Task: Slide 30 - Write Two Sentences Describing The Book.
Action: Mouse moved to (36, 86)
Screenshot: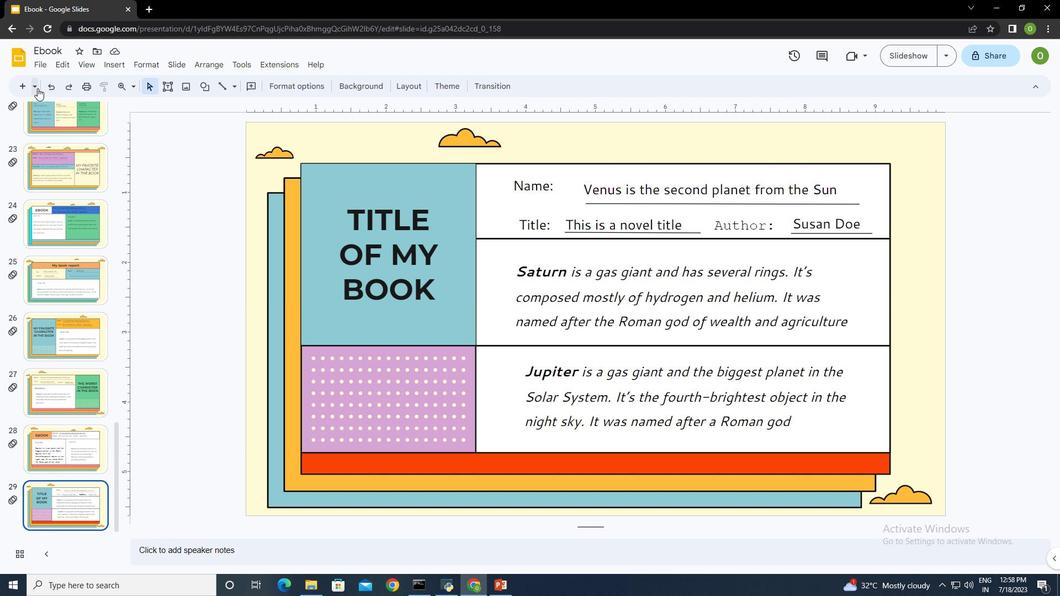 
Action: Mouse pressed left at (36, 86)
Screenshot: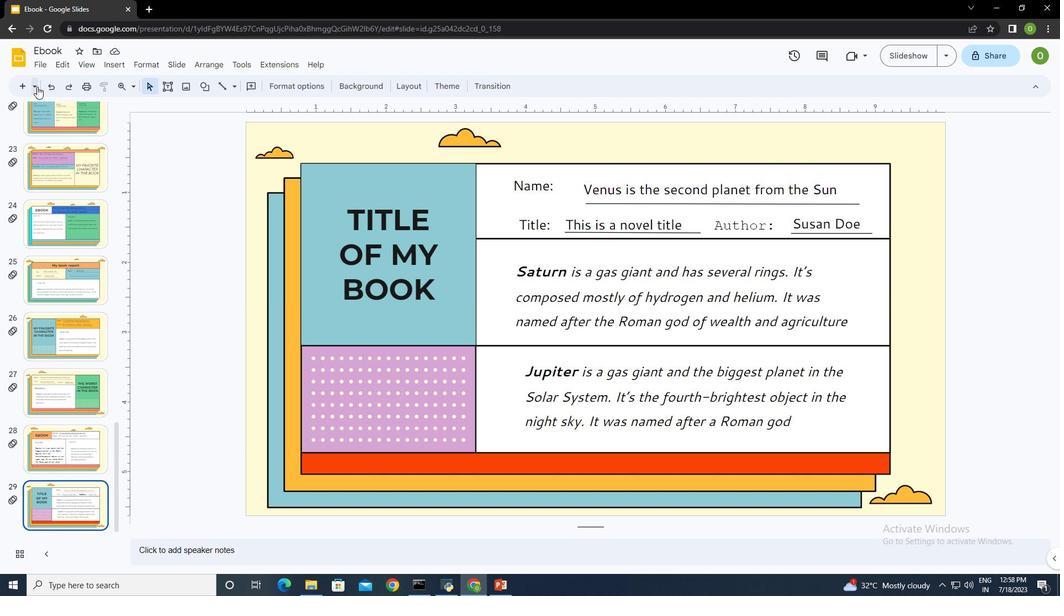
Action: Mouse moved to (176, 389)
Screenshot: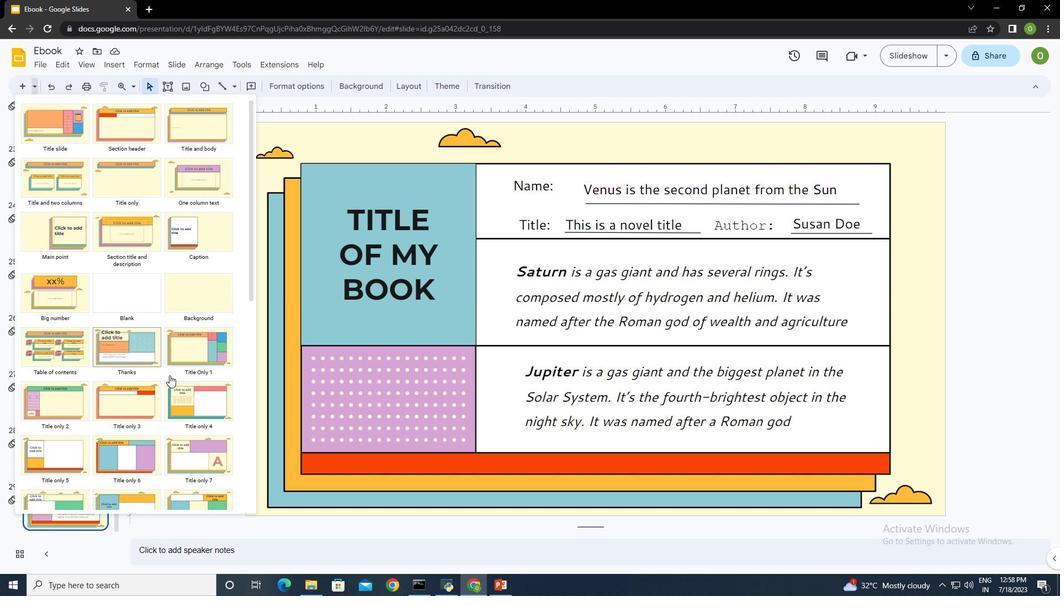 
Action: Mouse scrolled (176, 388) with delta (0, 0)
Screenshot: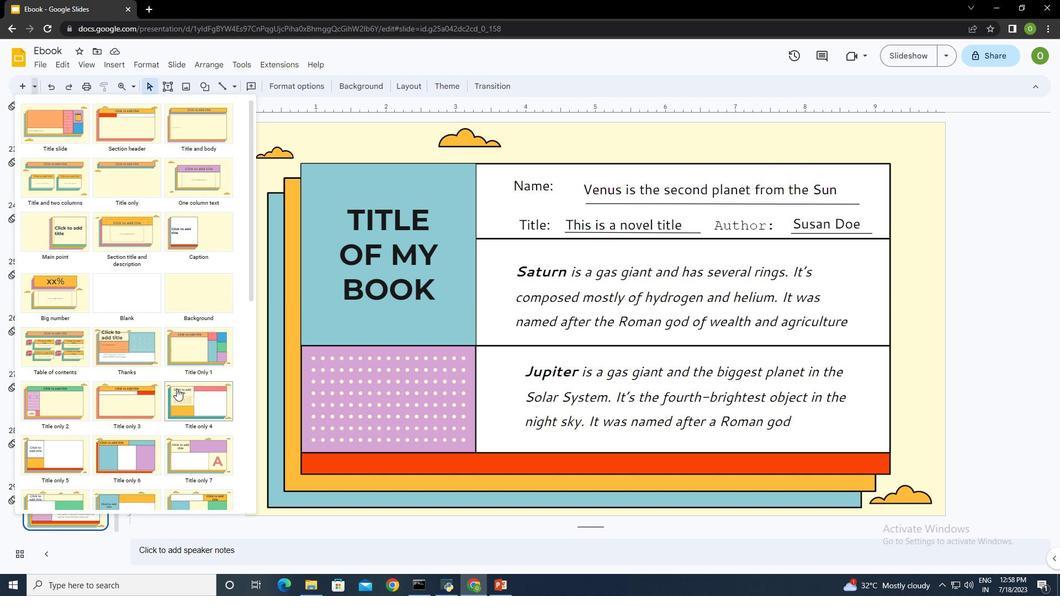 
Action: Mouse scrolled (176, 388) with delta (0, 0)
Screenshot: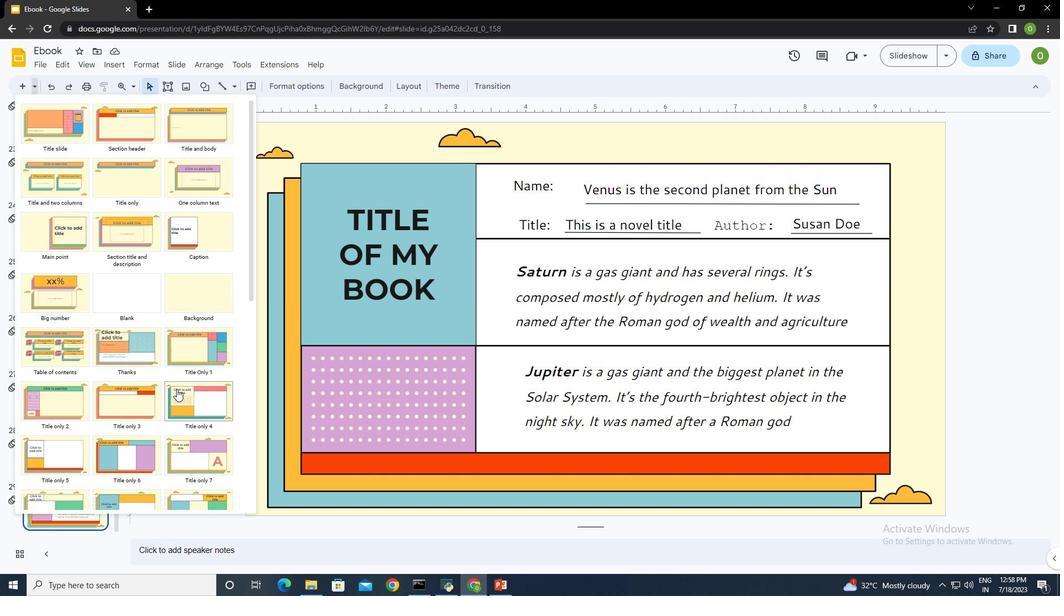
Action: Mouse scrolled (176, 388) with delta (0, 0)
Screenshot: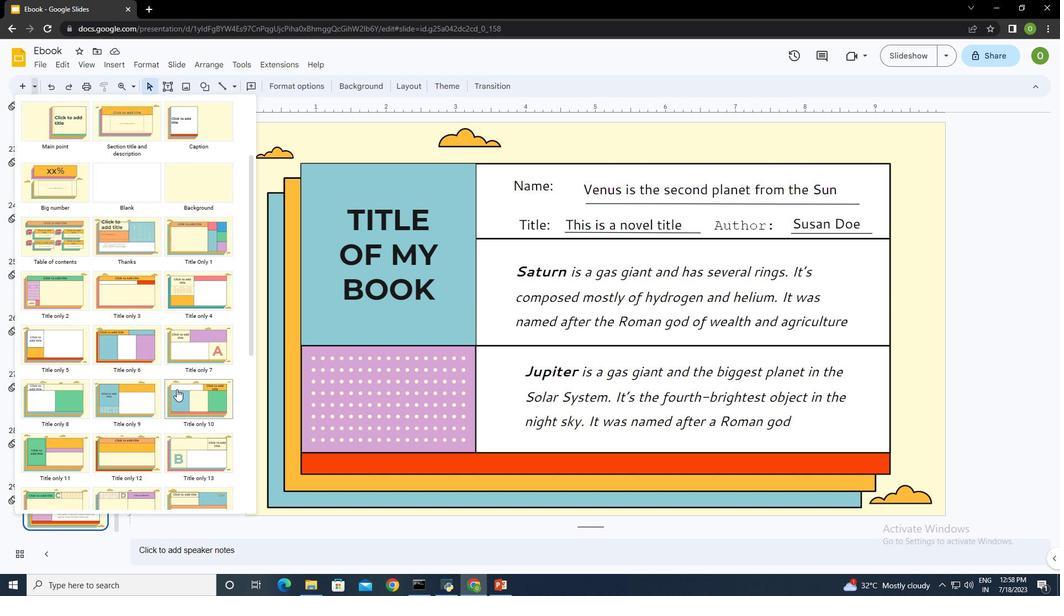 
Action: Mouse scrolled (176, 388) with delta (0, 0)
Screenshot: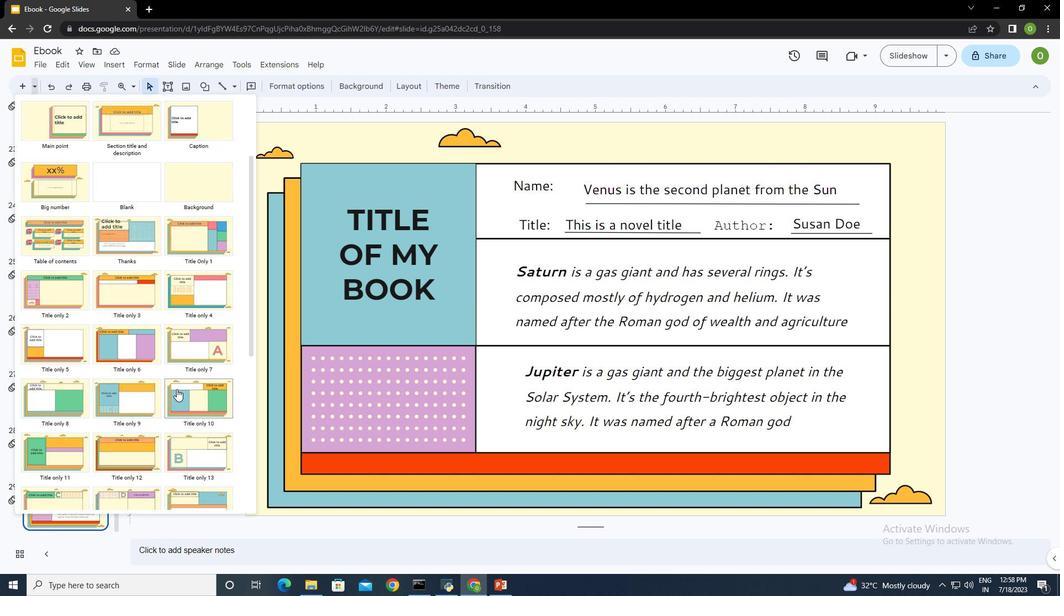 
Action: Mouse scrolled (176, 388) with delta (0, 0)
Screenshot: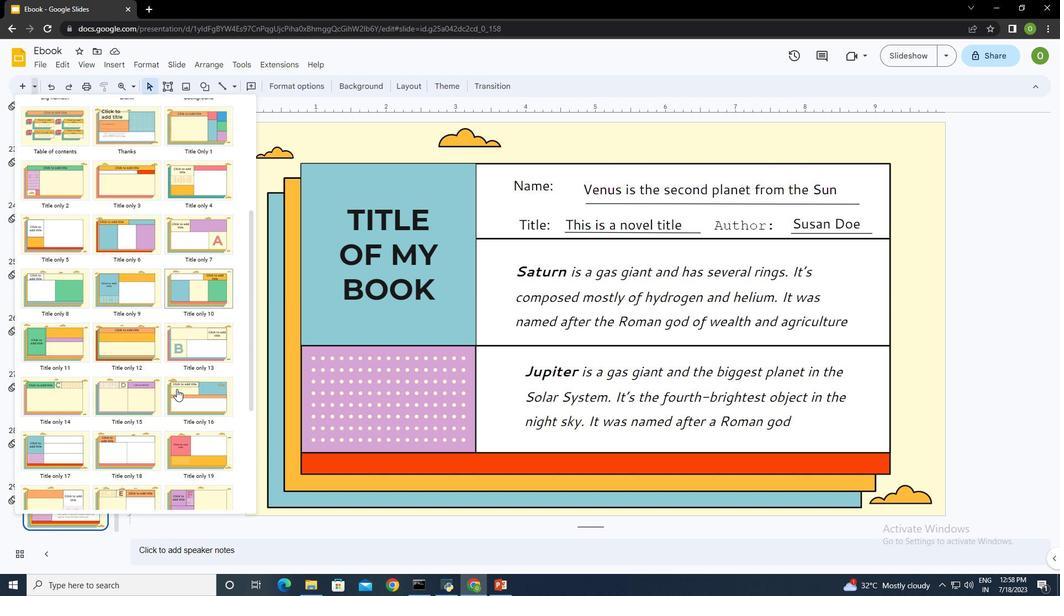 
Action: Mouse moved to (195, 387)
Screenshot: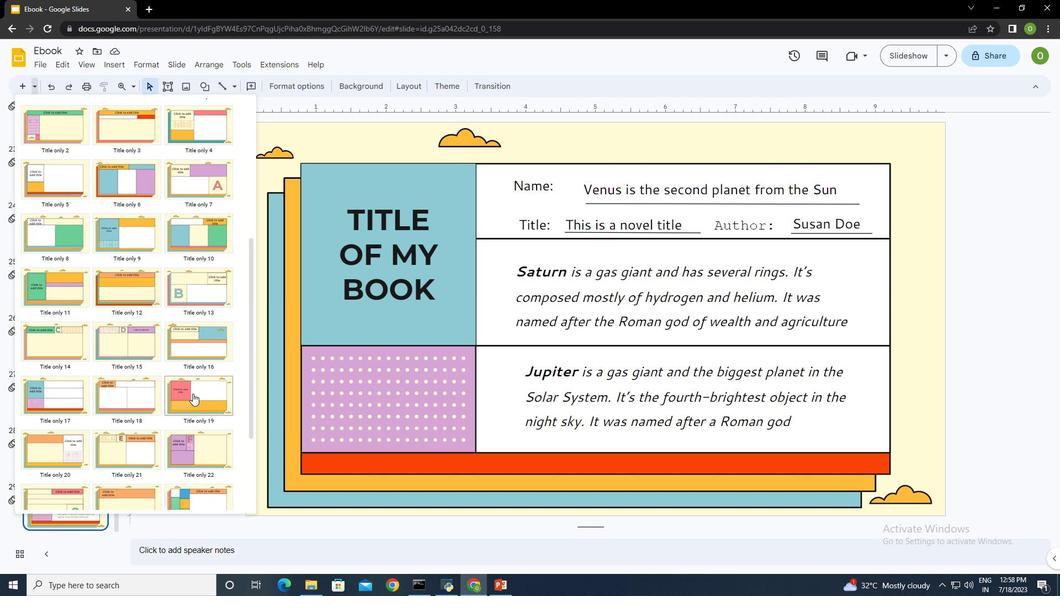 
Action: Mouse pressed left at (195, 387)
Screenshot: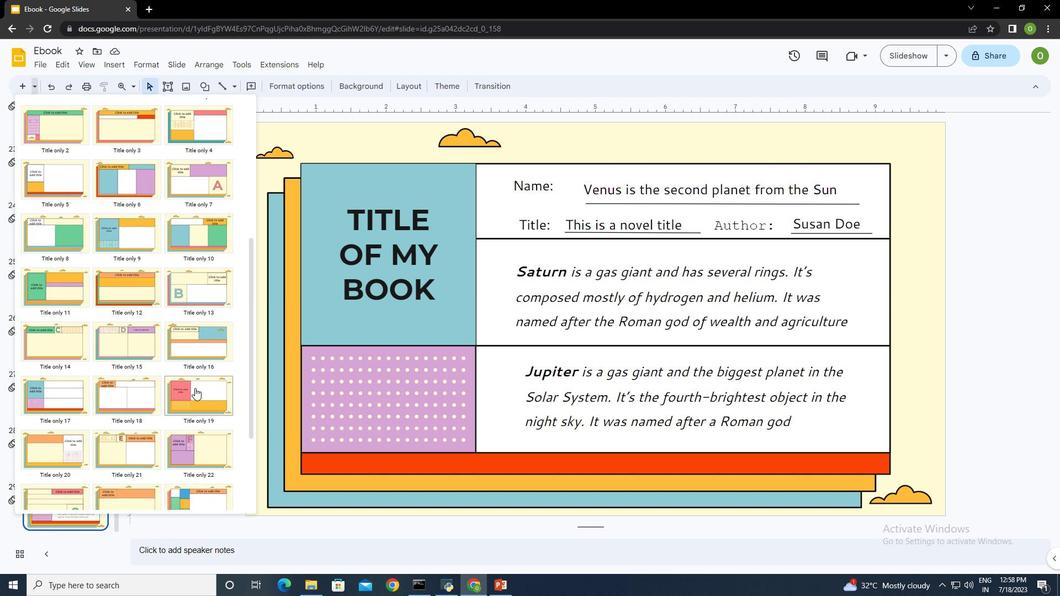 
Action: Mouse moved to (398, 258)
Screenshot: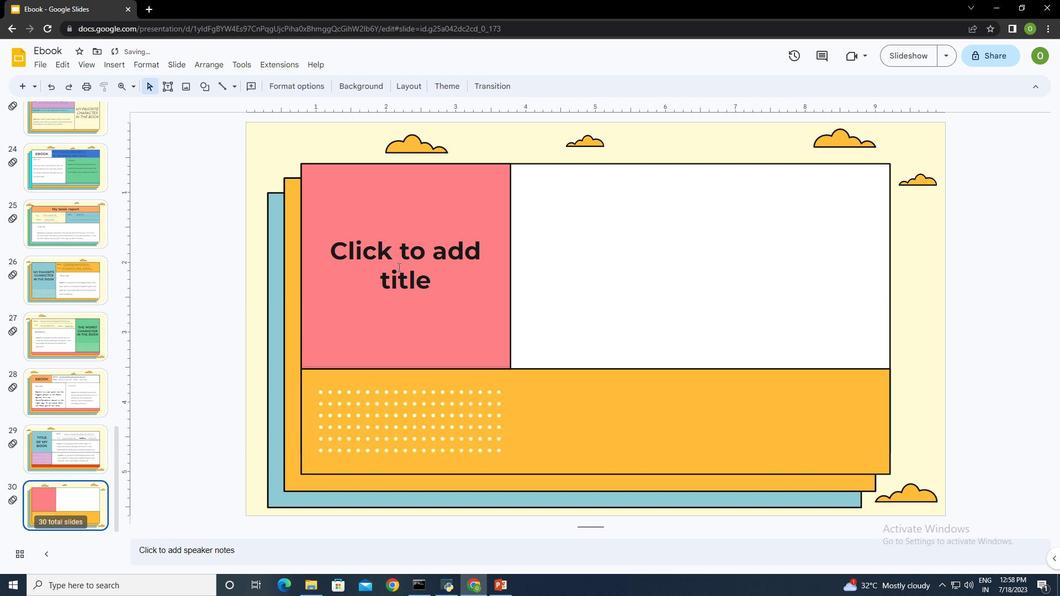 
Action: Mouse pressed left at (398, 258)
Screenshot: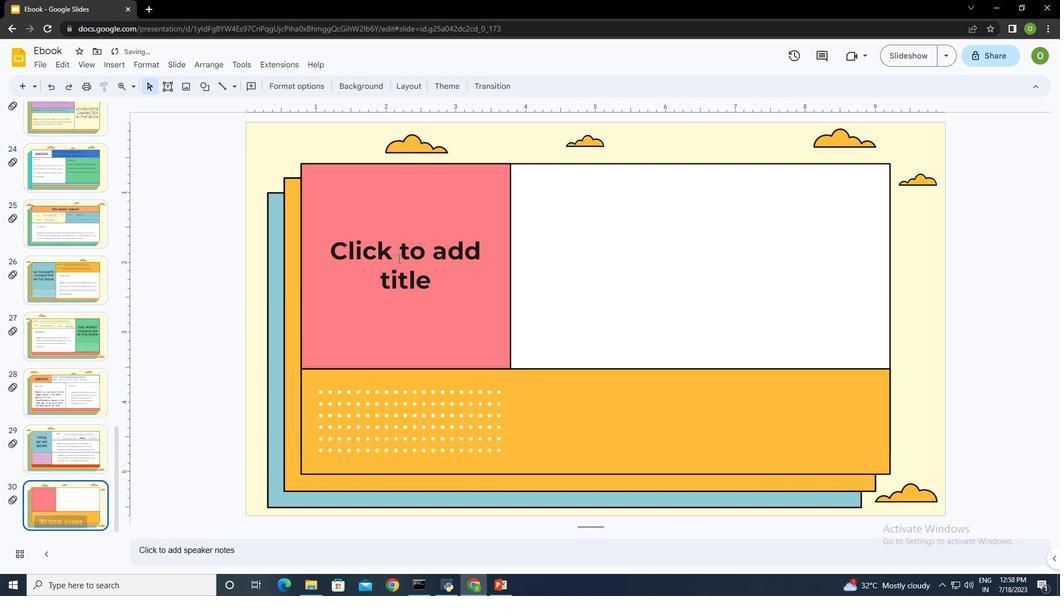 
Action: Mouse moved to (398, 258)
Screenshot: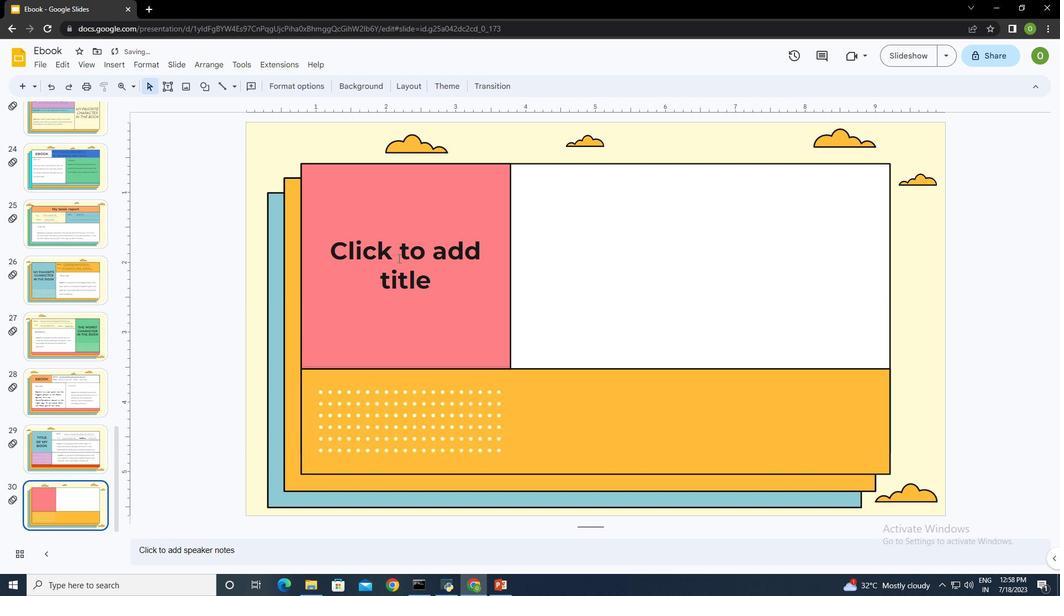 
Action: Key pressed <Key.caps_lock>WRITE<Key.space>TWO<Key.space>SENTENCES<Key.space>DESCRIBING<Key.space>THE<Key.space>BOOK
Screenshot: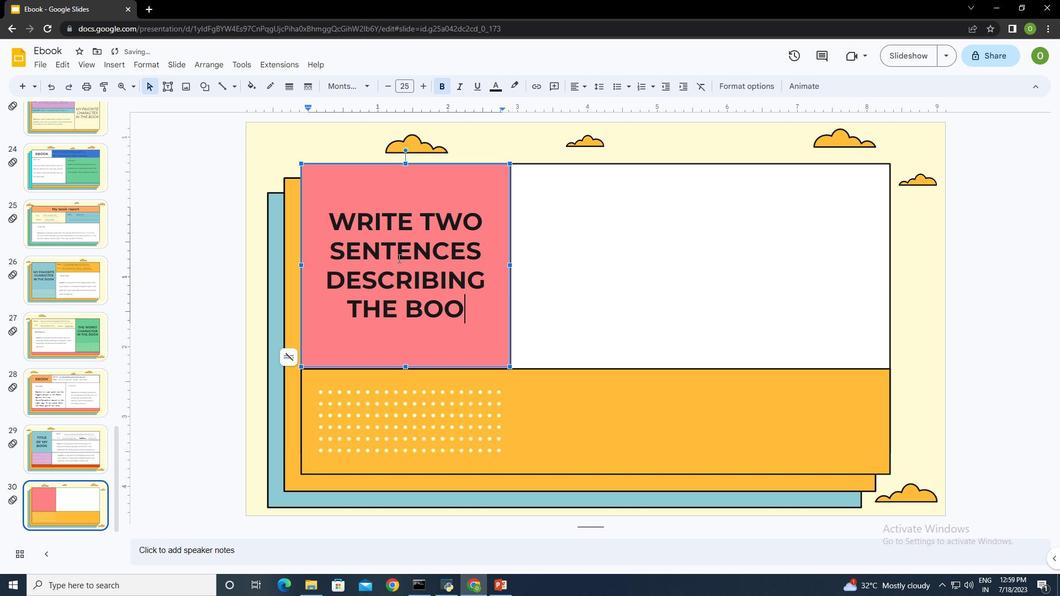 
Action: Mouse moved to (436, 340)
Screenshot: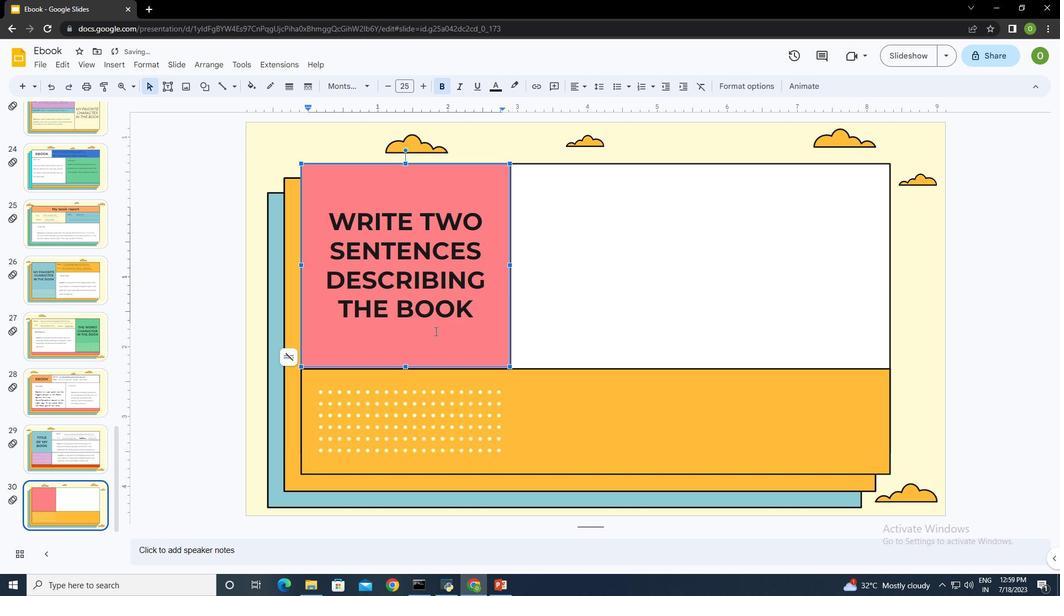 
Action: Mouse pressed left at (436, 340)
Screenshot: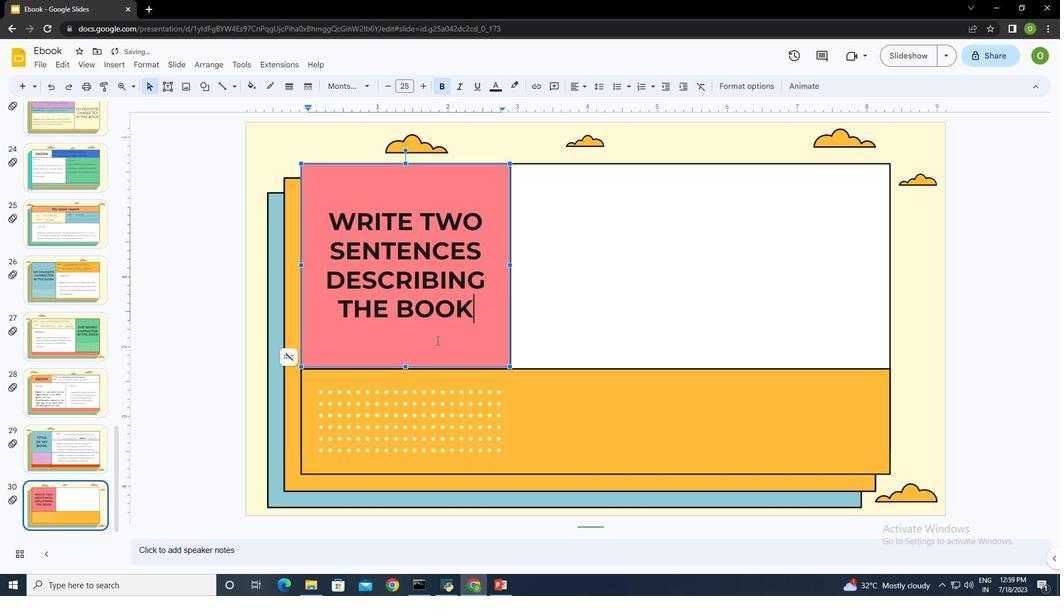
Action: Mouse moved to (386, 197)
Screenshot: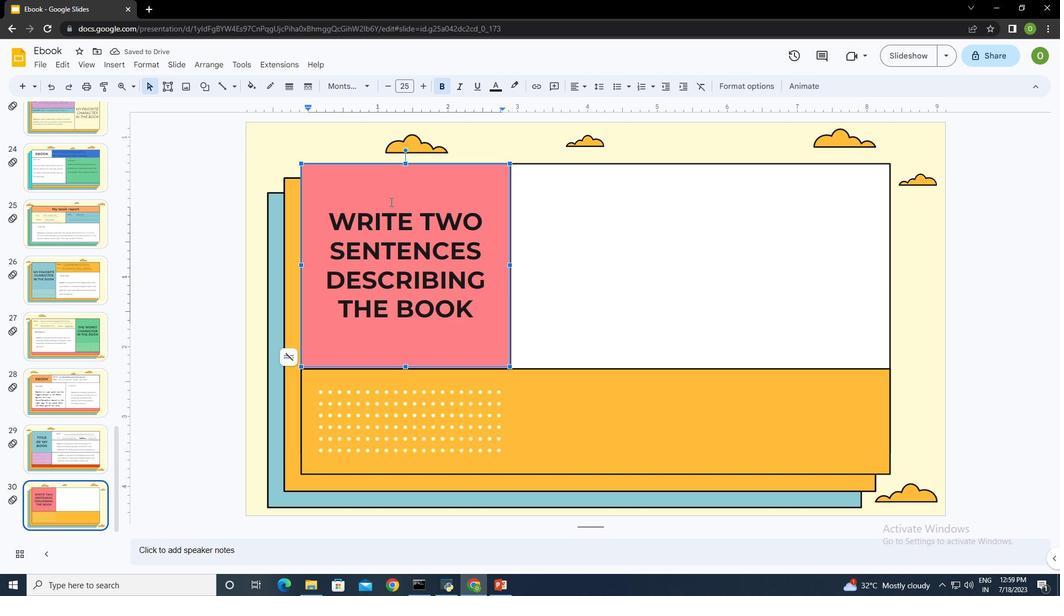 
Action: Mouse pressed left at (386, 197)
Screenshot: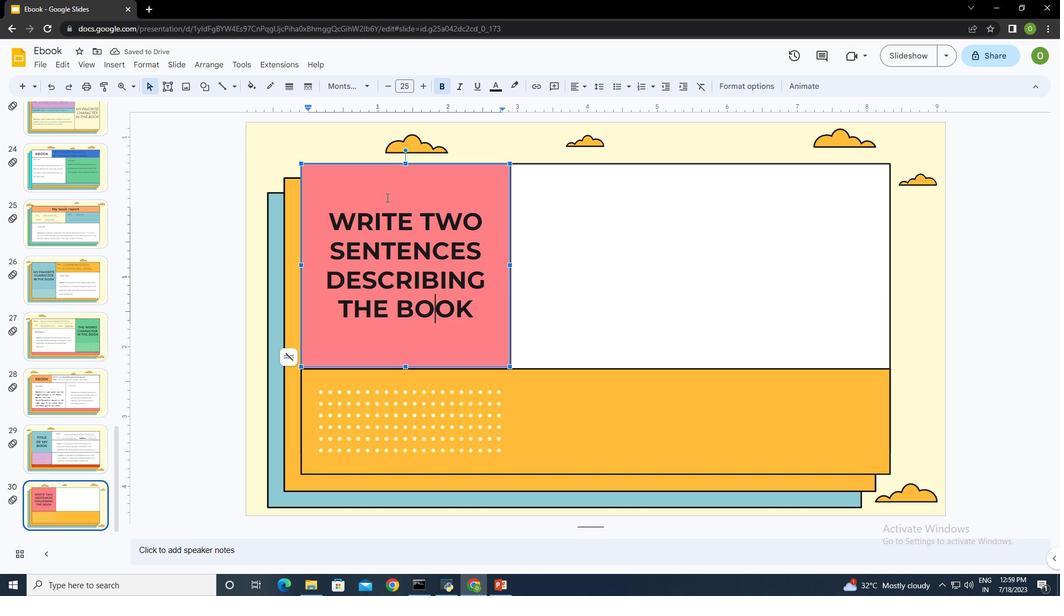 
Action: Mouse moved to (250, 85)
Screenshot: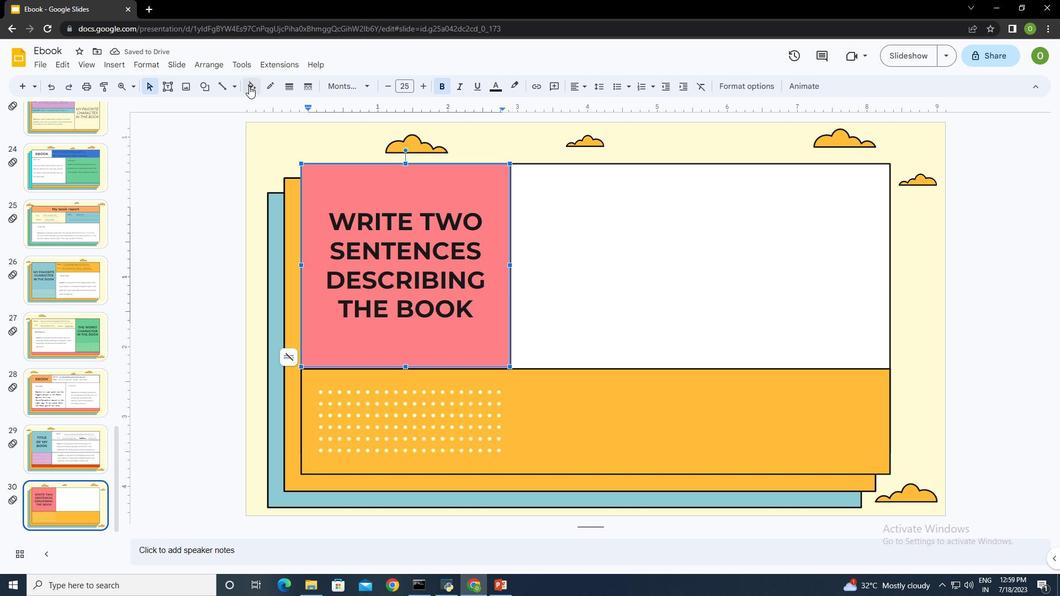 
Action: Mouse pressed left at (250, 85)
Screenshot: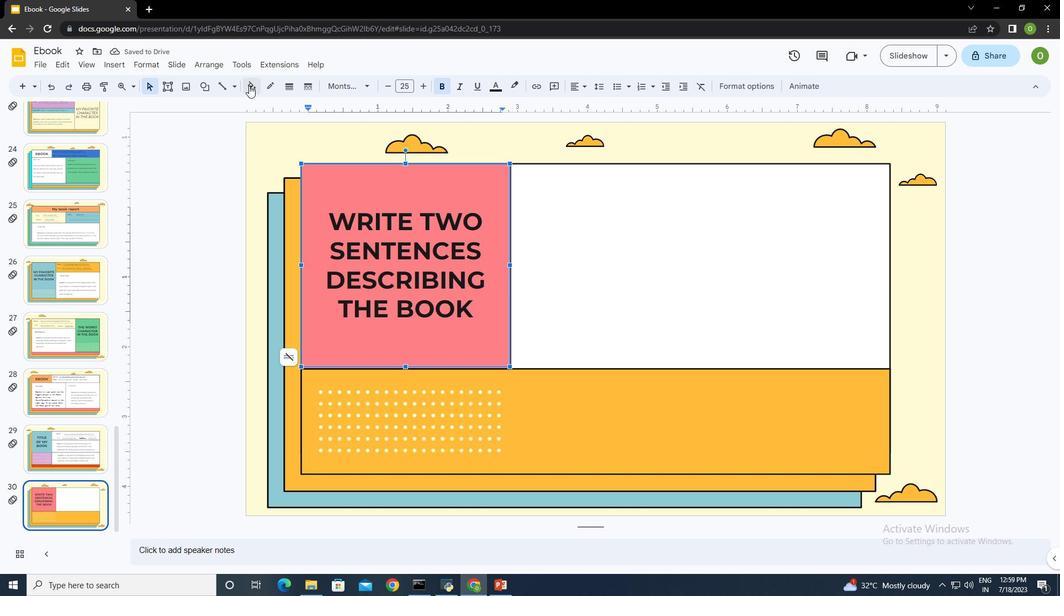 
Action: Mouse moved to (267, 142)
Screenshot: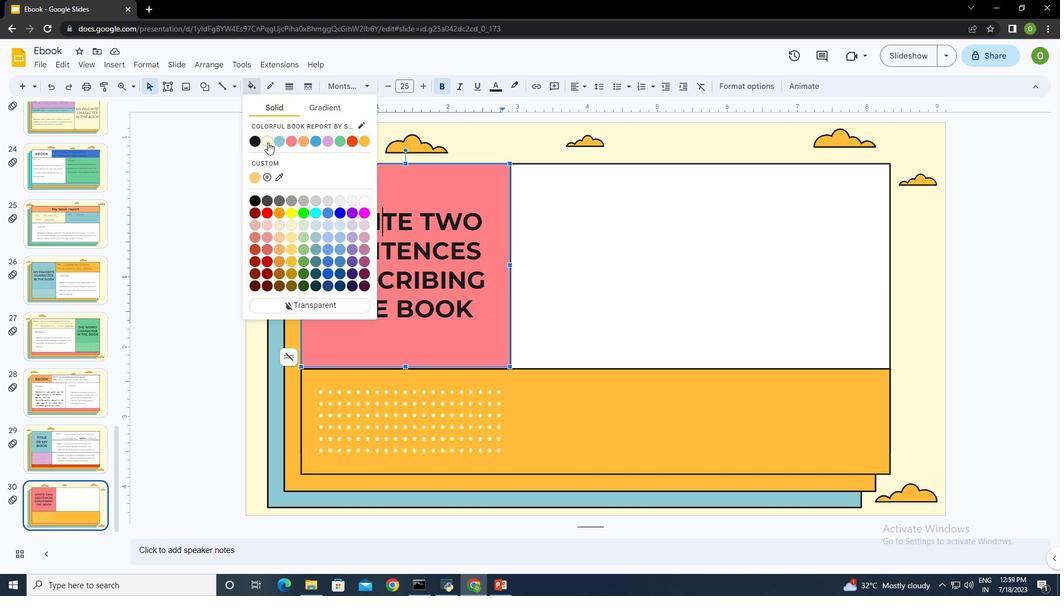 
Action: Mouse pressed left at (267, 142)
Screenshot: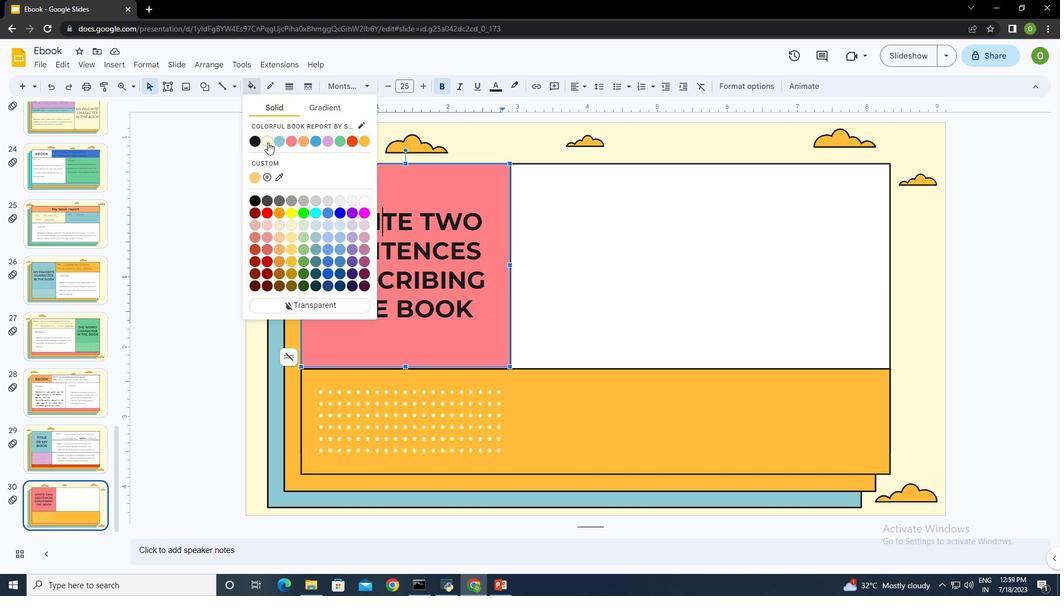 
Action: Mouse moved to (623, 305)
Screenshot: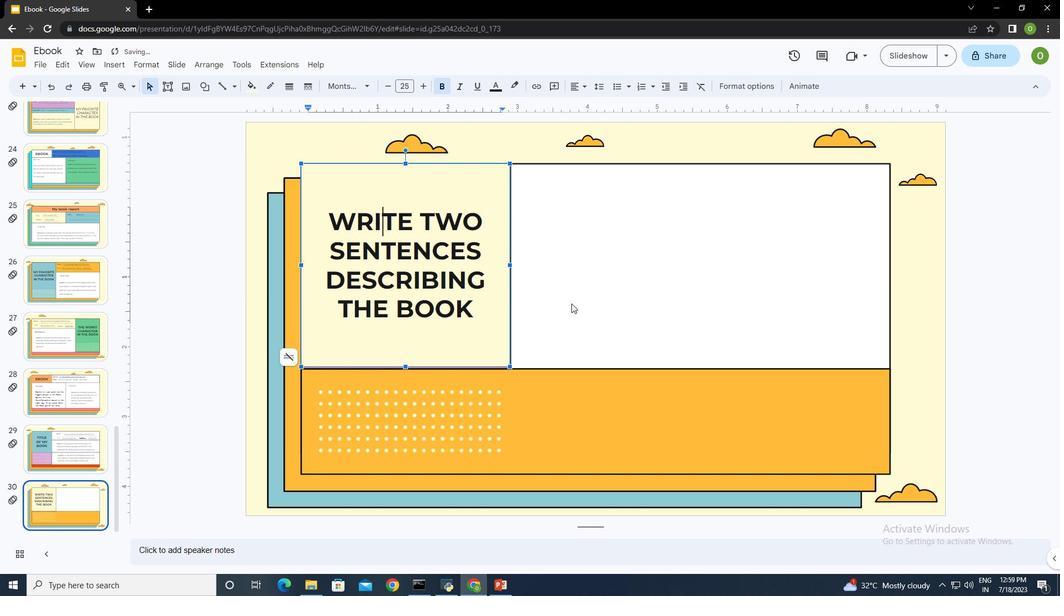 
Action: Mouse pressed left at (623, 305)
Screenshot: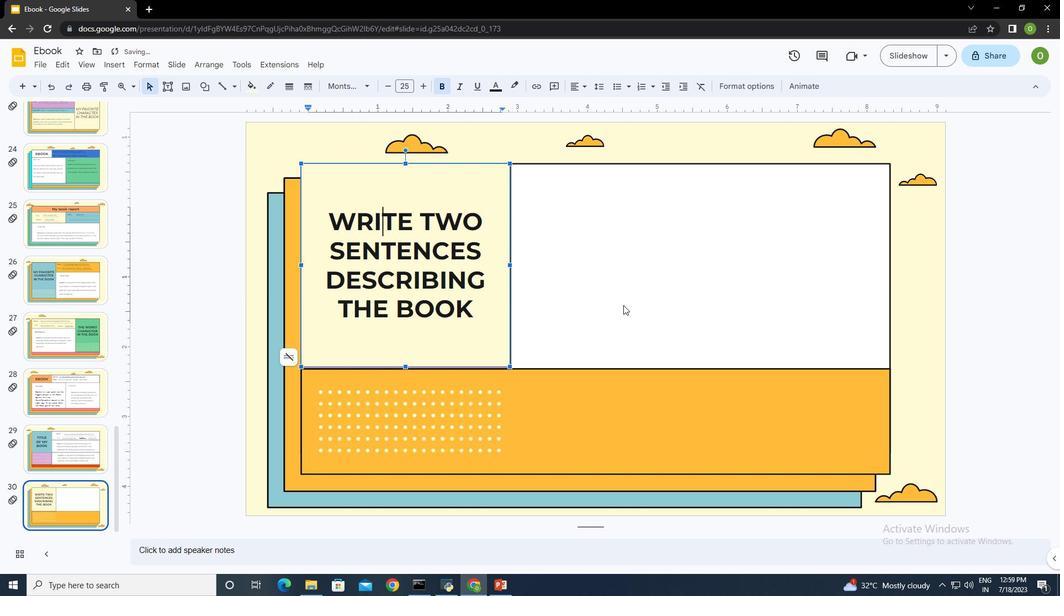 
Action: Mouse moved to (172, 85)
Screenshot: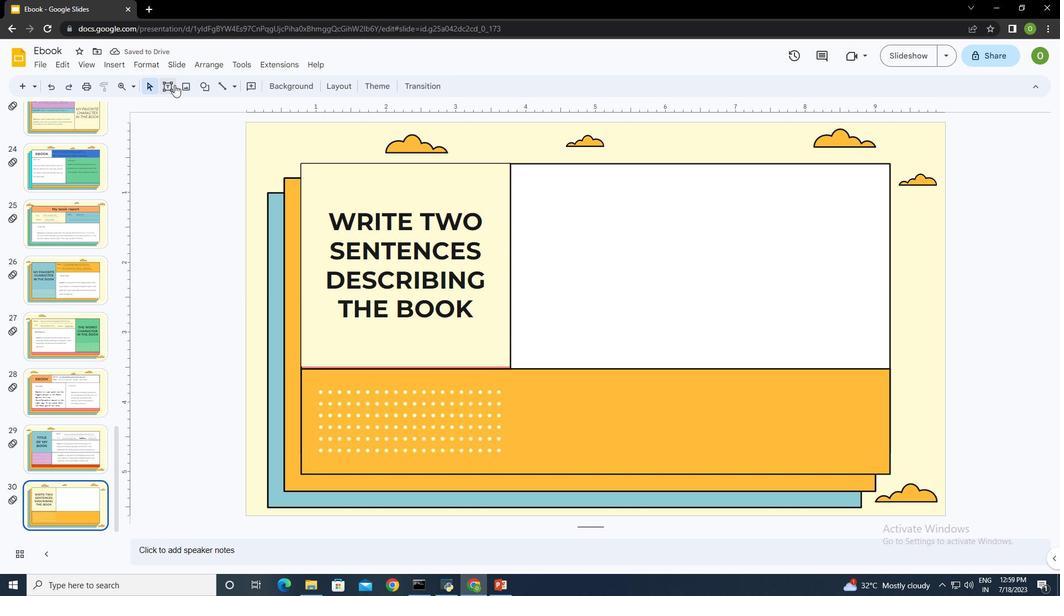 
Action: Mouse pressed left at (172, 85)
Screenshot: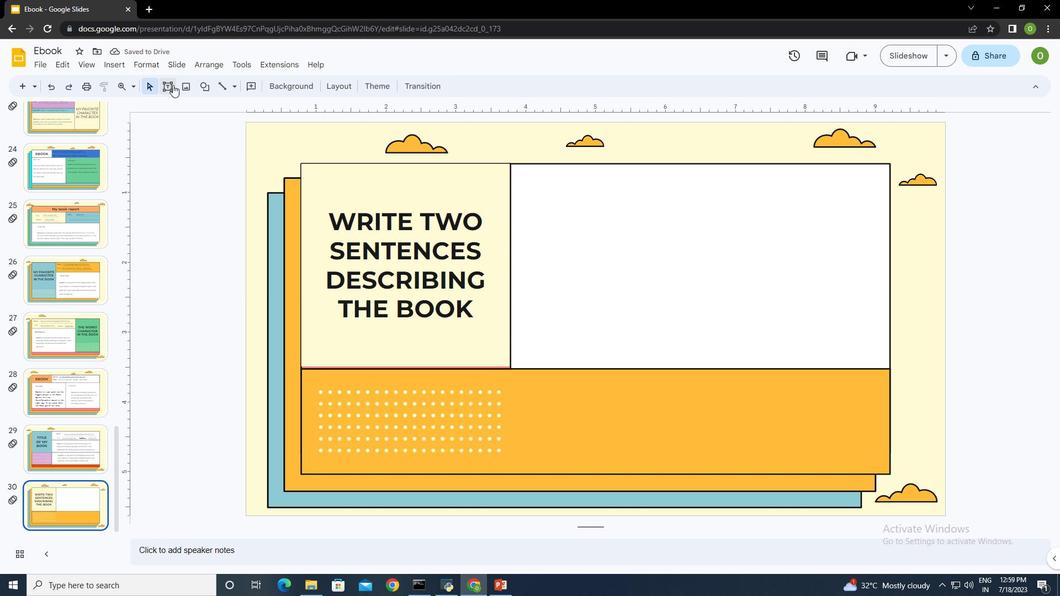 
Action: Mouse moved to (534, 181)
Screenshot: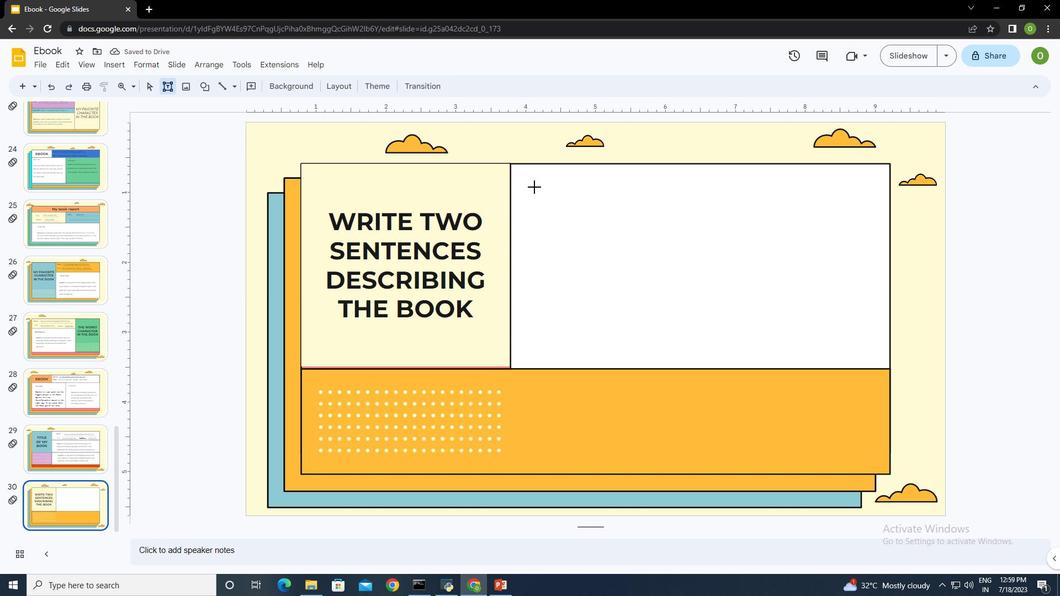 
Action: Mouse pressed left at (534, 181)
Screenshot: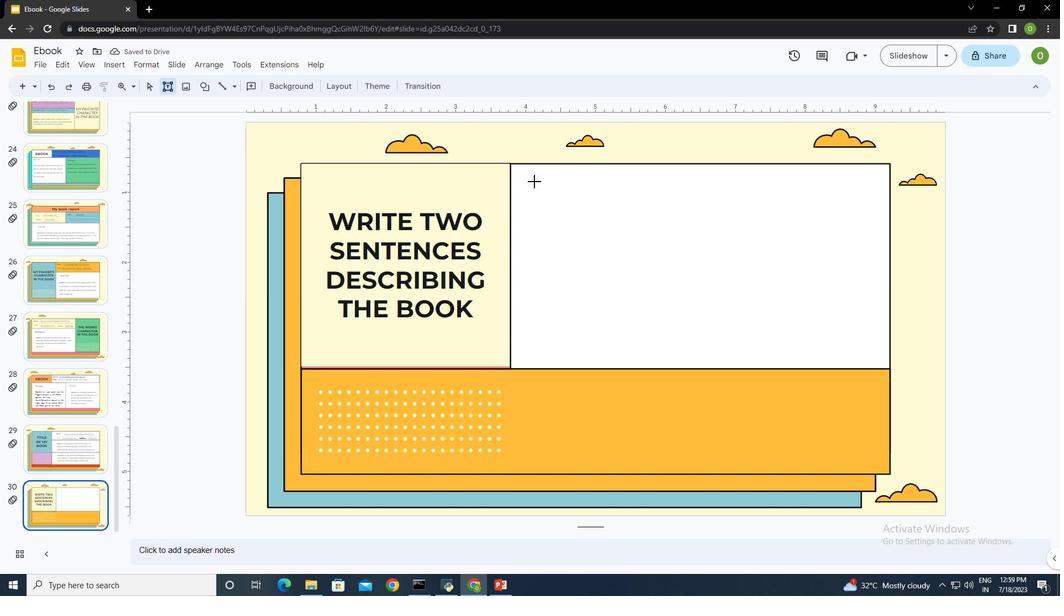 
Action: Mouse moved to (661, 208)
Screenshot: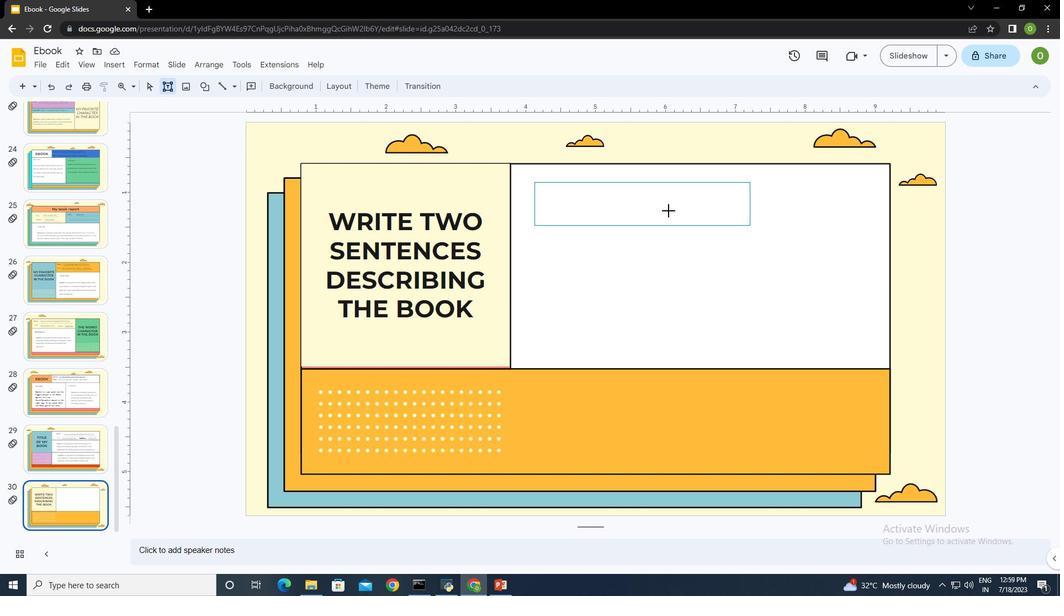 
Action: Key pressed <Key.shift><Key.shift><Key.shift><Key.shift><Key.shift>wRIT<Key.backspace><Key.backspace><Key.backspace><Key.backspace><Key.backspace><Key.backspace><Key.backspace><Key.backspace><Key.backspace><Key.backspace><Key.backspace><Key.backspace><Key.backspace><Key.backspace><Key.backspace><Key.backspace><Key.caps_lock><Key.shift>Write<Key.space>then<Key.backspace>m<Key.space>down<Key.space>here<Key.shift_r>:
Screenshot: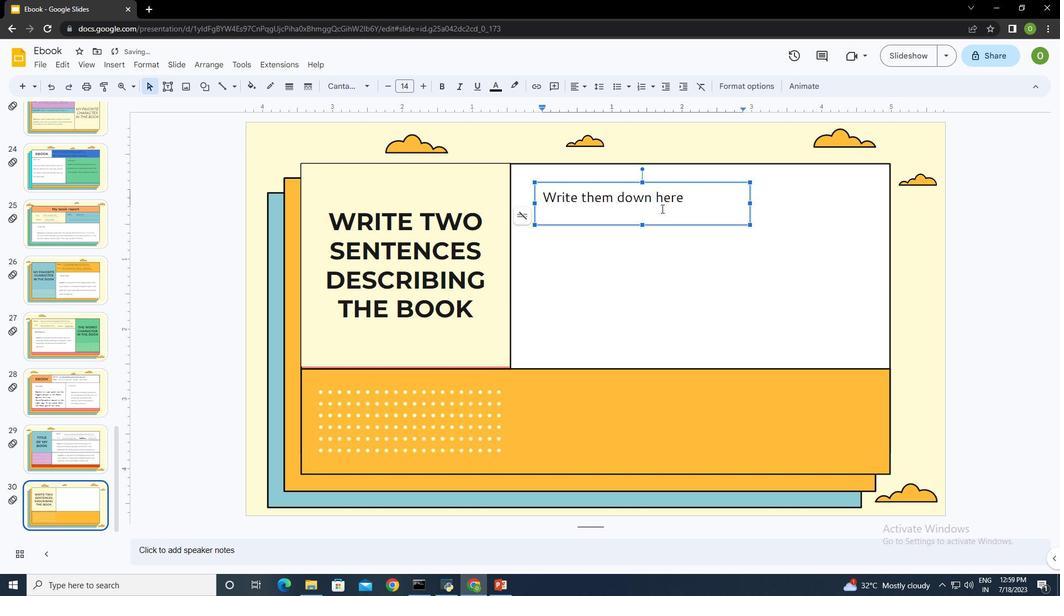 
Action: Mouse moved to (695, 197)
Screenshot: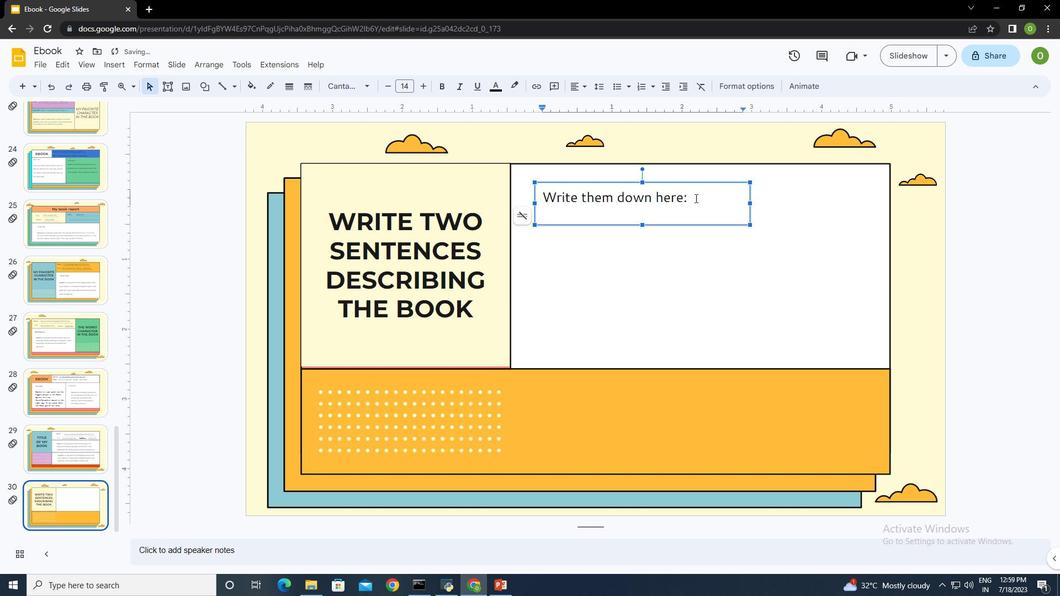 
Action: Mouse pressed left at (695, 197)
Screenshot: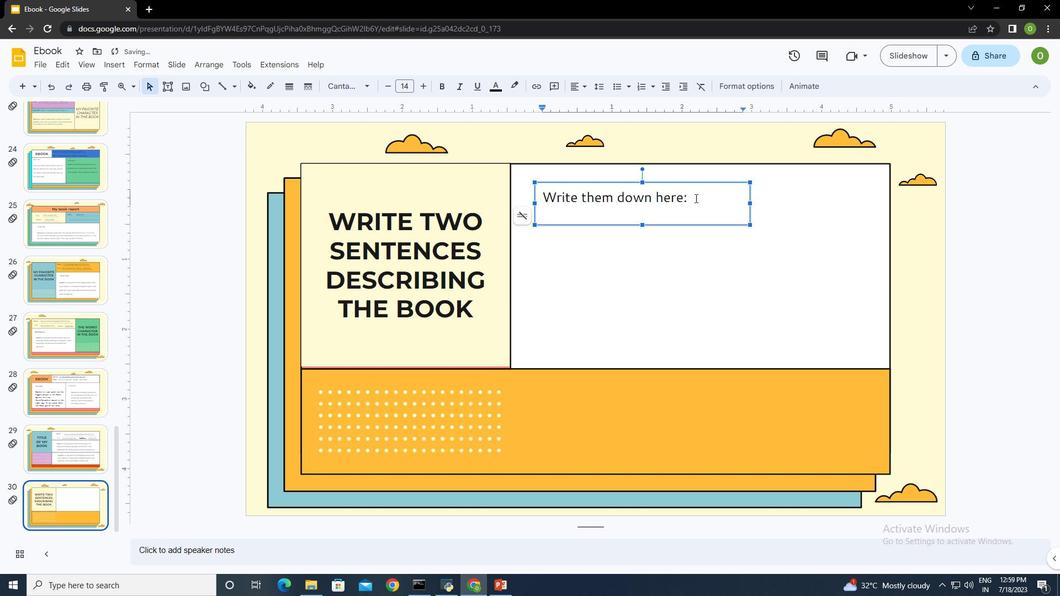 
Action: Mouse moved to (427, 85)
Screenshot: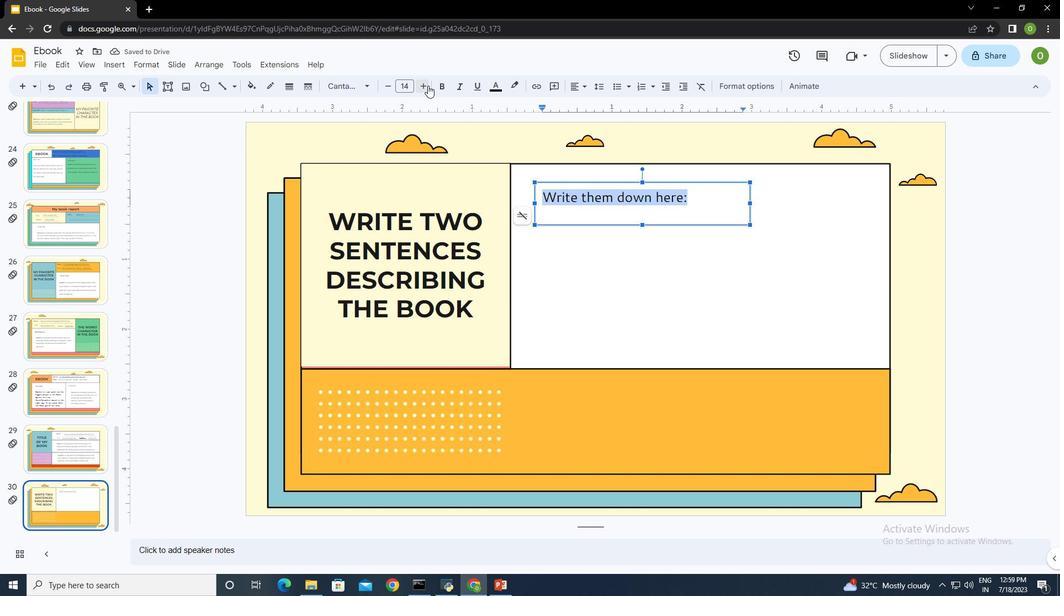 
Action: Mouse pressed left at (427, 85)
Screenshot: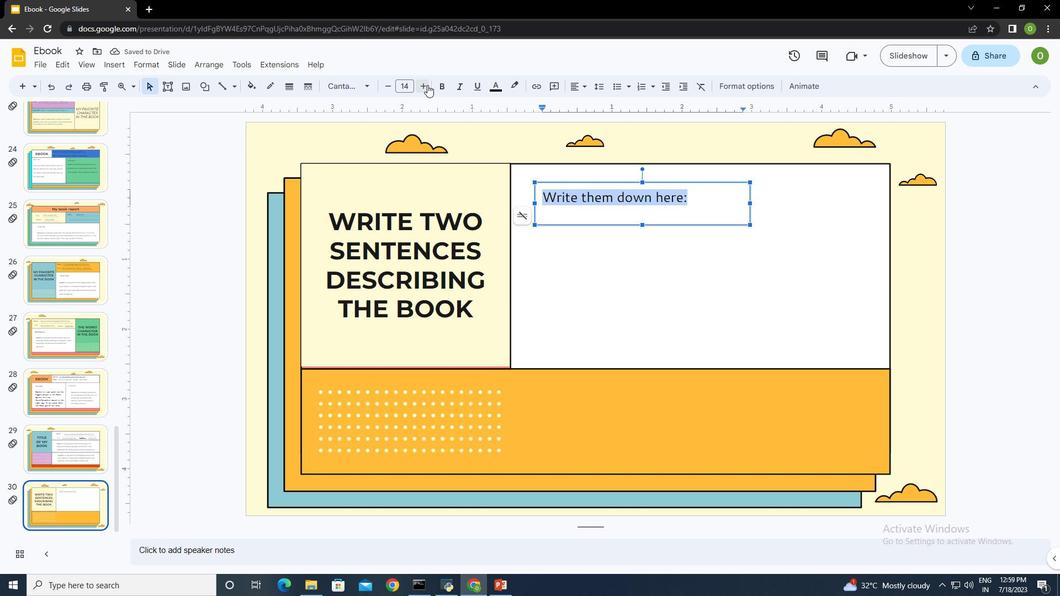
Action: Mouse moved to (460, 87)
Screenshot: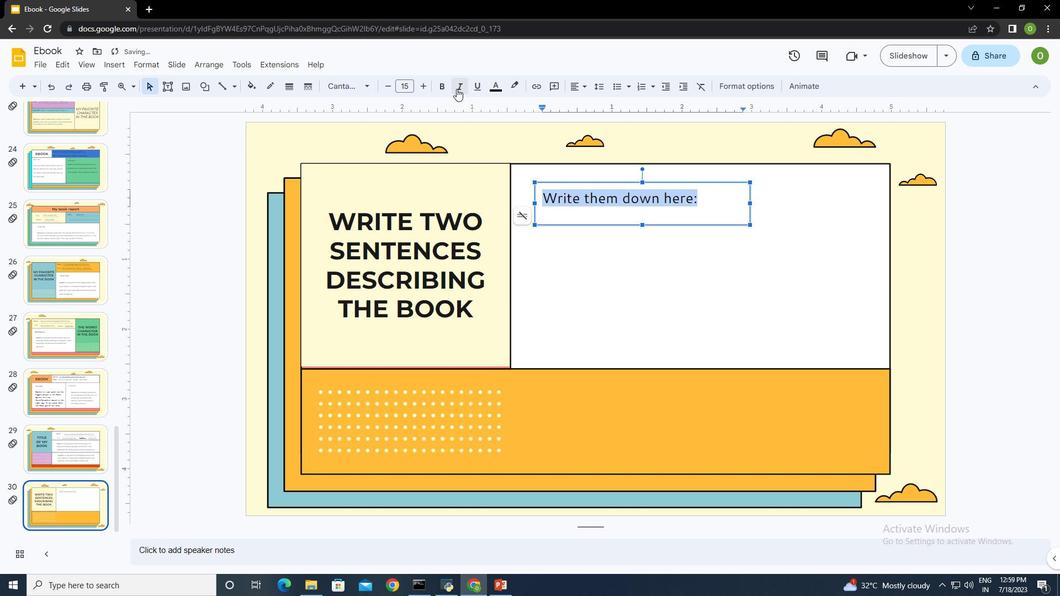 
Action: Mouse pressed left at (460, 87)
Screenshot: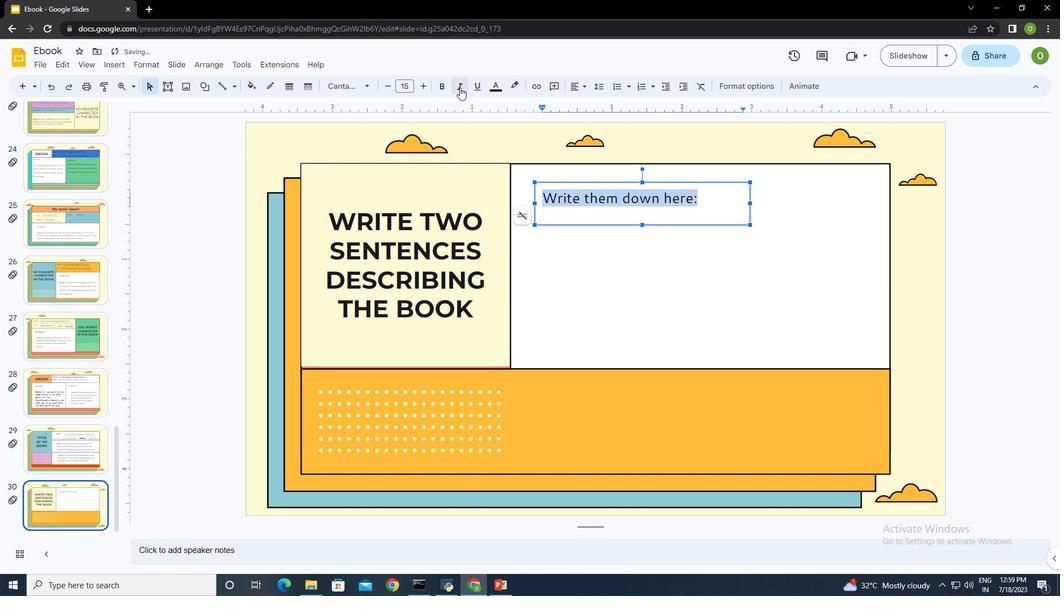 
Action: Mouse moved to (644, 246)
Screenshot: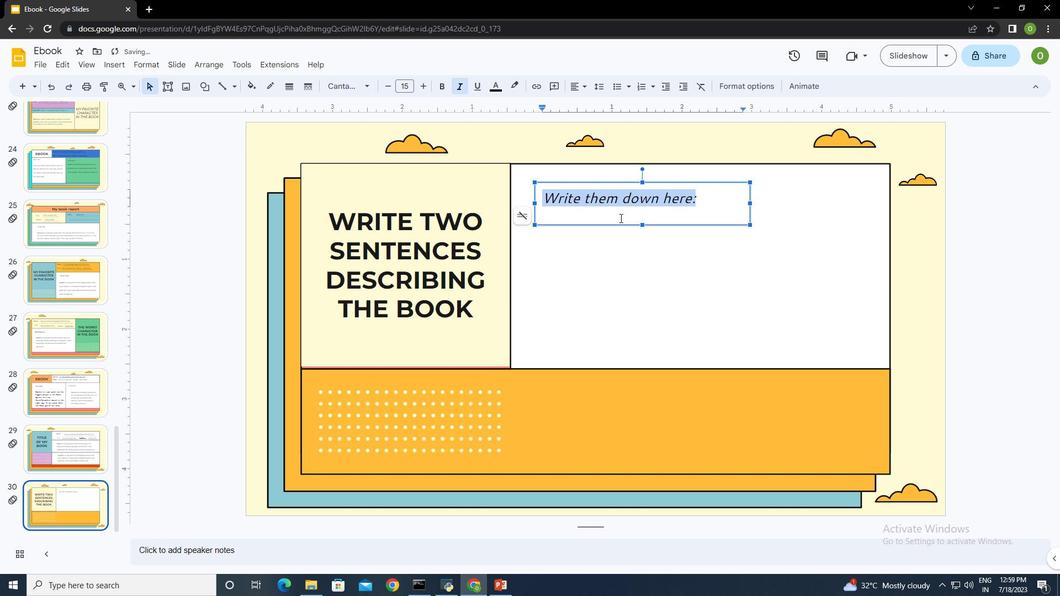 
Action: Mouse pressed left at (644, 246)
Screenshot: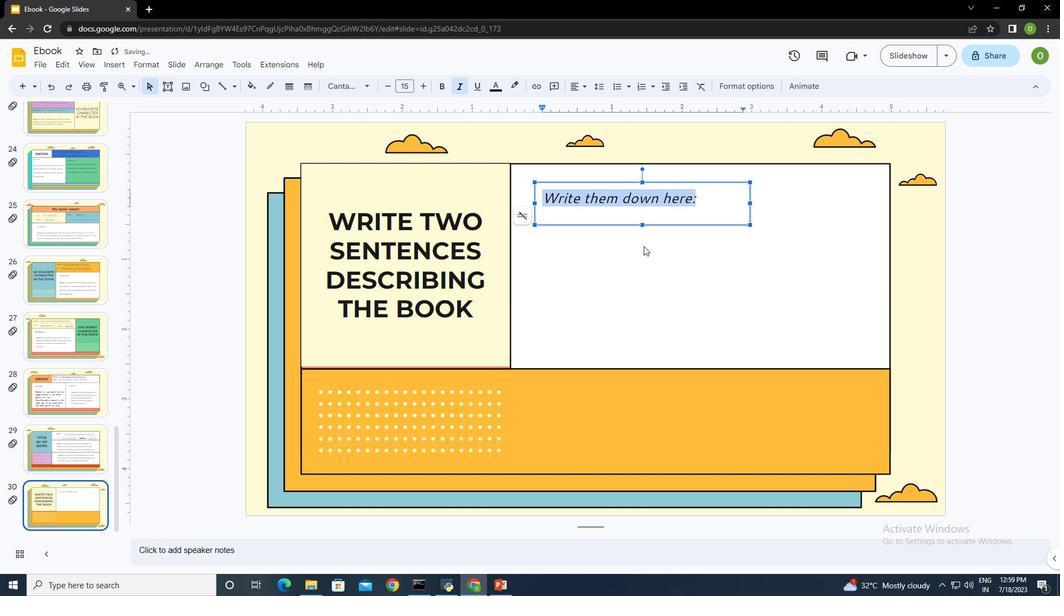 
Action: Mouse moved to (162, 82)
Screenshot: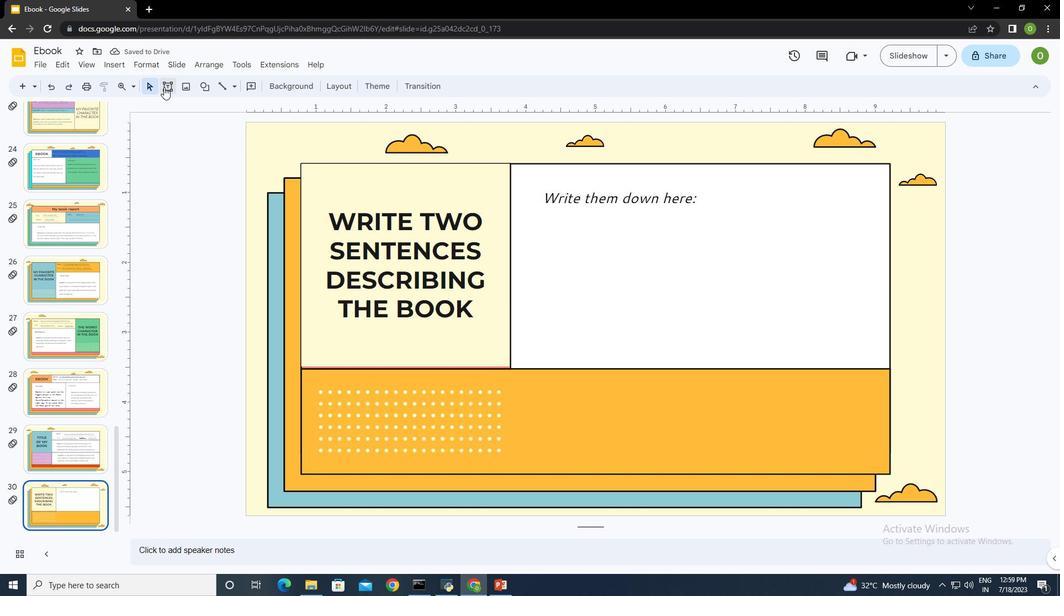 
Action: Mouse pressed left at (162, 82)
Screenshot: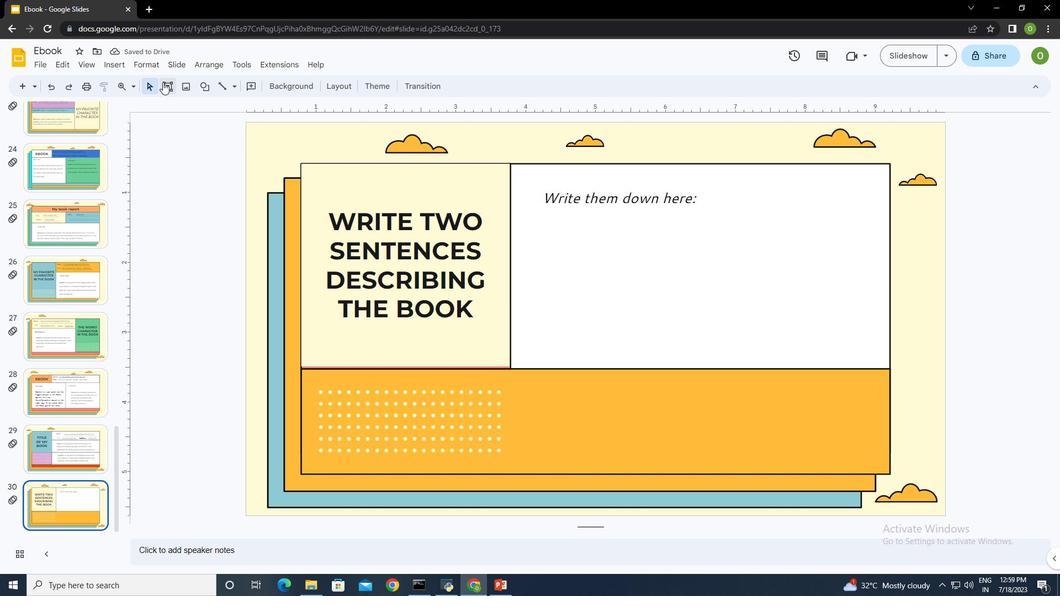 
Action: Mouse moved to (525, 231)
Screenshot: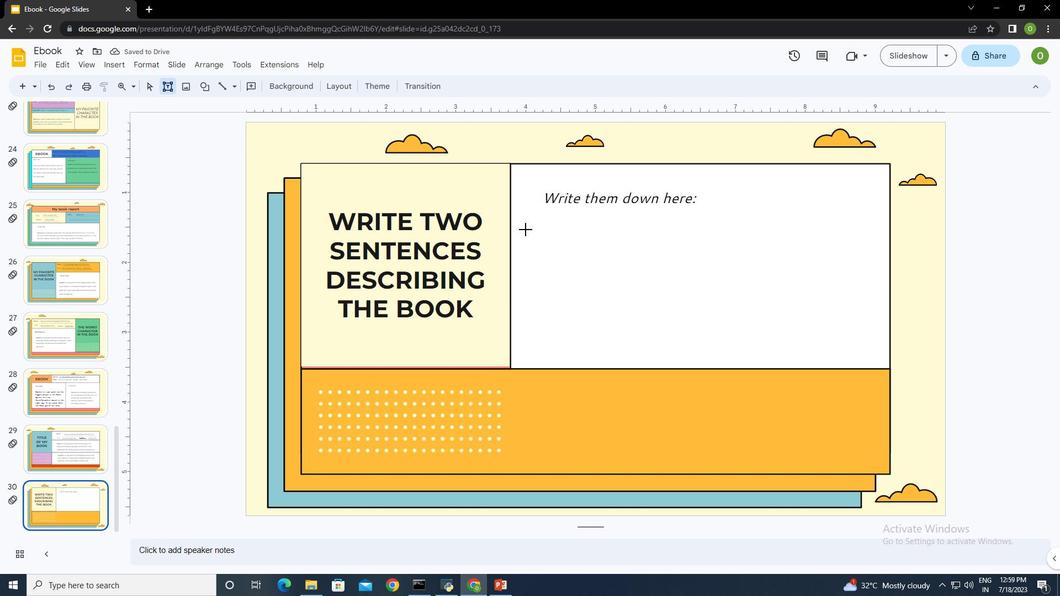 
Action: Mouse pressed left at (525, 231)
Screenshot: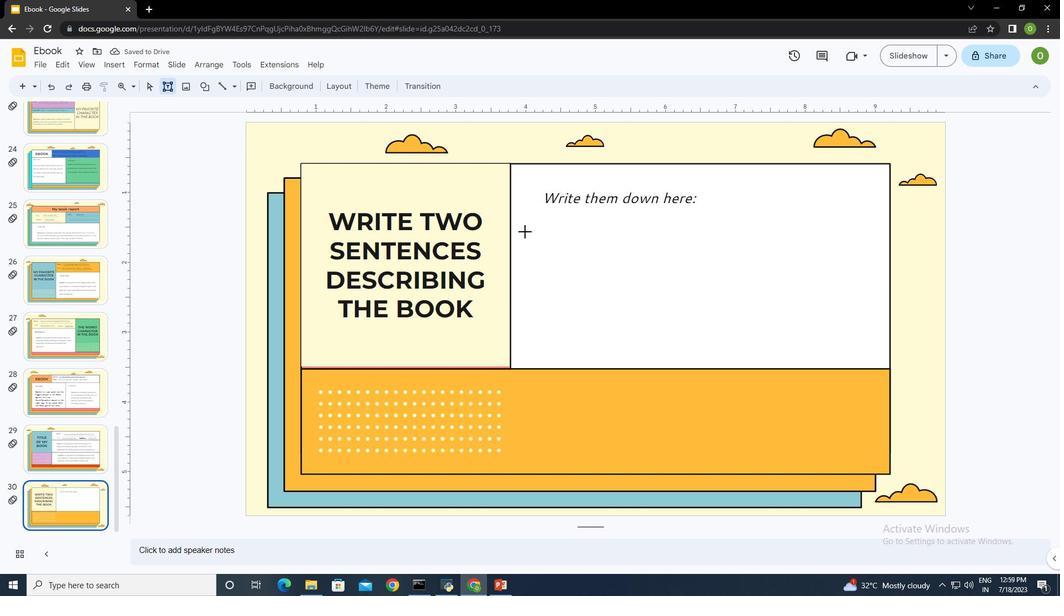 
Action: Mouse moved to (706, 295)
Screenshot: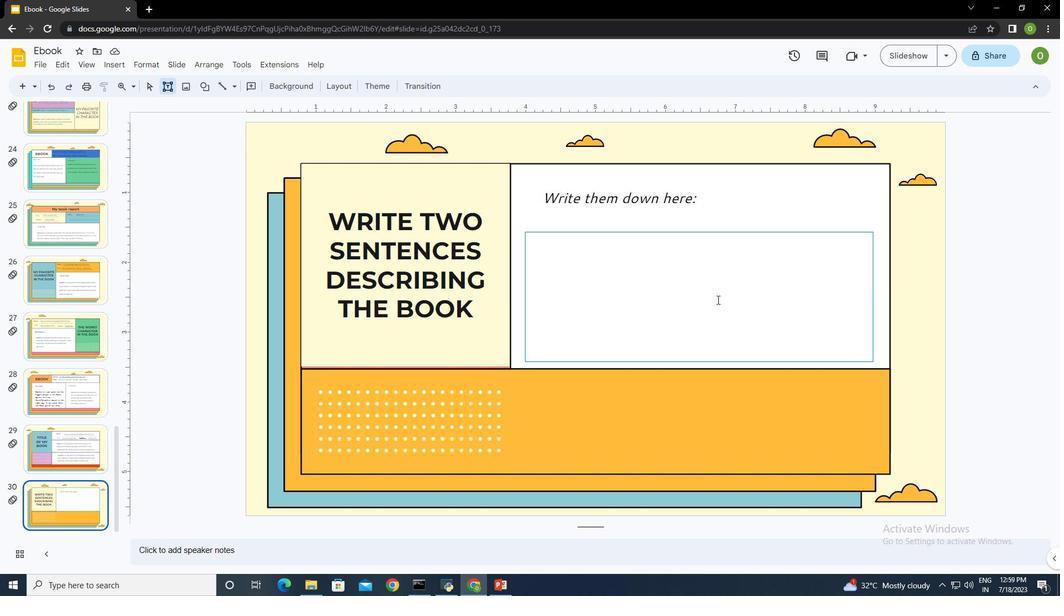 
Action: Key pressed <Key.shift><Key.shift><Key.shift><Key.shift><Key.shift><Key.shift><Key.shift><Key.shift><Key.shift>Saturn<Key.space>is<Key.space>a<Key.space>gas<Key.space>giant<Key.space>and<Key.space>has<Key.space>several<Key.space>rings.<Key.space><Key.shift>It's<Key.space>composed<Key.space>mostly<Key.space>of<Key.space>hydrogen<Key.space>and<Key.space>helium<Key.space><Key.backspace>.<Key.space><Key.shift>It<Key.space>was<Key.space>na<Key.backspace>named<Key.space><Key.backspace><Key.backspace><Key.backspace><Key.backspace><Key.backspace><Key.backspace><Key.backspace><Key.backspace>named<Key.space>after<Key.space>the<Key.space><Key.shift>Romm<Key.backspace>an<Key.space><Key.shift>god<Key.space>of<Key.space>wealth<Key.space>and<Key.space>agriculture
Screenshot: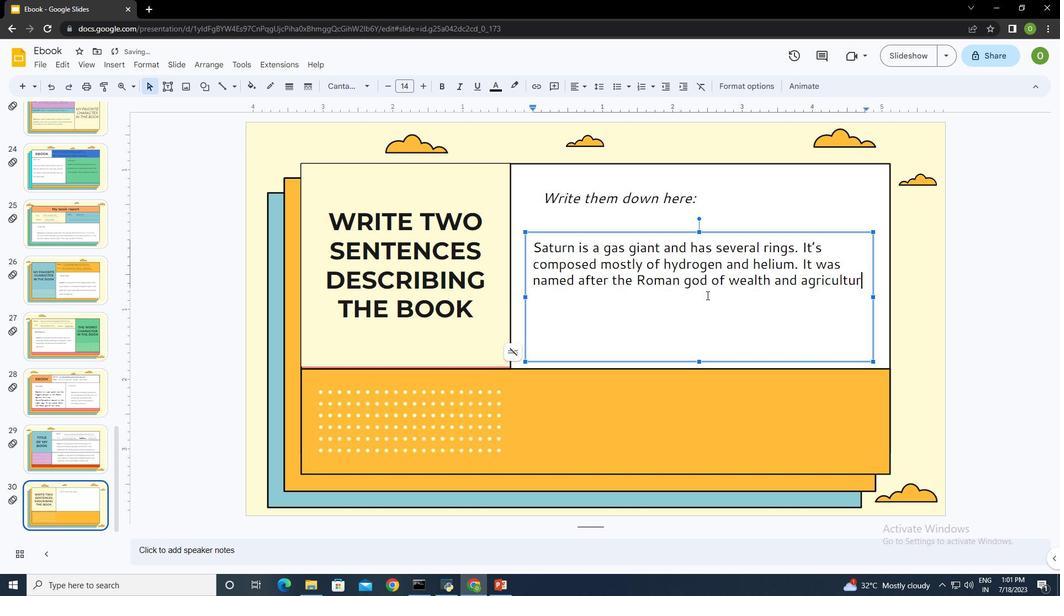 
Action: Mouse moved to (615, 303)
Screenshot: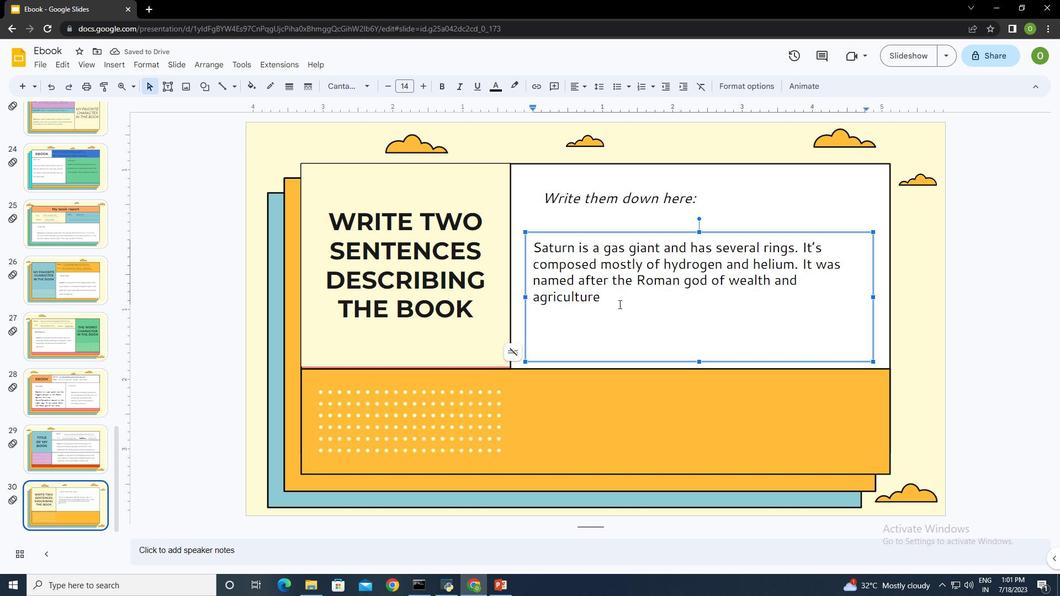 
Action: Mouse pressed left at (615, 303)
Screenshot: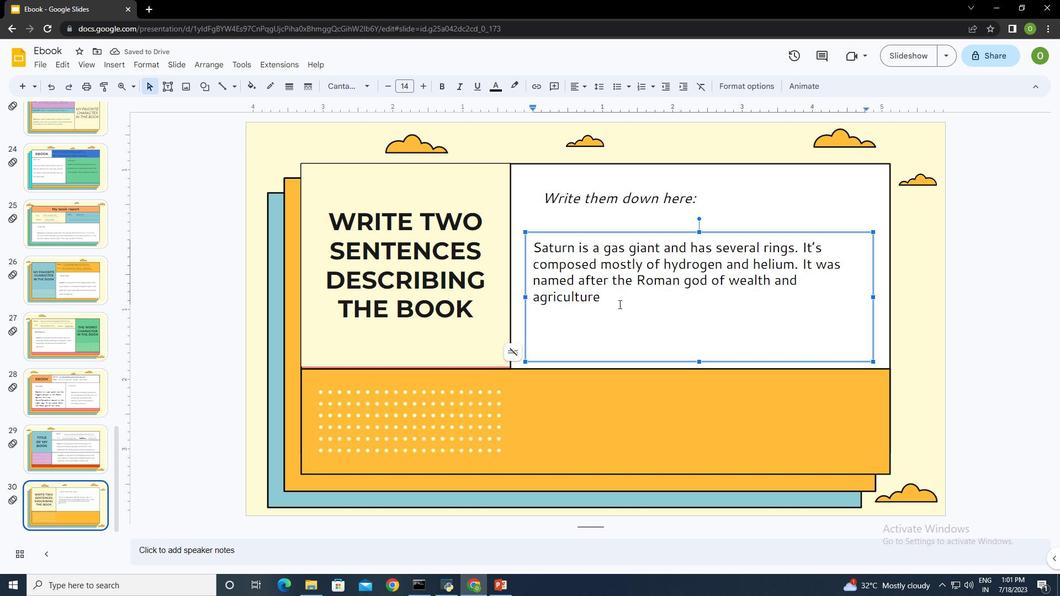 
Action: Mouse moved to (462, 85)
Screenshot: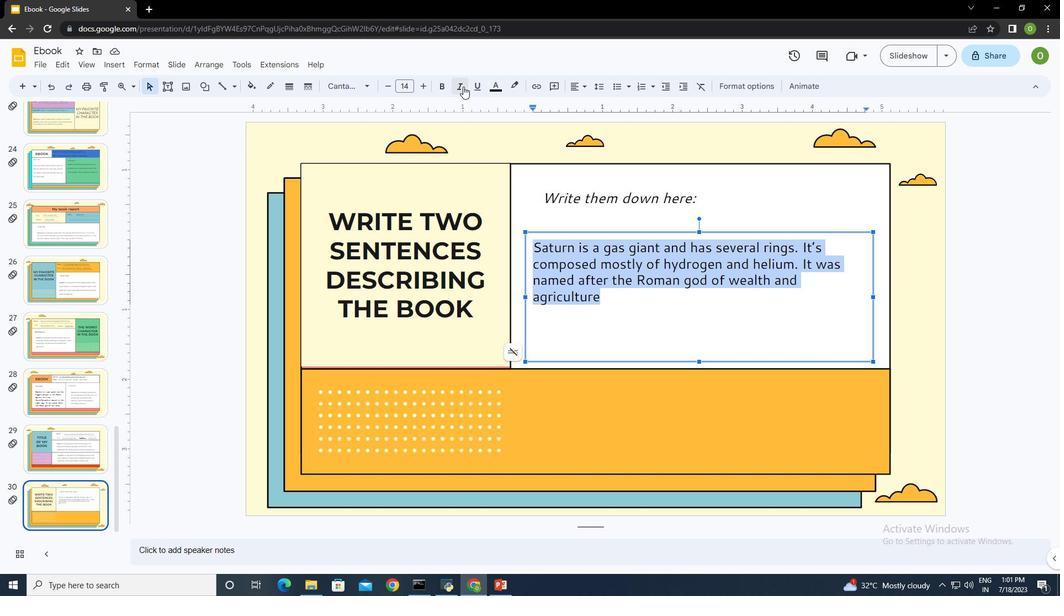 
Action: Mouse pressed left at (462, 85)
Screenshot: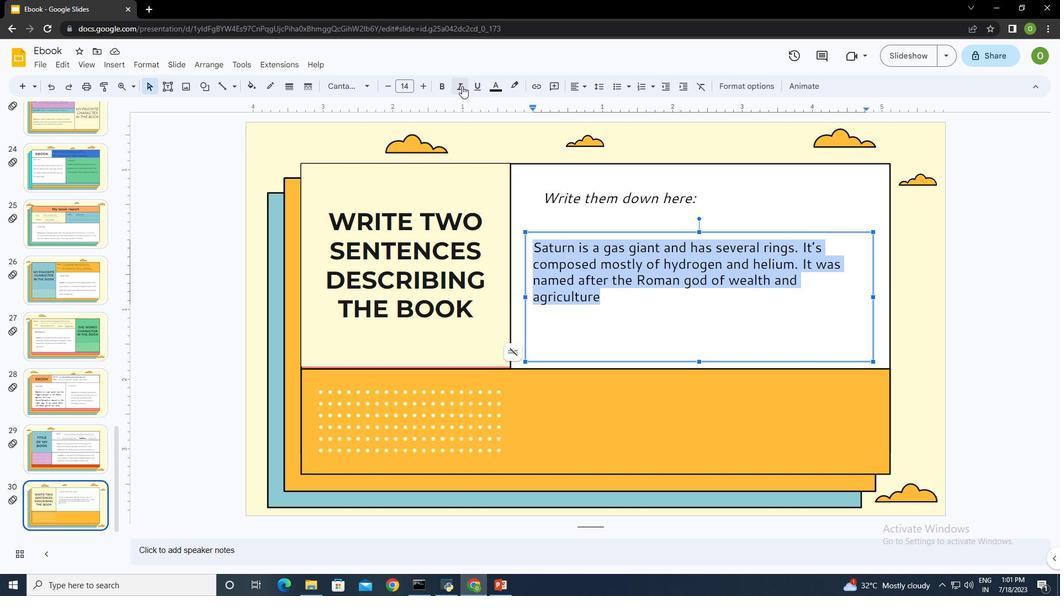 
Action: Mouse moved to (599, 86)
Screenshot: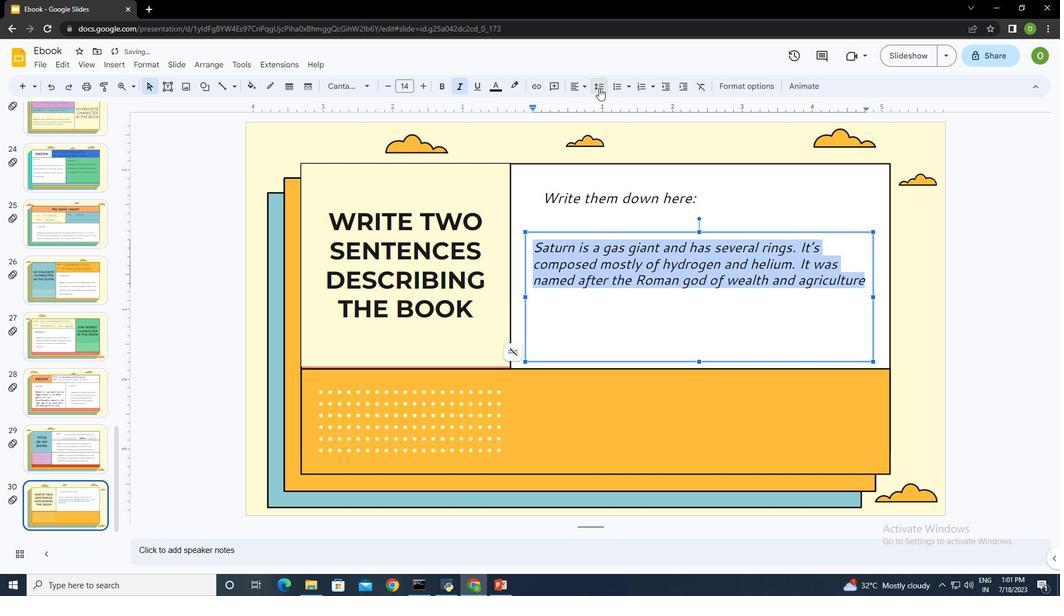 
Action: Mouse pressed left at (599, 86)
Screenshot: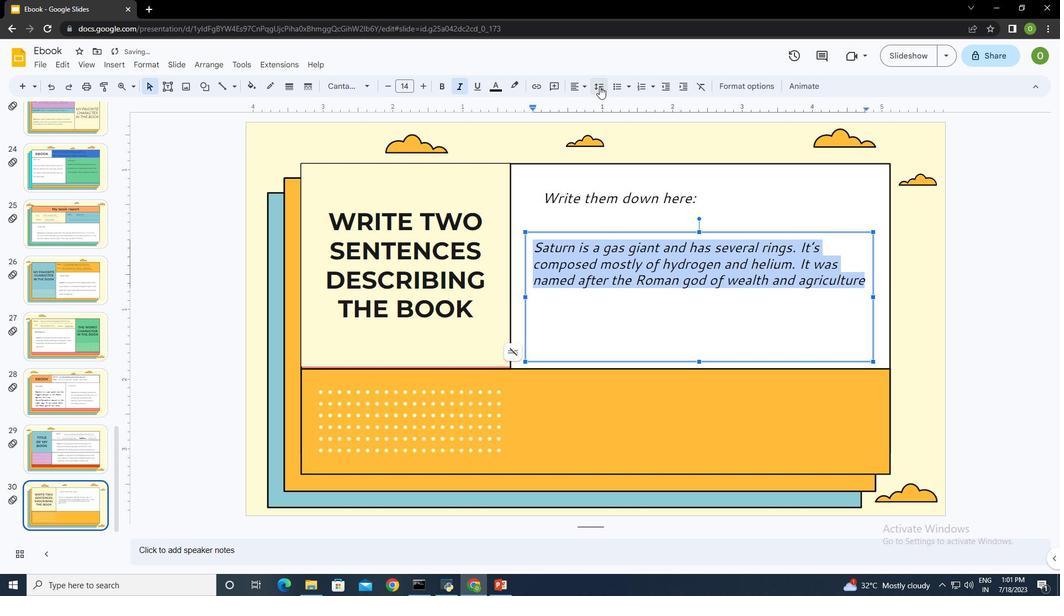 
Action: Mouse moved to (620, 143)
Screenshot: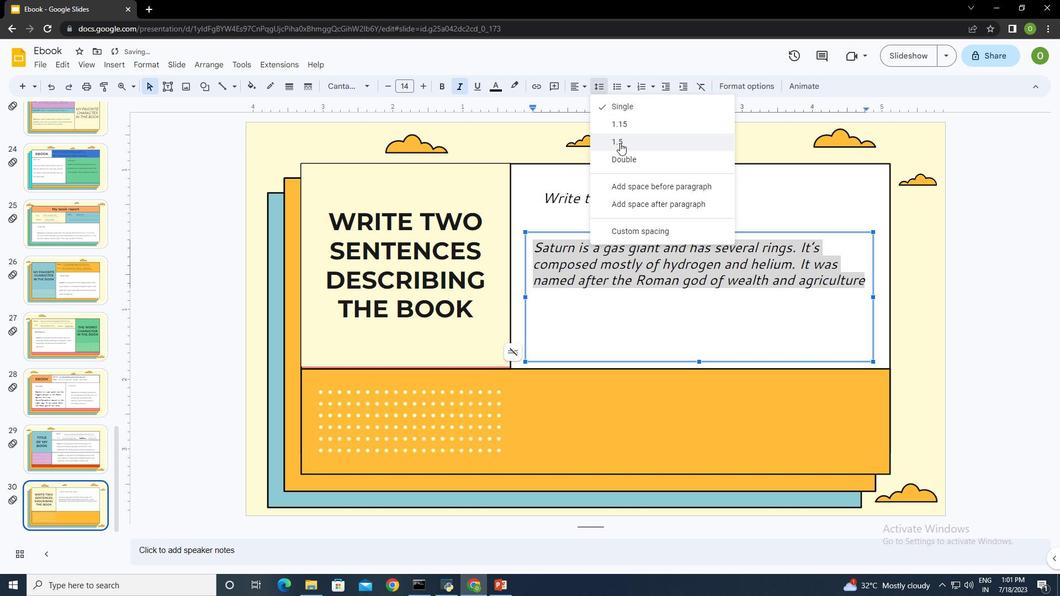 
Action: Mouse pressed left at (620, 143)
Screenshot: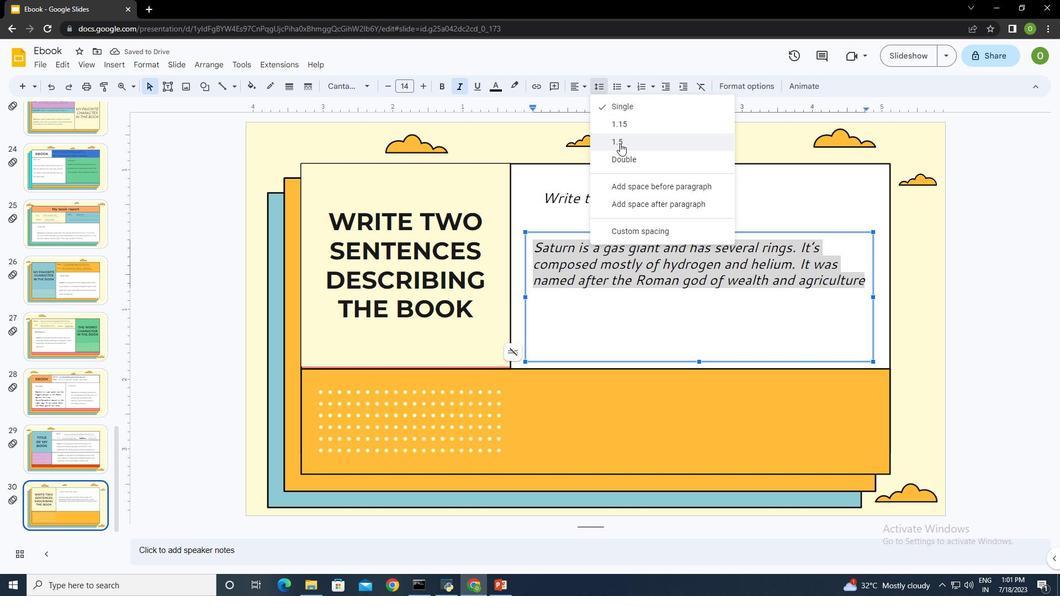 
Action: Mouse moved to (624, 293)
Screenshot: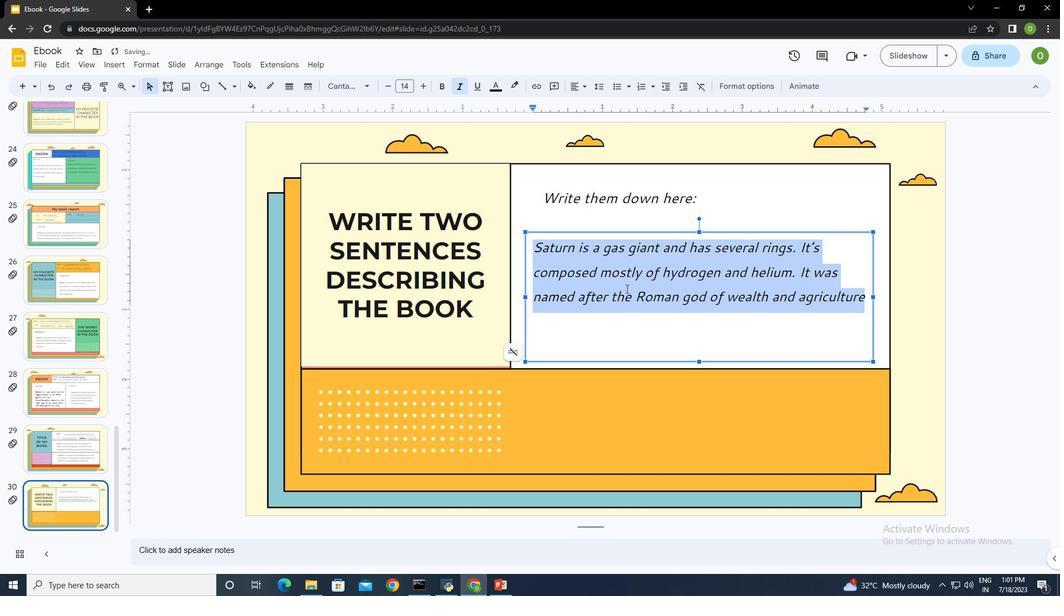 
Action: Mouse pressed left at (624, 293)
Screenshot: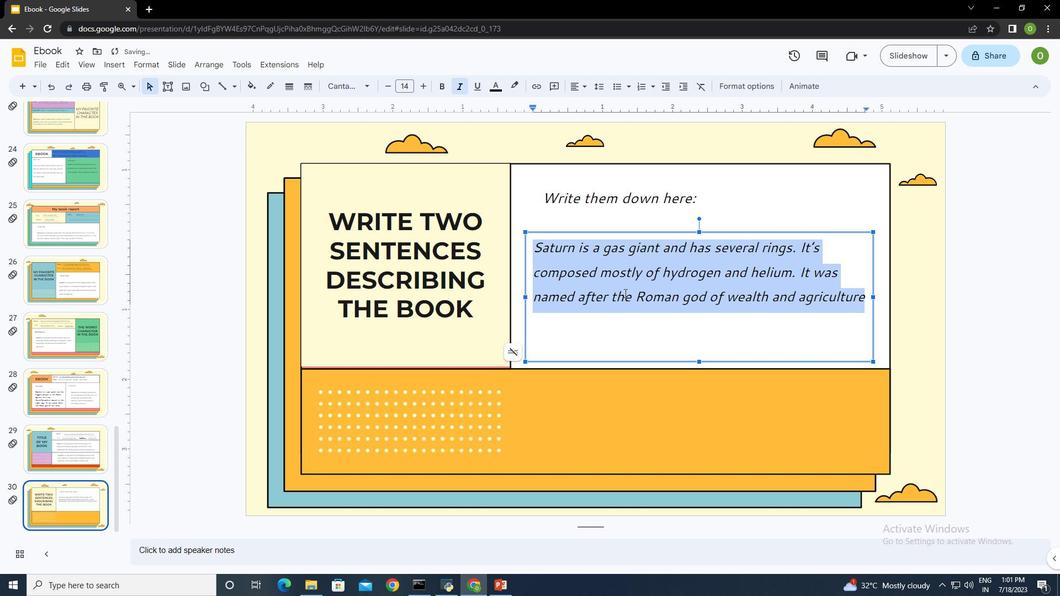 
Action: Mouse moved to (576, 248)
Screenshot: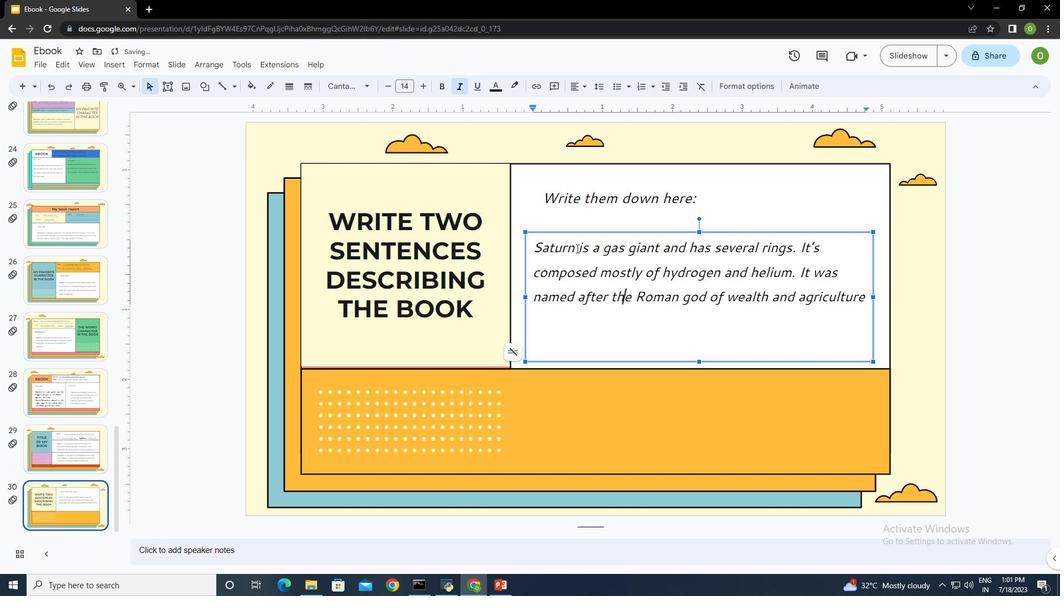 
Action: Mouse pressed left at (576, 248)
Screenshot: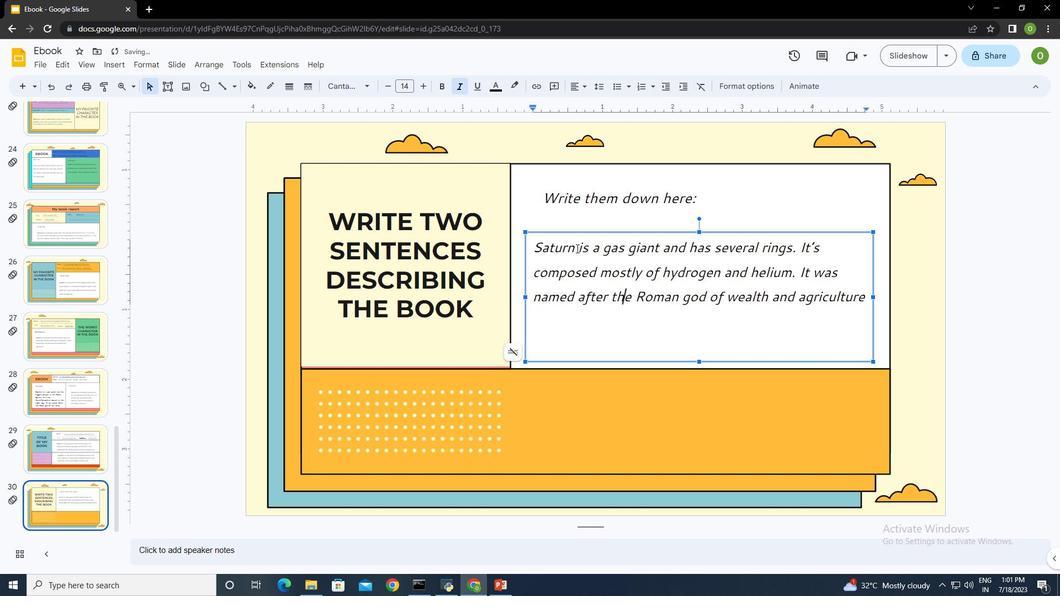 
Action: Mouse moved to (439, 87)
Screenshot: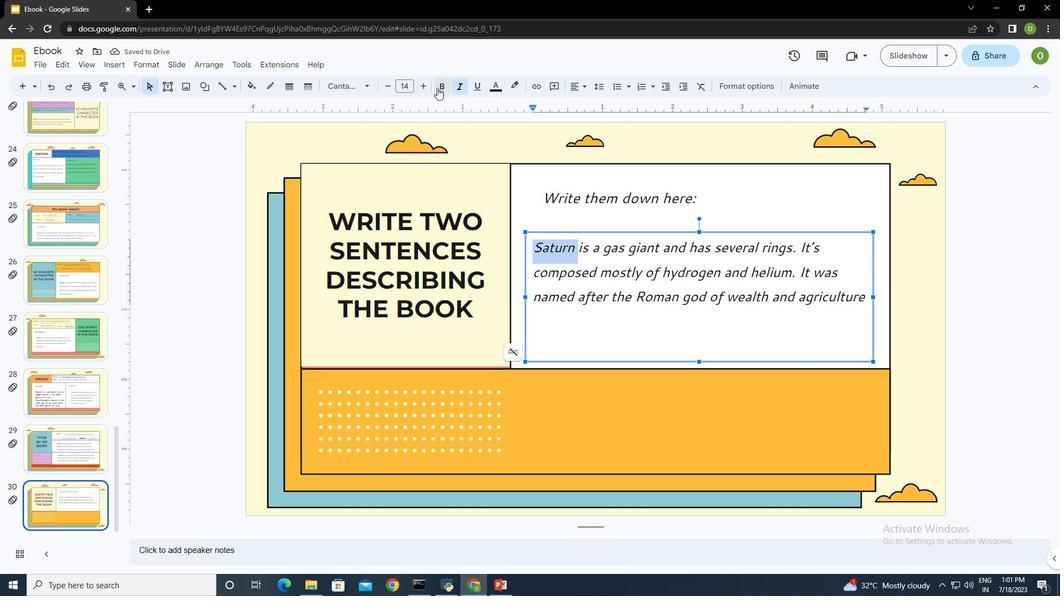 
Action: Mouse pressed left at (439, 87)
Screenshot: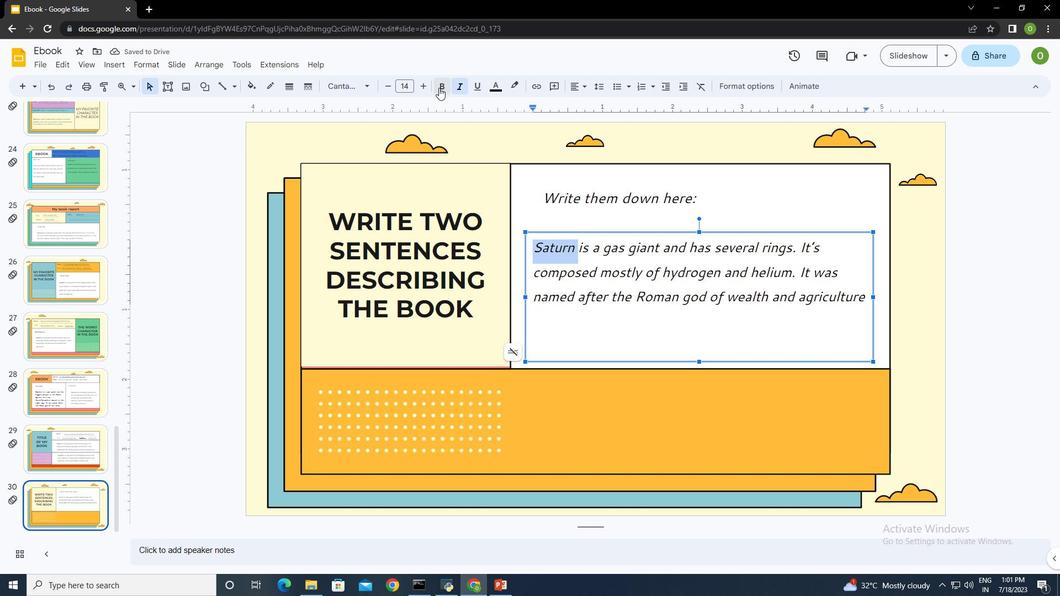 
Action: Mouse moved to (604, 316)
Screenshot: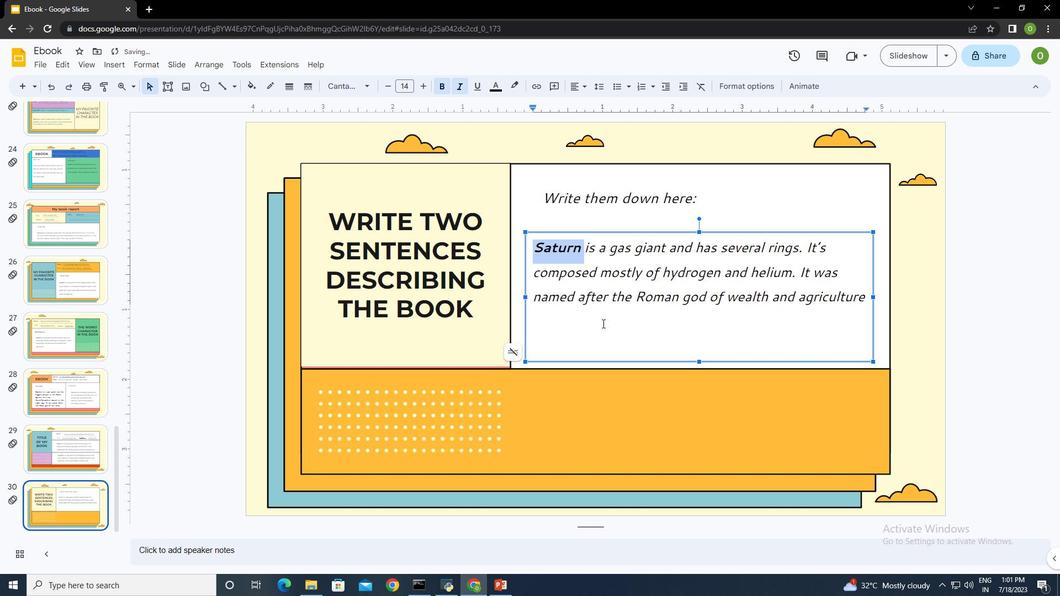 
Action: Mouse pressed left at (604, 316)
Screenshot: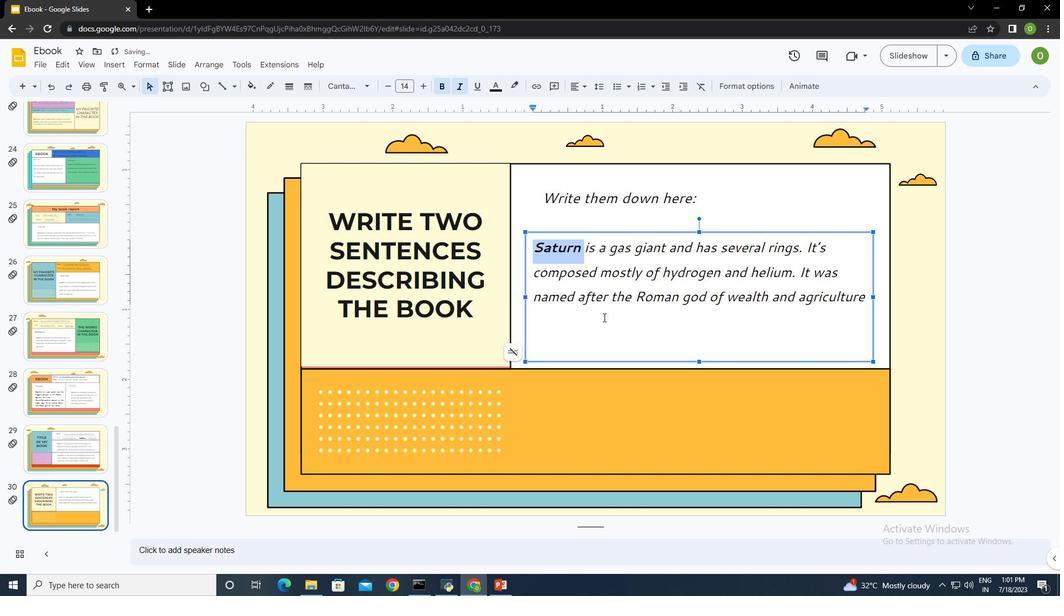 
Action: Mouse moved to (599, 411)
Screenshot: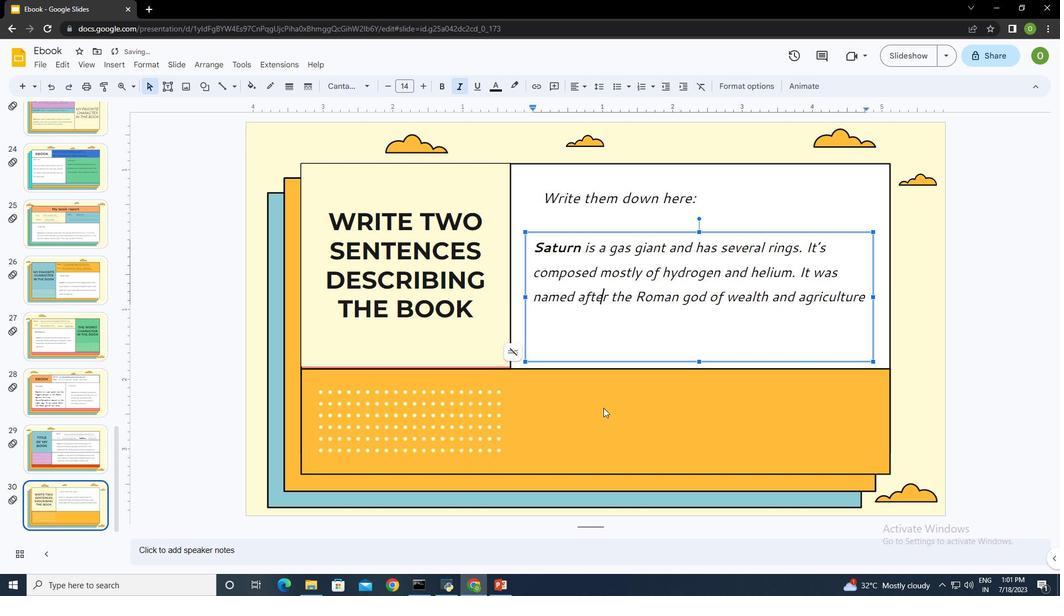 
Action: Mouse pressed left at (599, 411)
Screenshot: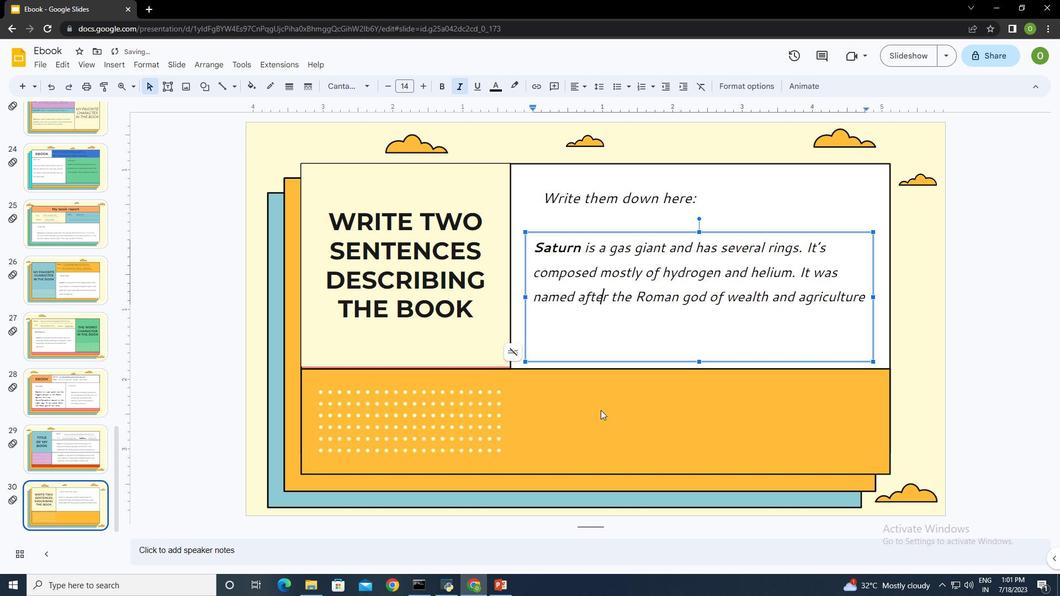 
Action: Mouse moved to (169, 85)
Screenshot: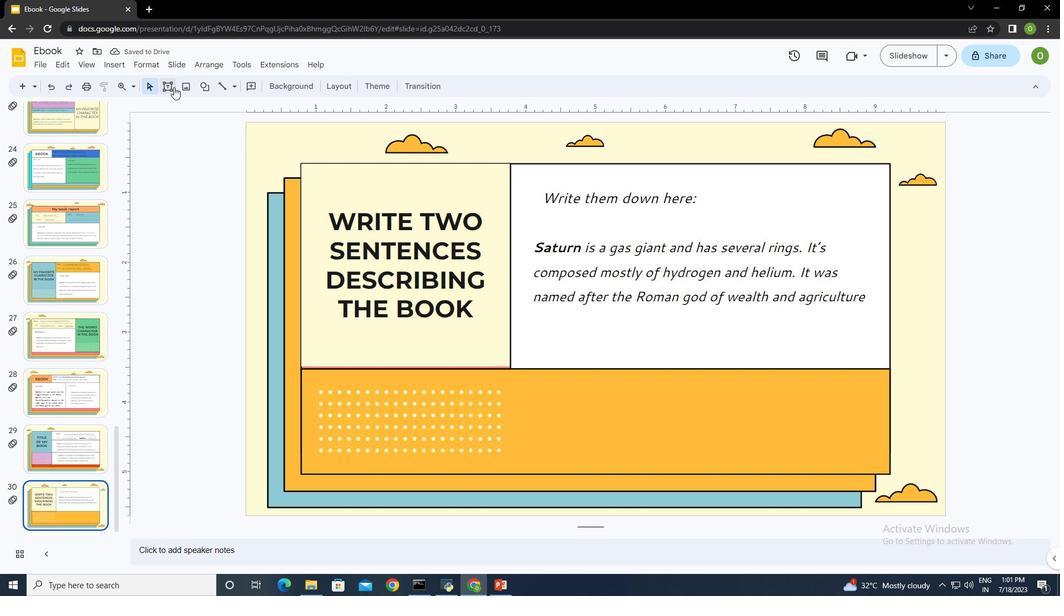 
Action: Mouse pressed left at (169, 85)
Screenshot: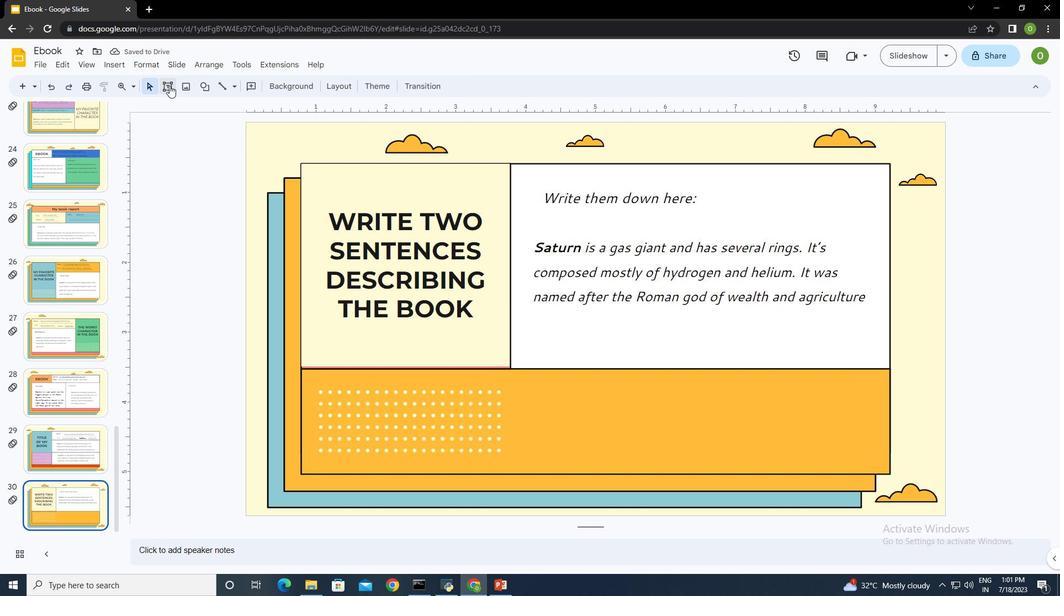 
Action: Mouse moved to (528, 382)
Screenshot: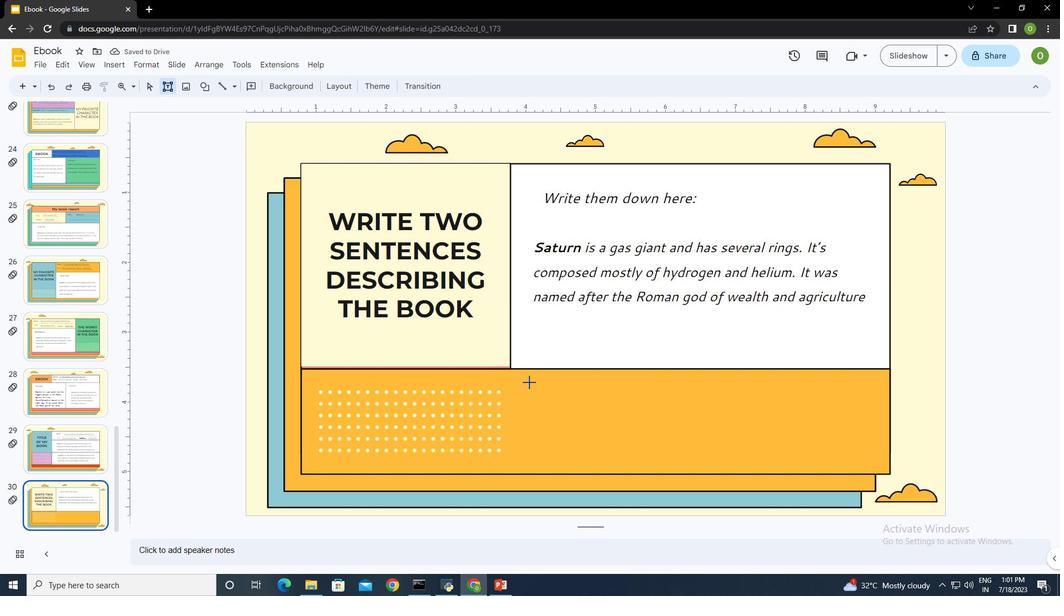 
Action: Mouse pressed left at (528, 382)
Screenshot: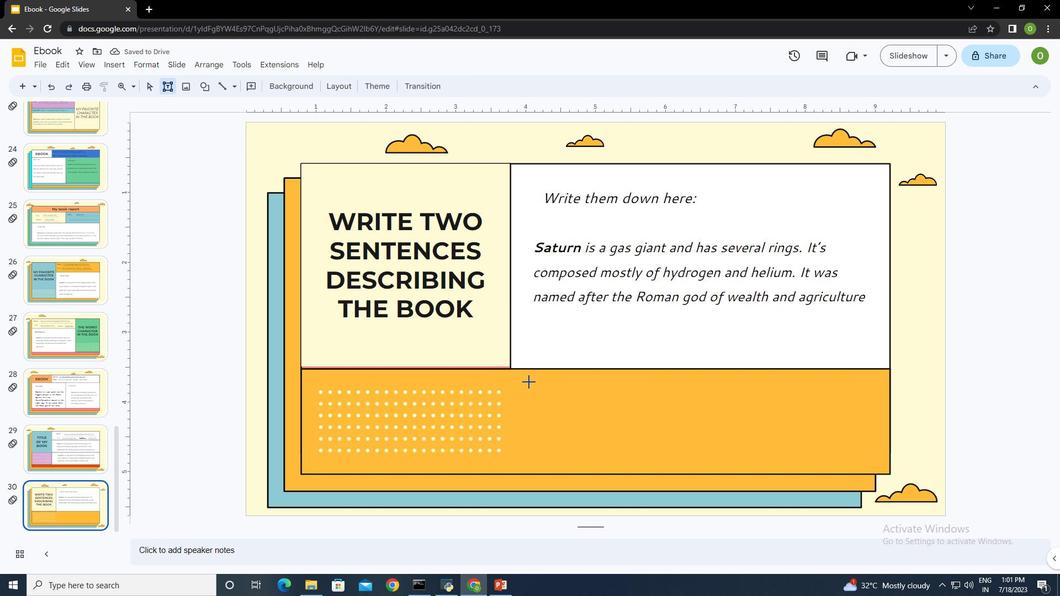 
Action: Mouse moved to (622, 409)
Screenshot: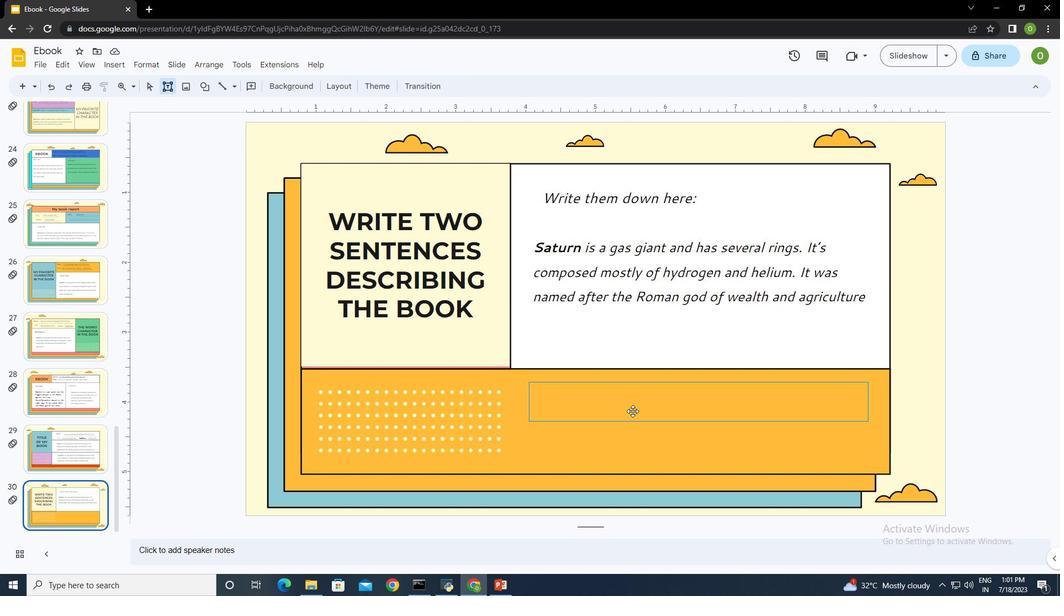
Action: Key pressed <Key.shift>Name<Key.shift_r>:<Key.space><Key.space><Key.space><Key.shift>It's<Key.space>the<Key.space>closest<Key.space>planet<Key.space>to<Key.space>the<Key.space><Key.shift>Sun
Screenshot: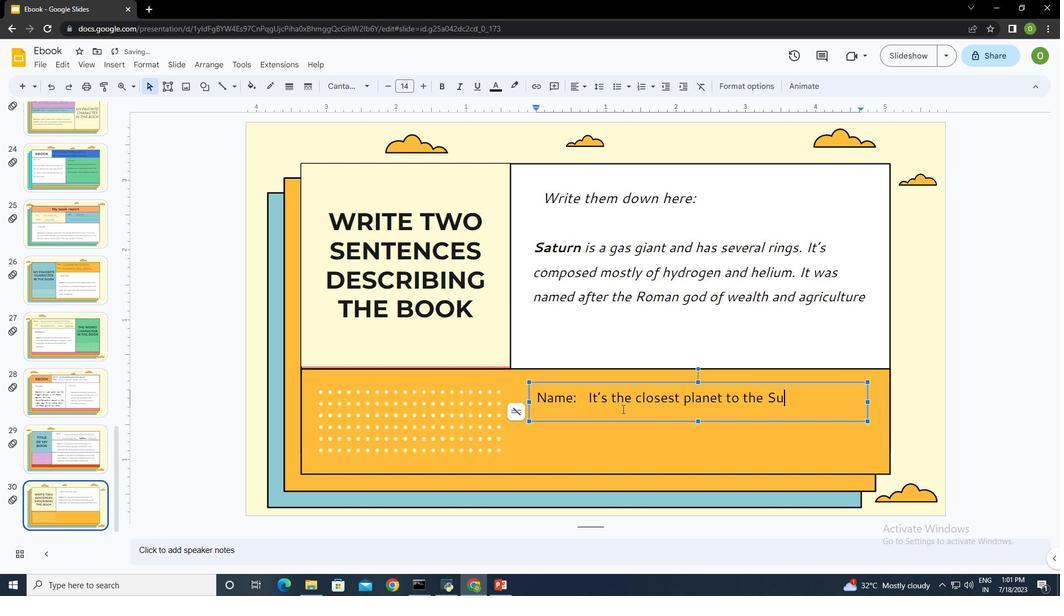 
Action: Mouse moved to (602, 468)
Screenshot: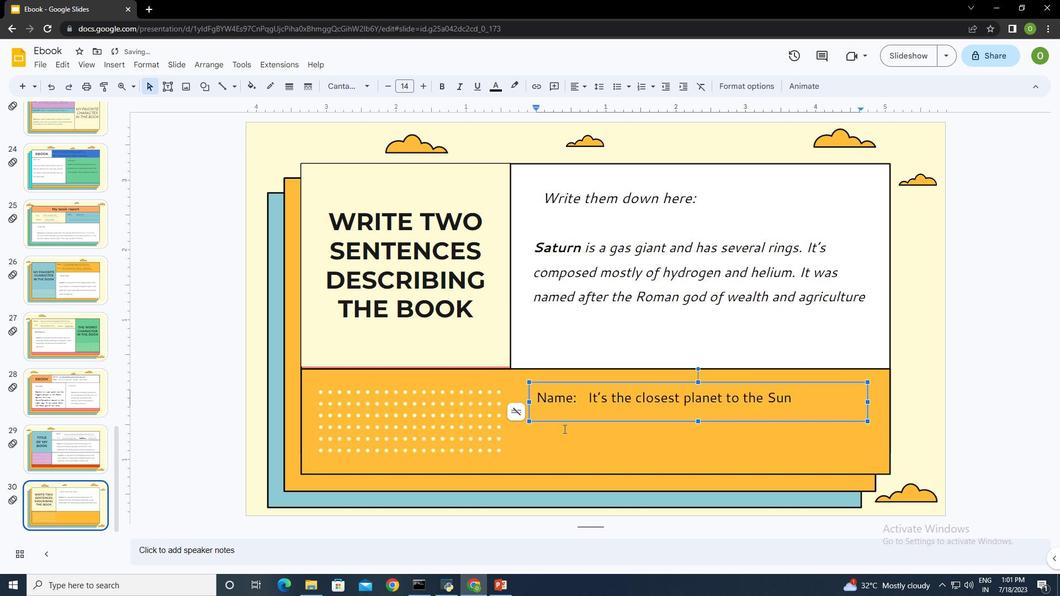 
Action: Mouse pressed left at (602, 468)
Screenshot: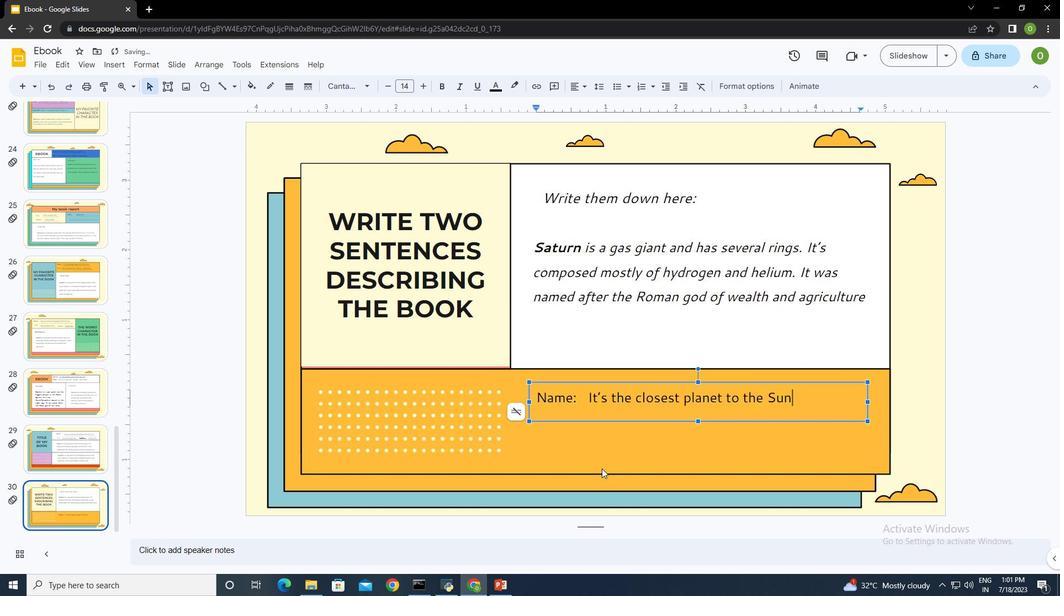 
Action: Mouse moved to (615, 393)
Screenshot: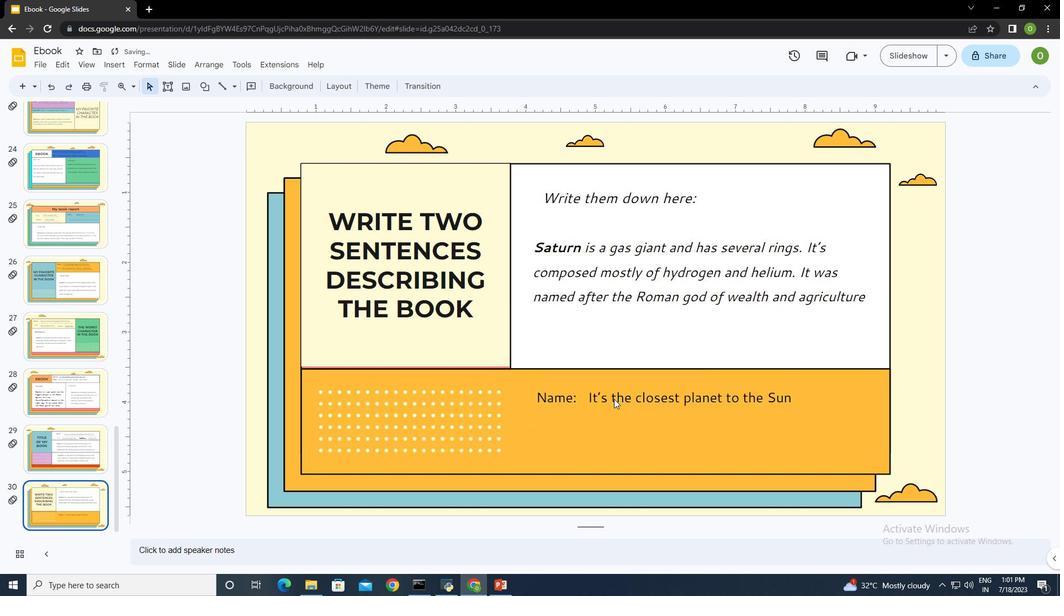
Action: Mouse pressed left at (615, 393)
Screenshot: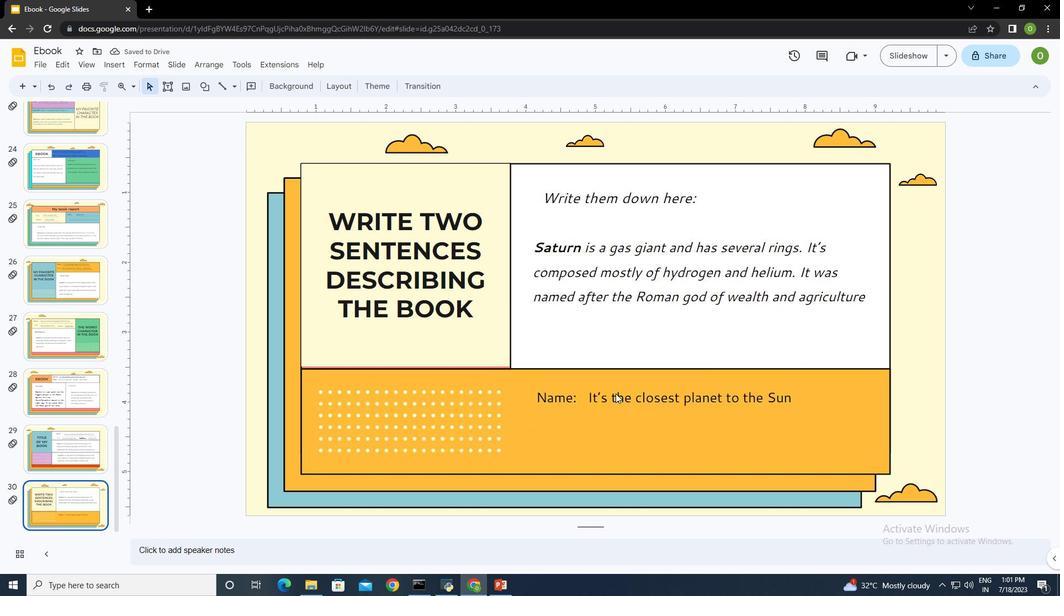 
Action: Mouse moved to (595, 428)
Screenshot: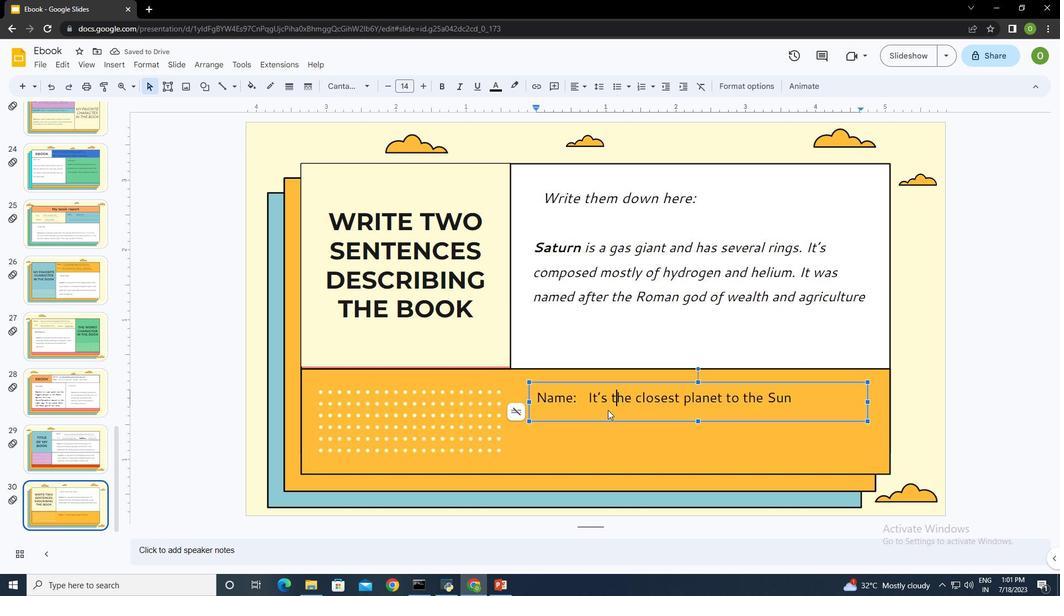 
Action: Mouse pressed left at (595, 428)
Screenshot: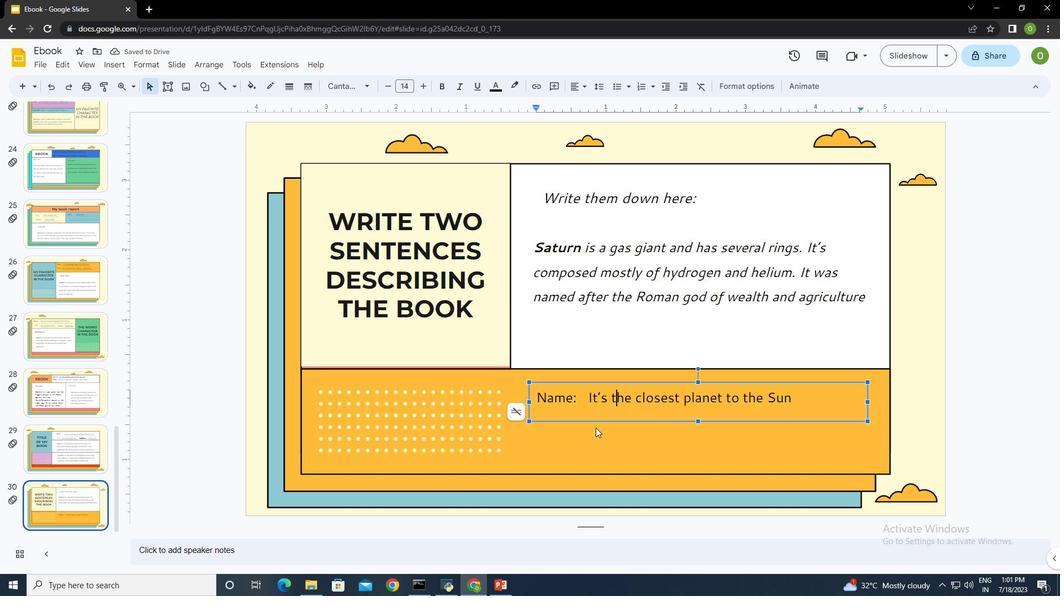 
Action: Mouse moved to (223, 84)
Screenshot: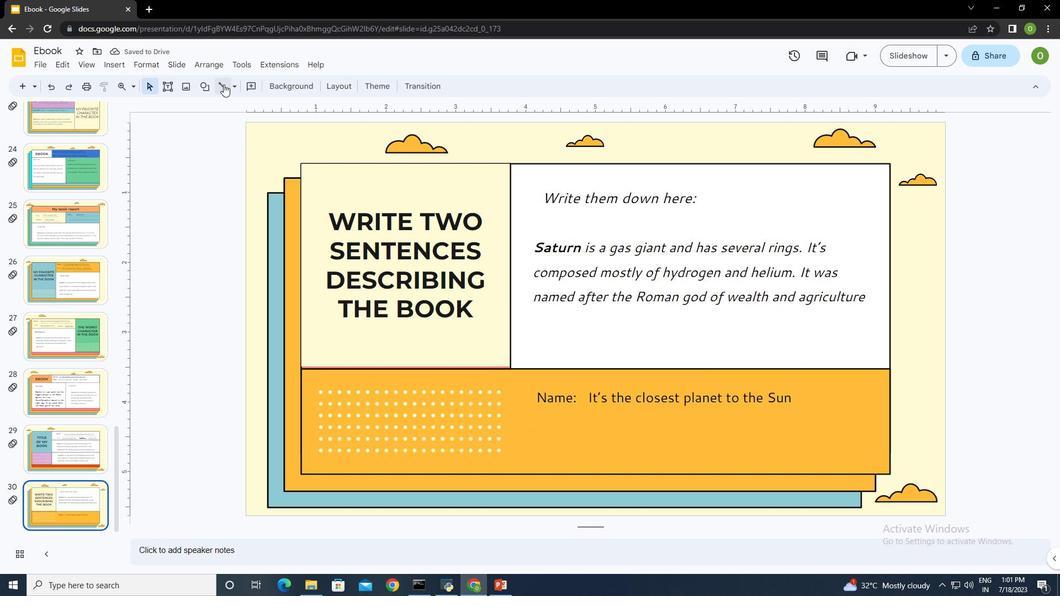
Action: Mouse pressed left at (223, 84)
Screenshot: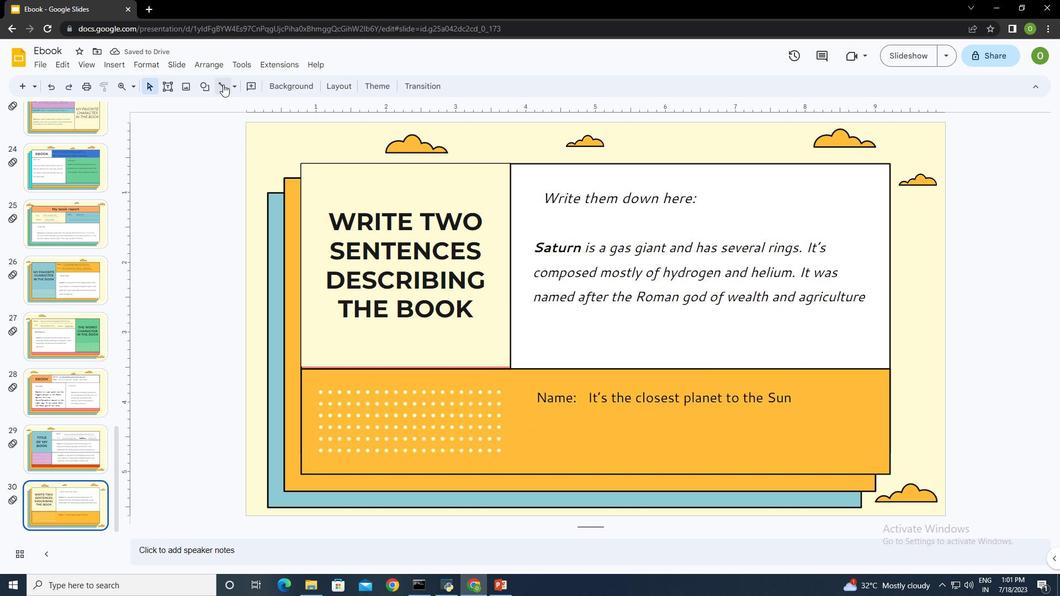 
Action: Mouse moved to (587, 413)
Screenshot: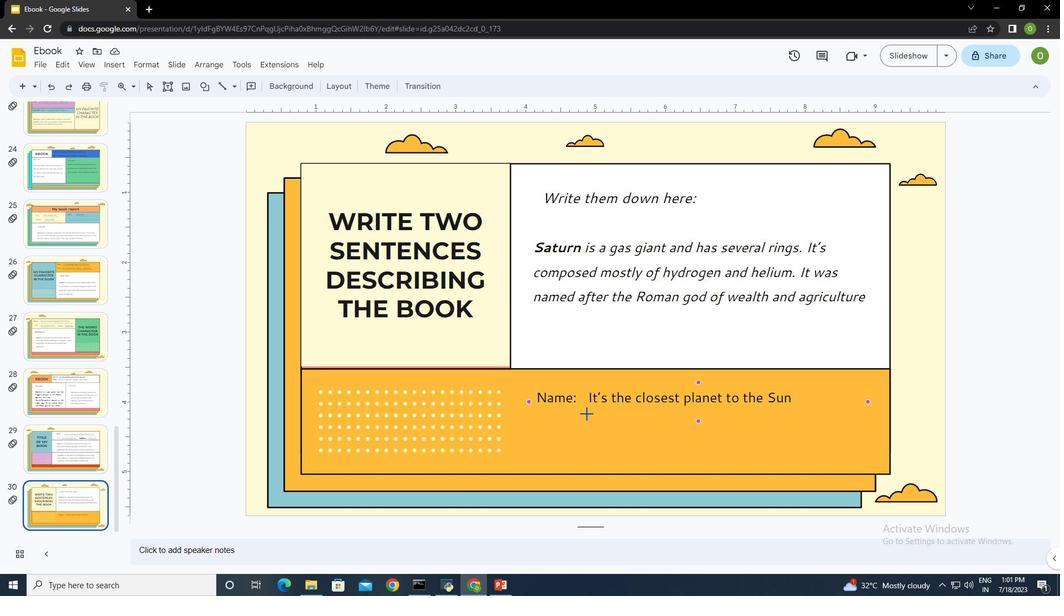 
Action: Mouse pressed left at (587, 413)
Screenshot: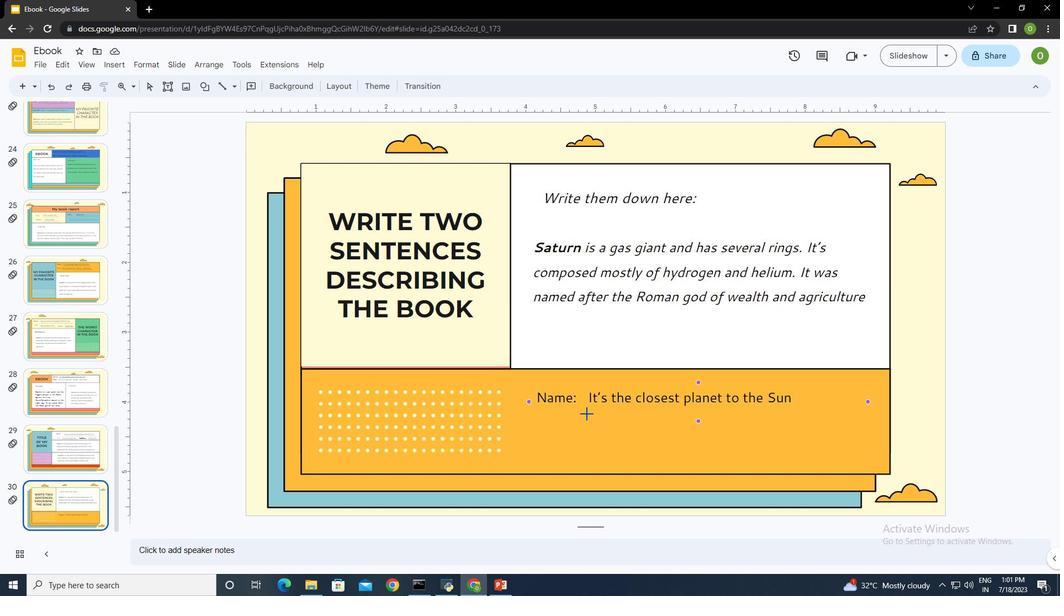 
Action: Mouse moved to (724, 414)
Screenshot: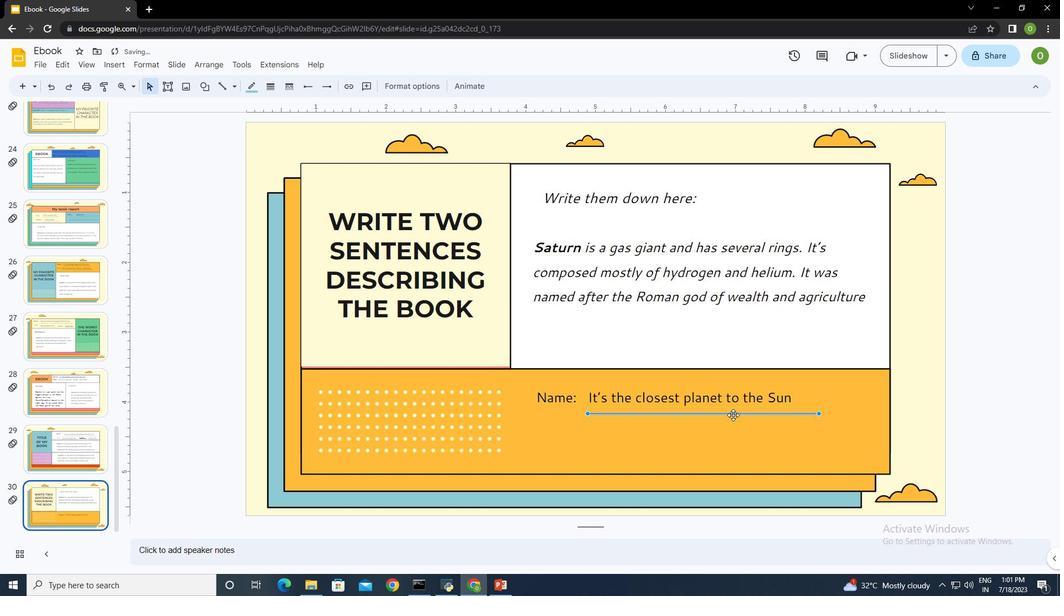 
Action: Key pressed <Key.up>
Screenshot: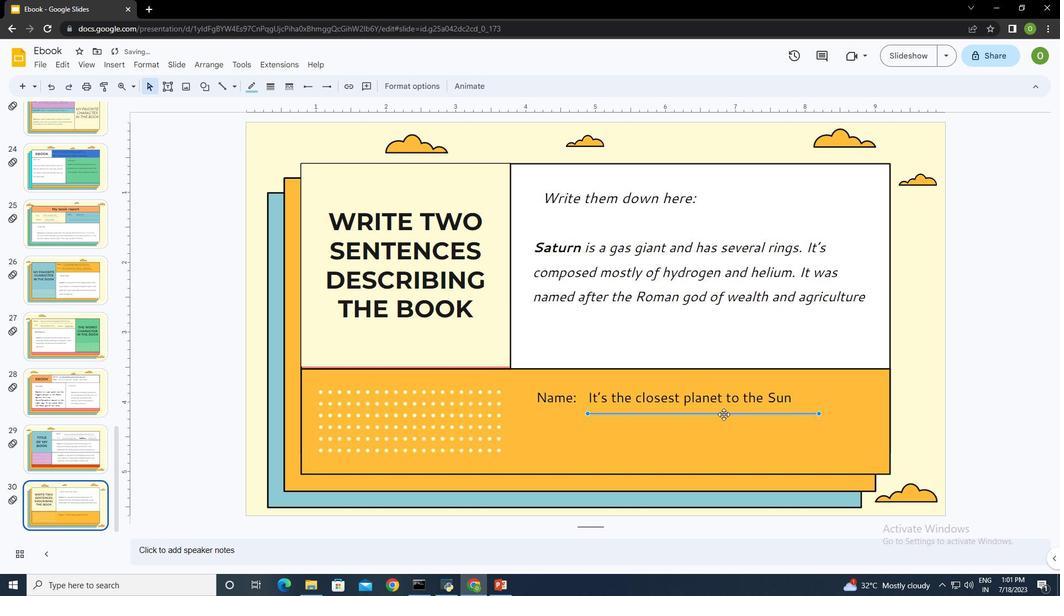 
Action: Mouse moved to (819, 407)
Screenshot: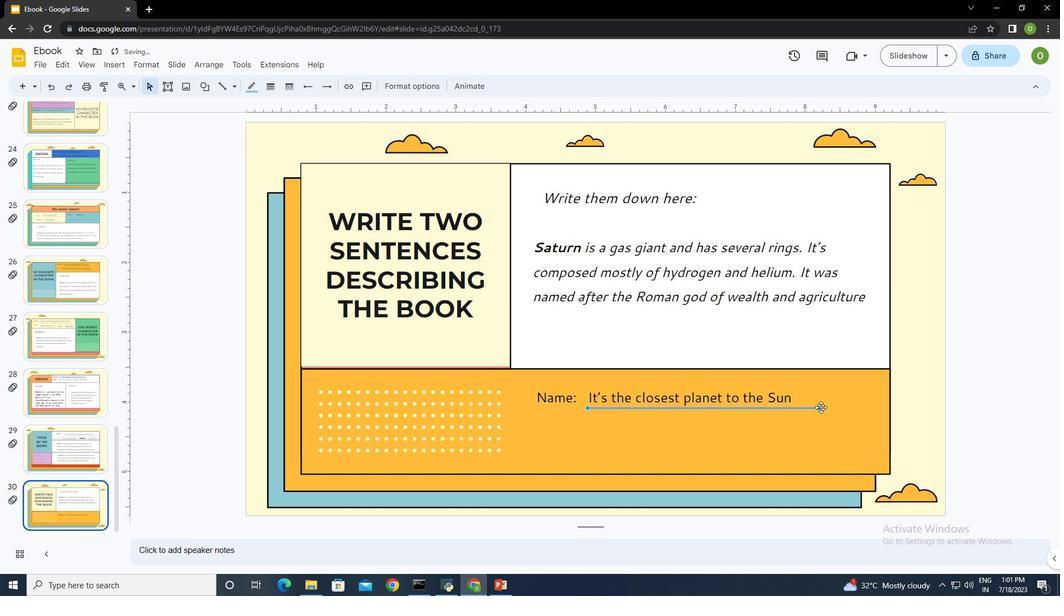 
Action: Mouse pressed left at (819, 407)
Screenshot: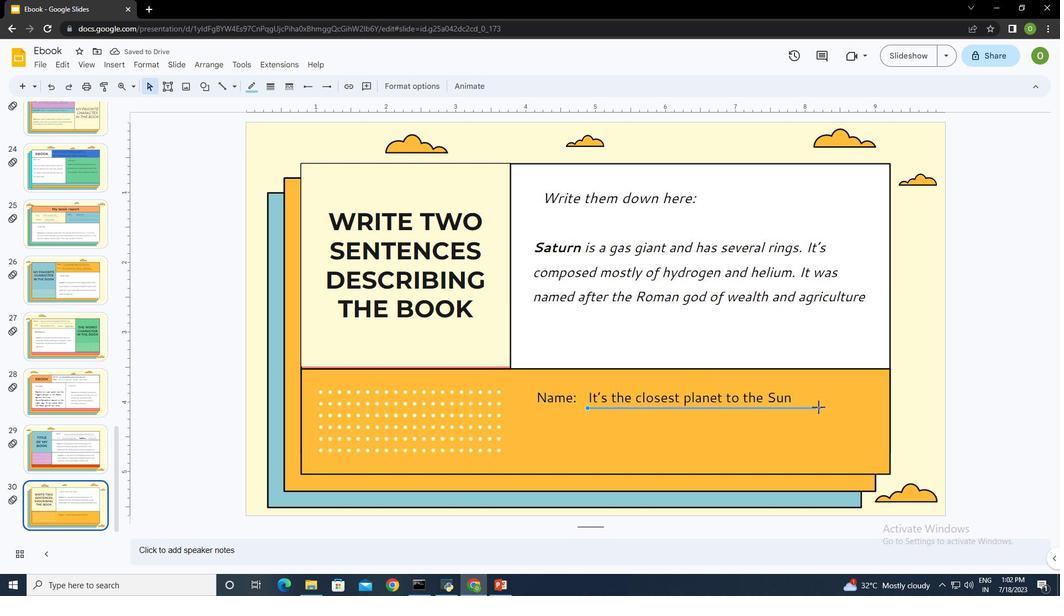 
Action: Mouse moved to (247, 89)
Screenshot: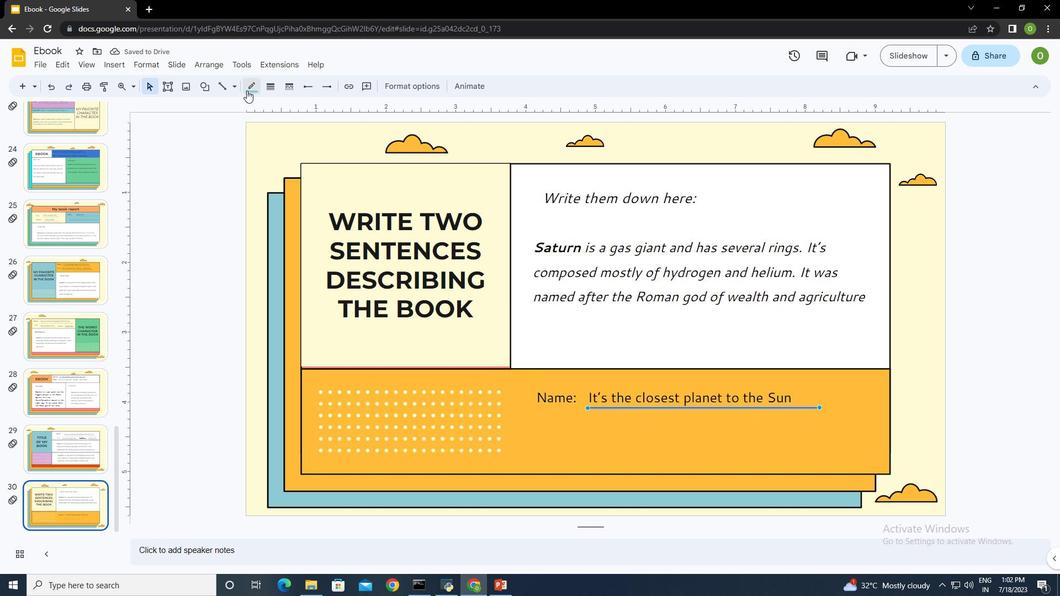 
Action: Mouse pressed left at (247, 89)
Screenshot: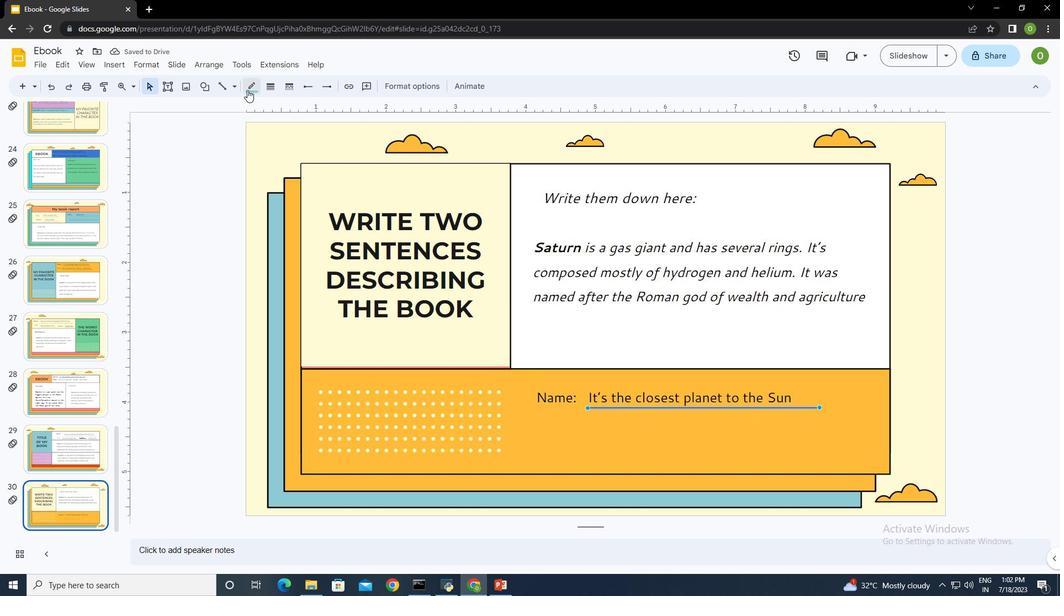 
Action: Mouse moved to (251, 179)
Screenshot: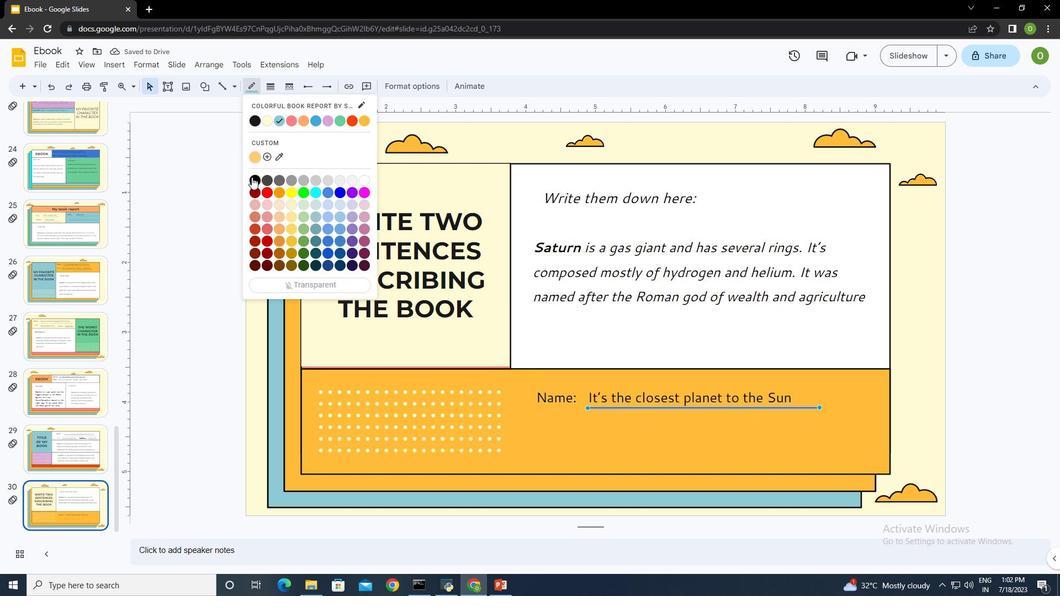 
Action: Mouse pressed left at (251, 179)
Screenshot: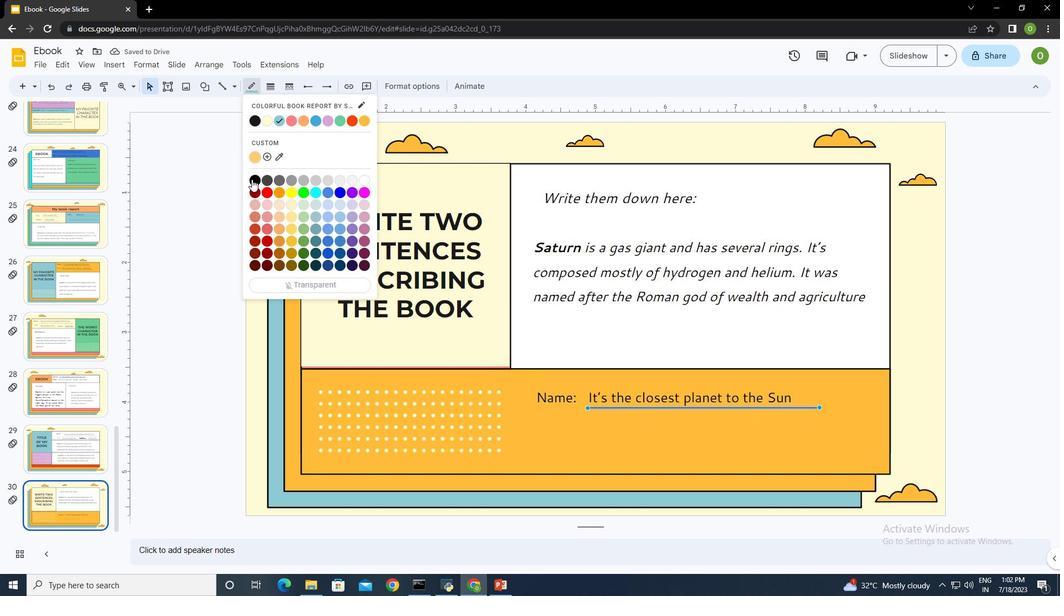 
Action: Mouse moved to (657, 436)
Screenshot: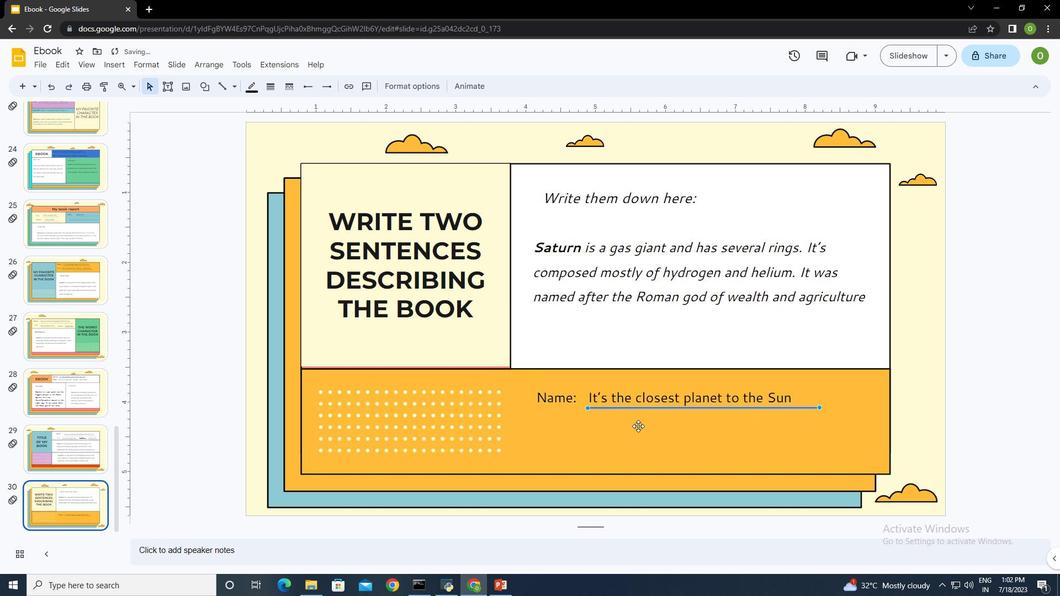 
Action: Mouse pressed left at (657, 436)
Screenshot: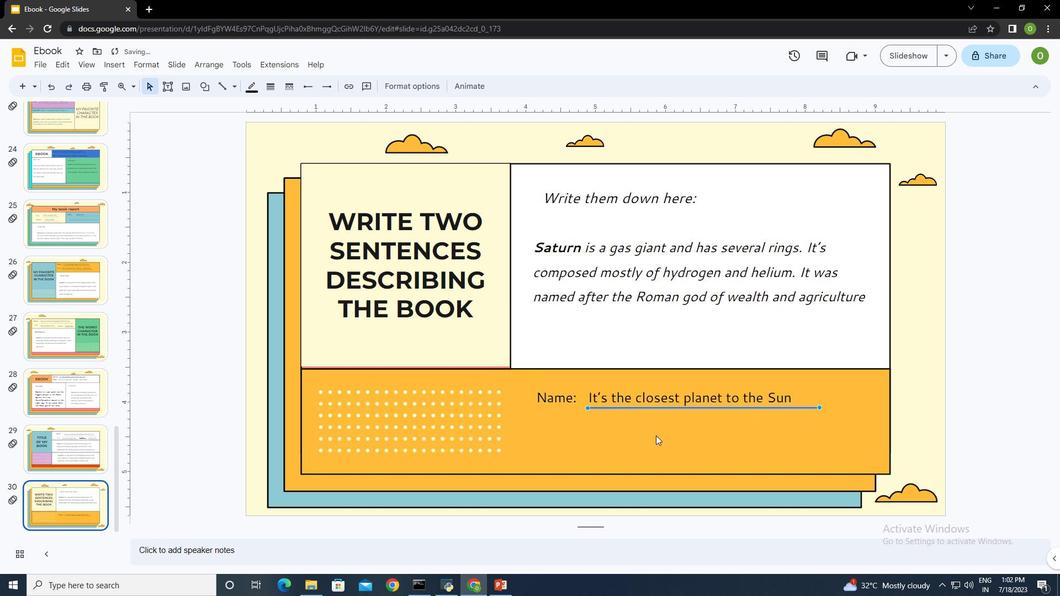 
Action: Mouse moved to (167, 86)
Screenshot: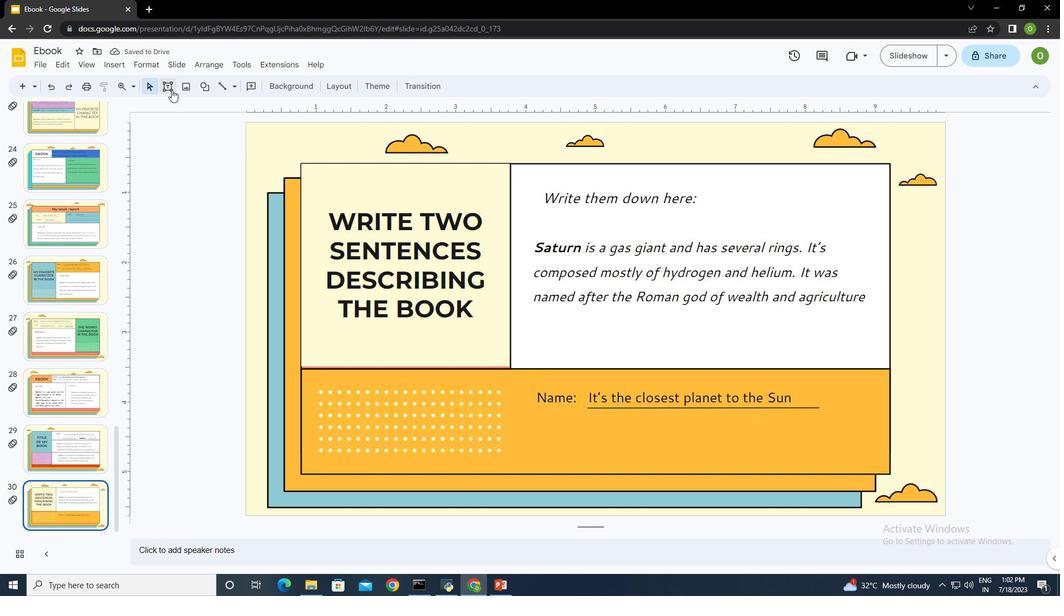 
Action: Mouse pressed left at (167, 86)
Screenshot: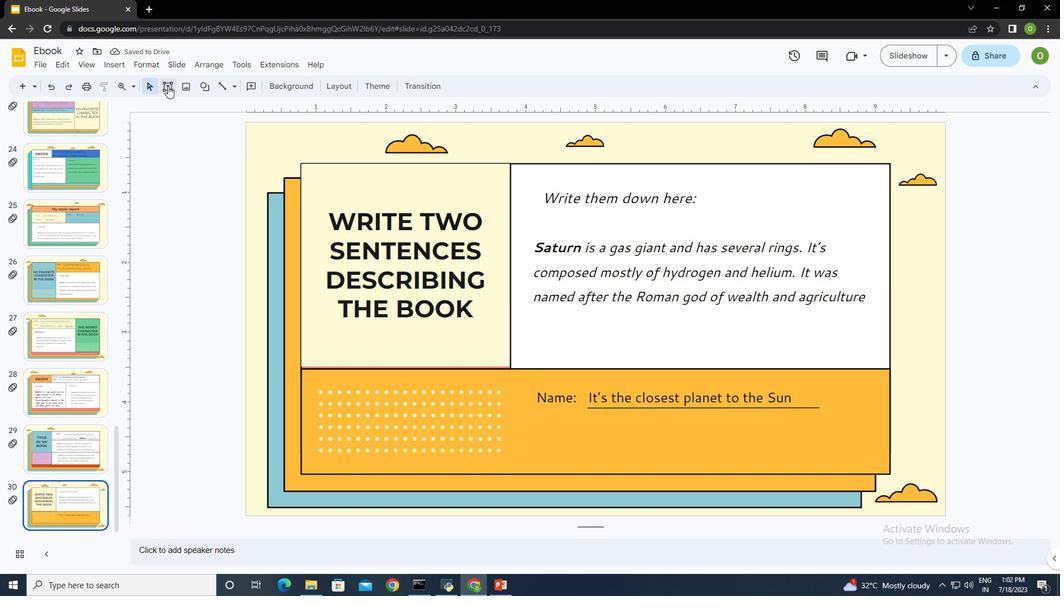 
Action: Mouse moved to (536, 429)
Screenshot: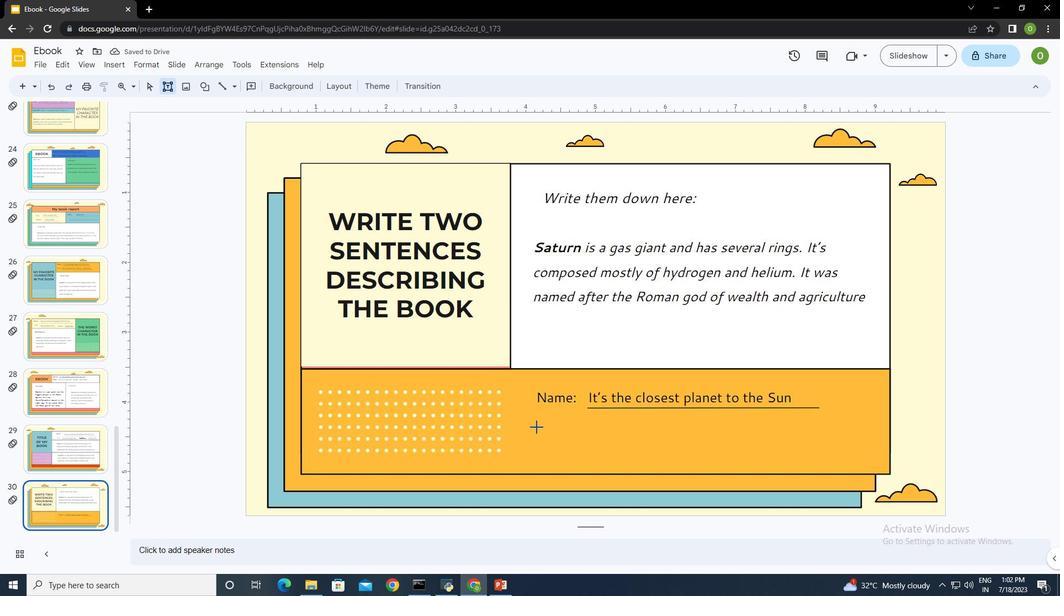 
Action: Mouse pressed left at (536, 429)
Screenshot: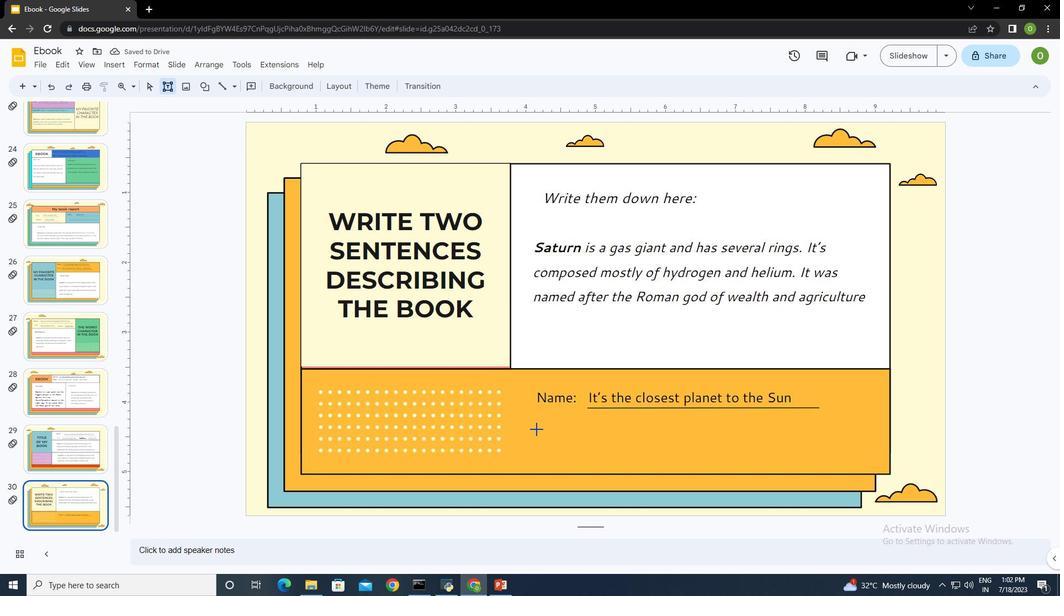 
Action: Mouse moved to (625, 453)
Screenshot: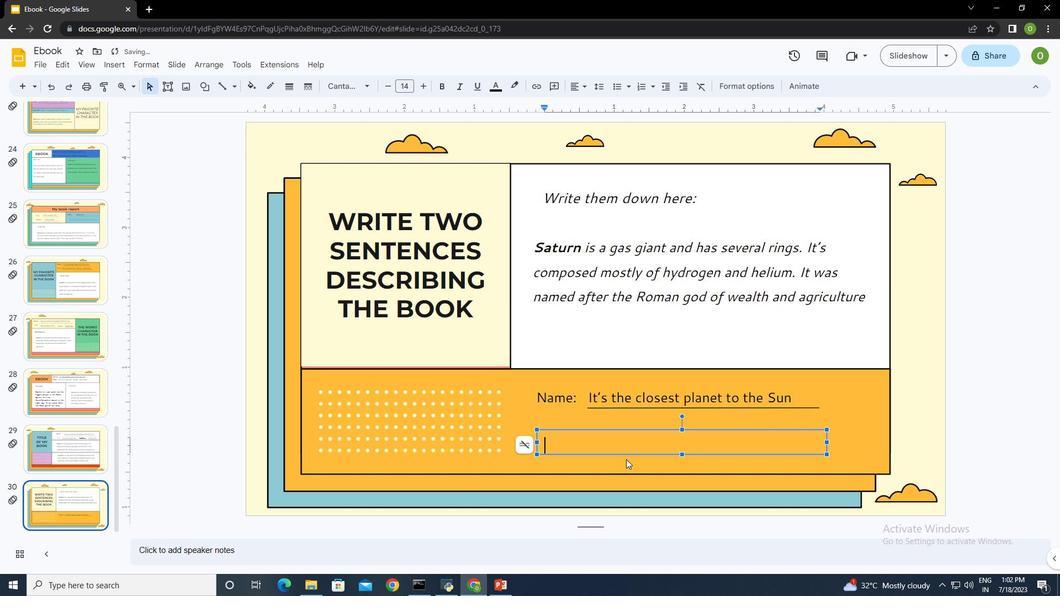 
Action: Key pressed <Key.shift><Key.shift><Key.shift>Title<Key.shift_r>:<Key.space><Key.space><Key.shift><Key.shift><Key.shift>This<Key.space>is<Key.space>a<Key.space>novel<Key.space>title<Key.space><Key.space><Key.space><Key.shift>Author<Key.space><Key.backspace><Key.shift_r>:<Key.space><Key.space><Key.space><Key.shift><Key.shift><Key.shift><Key.shift><Key.shift><Key.shift><Key.shift>Timmy<Key.space><Key.shift>Jimmy
Screenshot: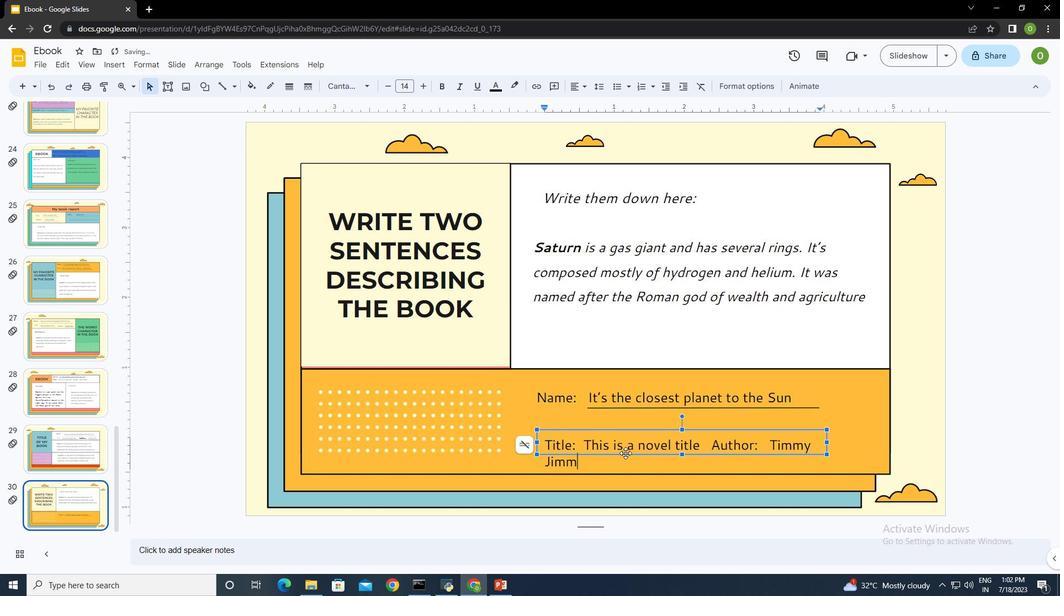 
Action: Mouse moved to (826, 444)
Screenshot: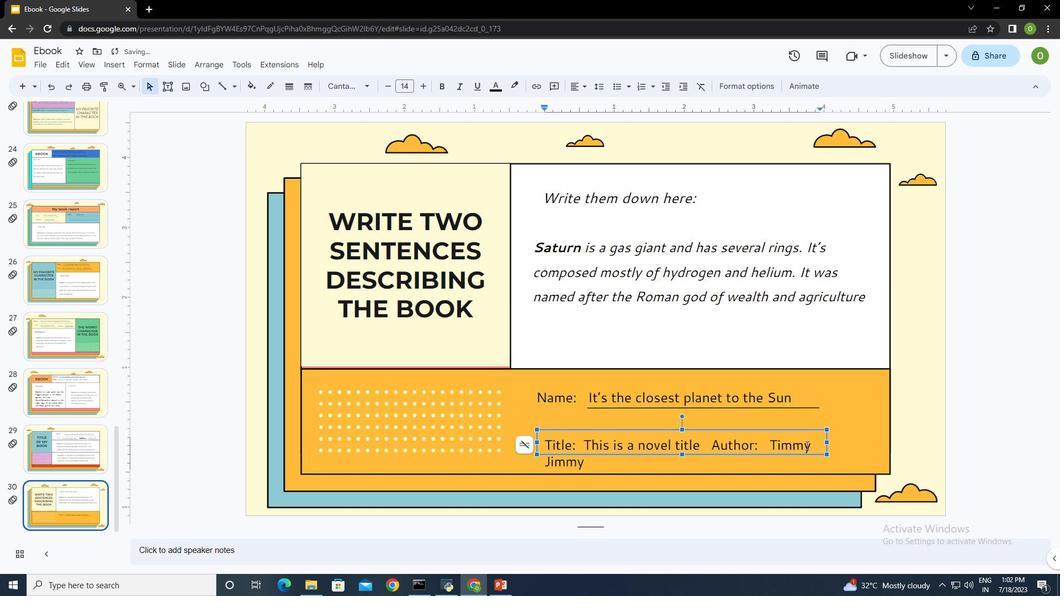 
Action: Mouse pressed left at (826, 444)
Screenshot: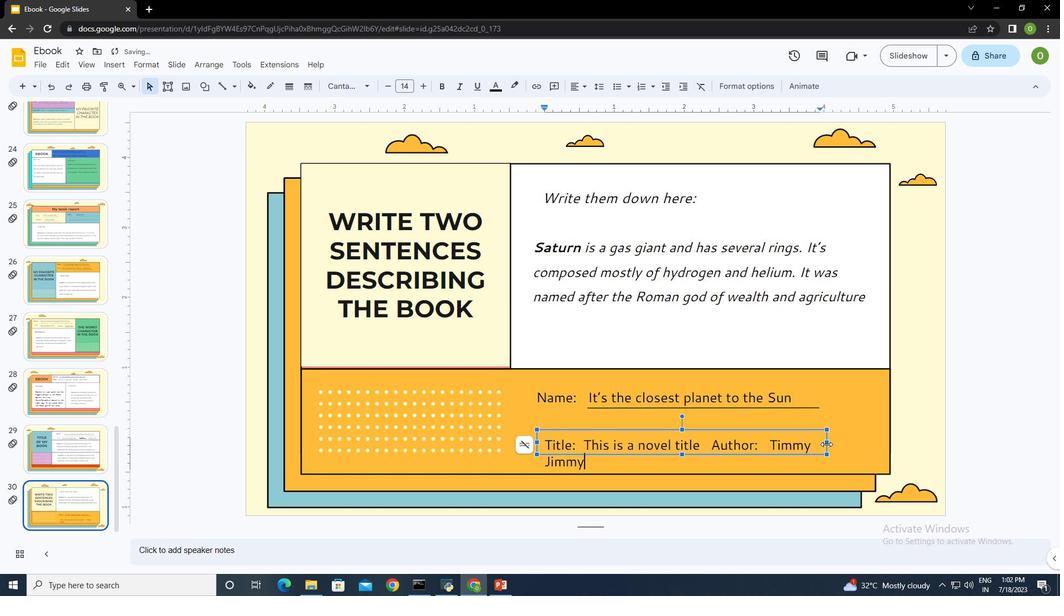 
Action: Mouse moved to (861, 441)
Screenshot: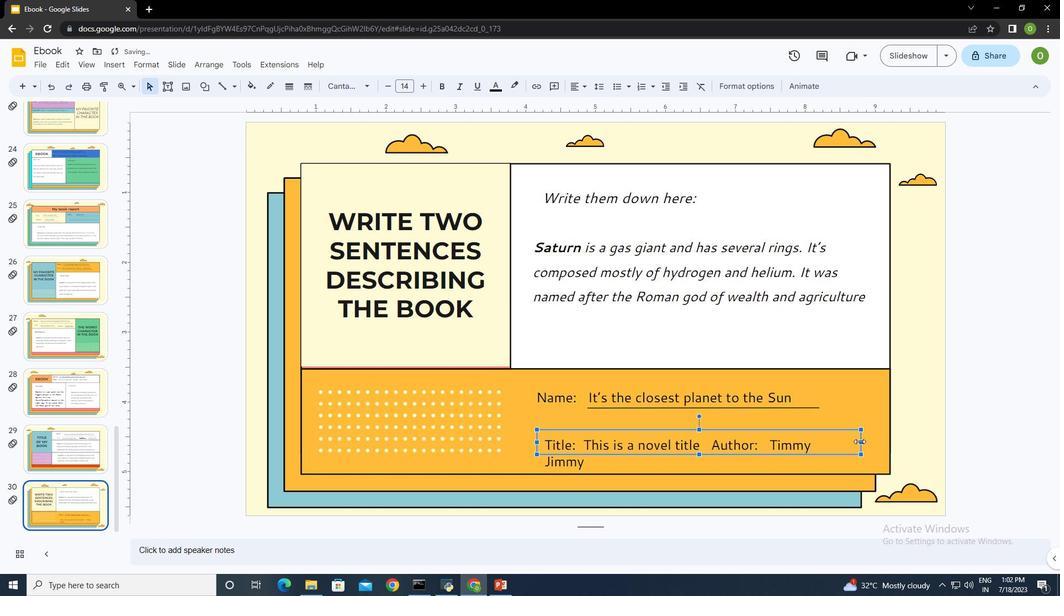 
Action: Mouse pressed left at (861, 441)
Screenshot: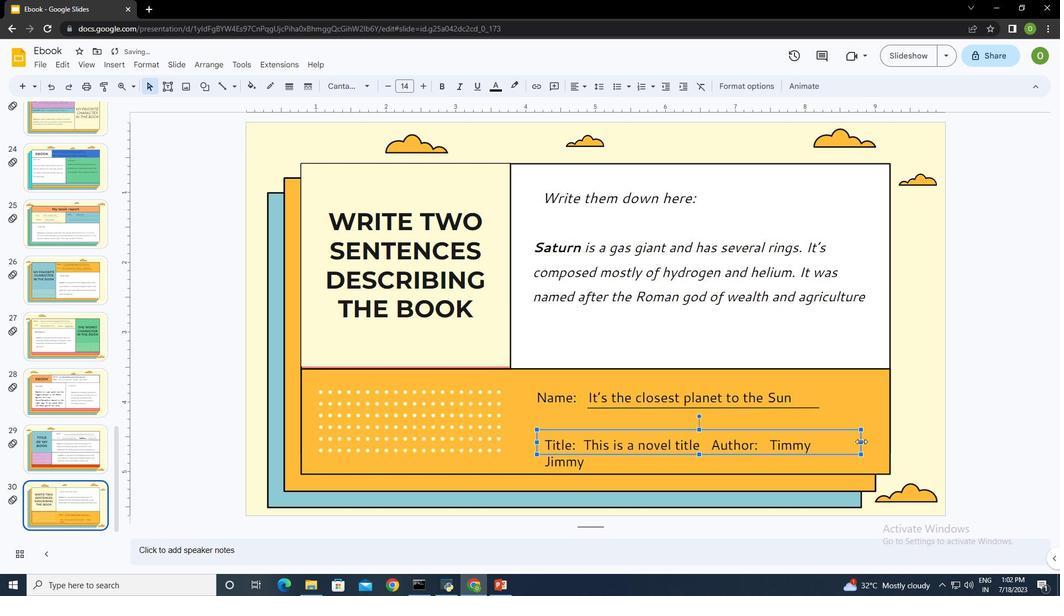 
Action: Mouse moved to (810, 467)
Screenshot: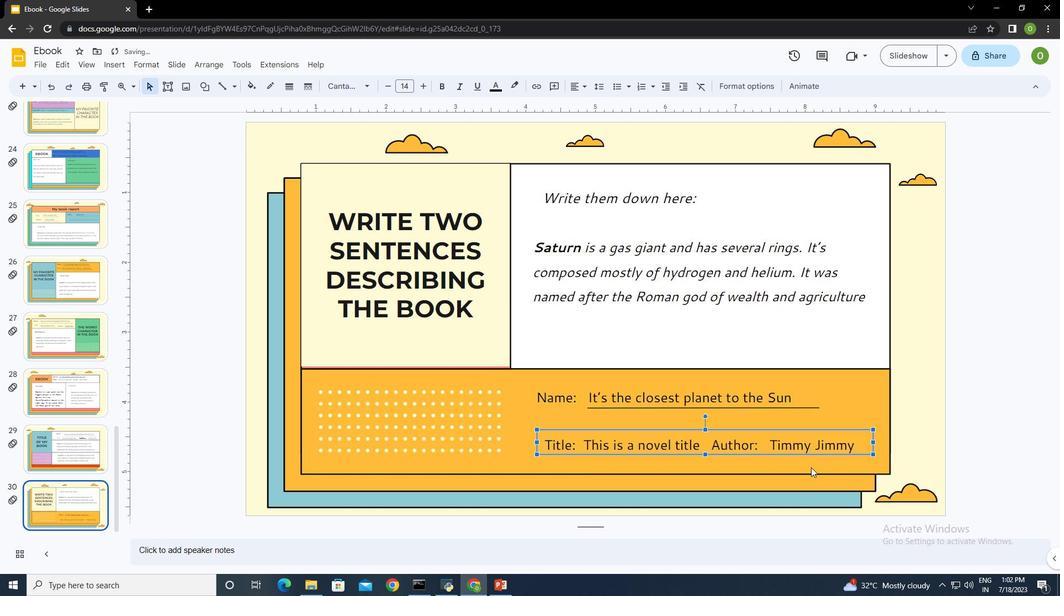 
Action: Mouse pressed left at (810, 467)
Screenshot: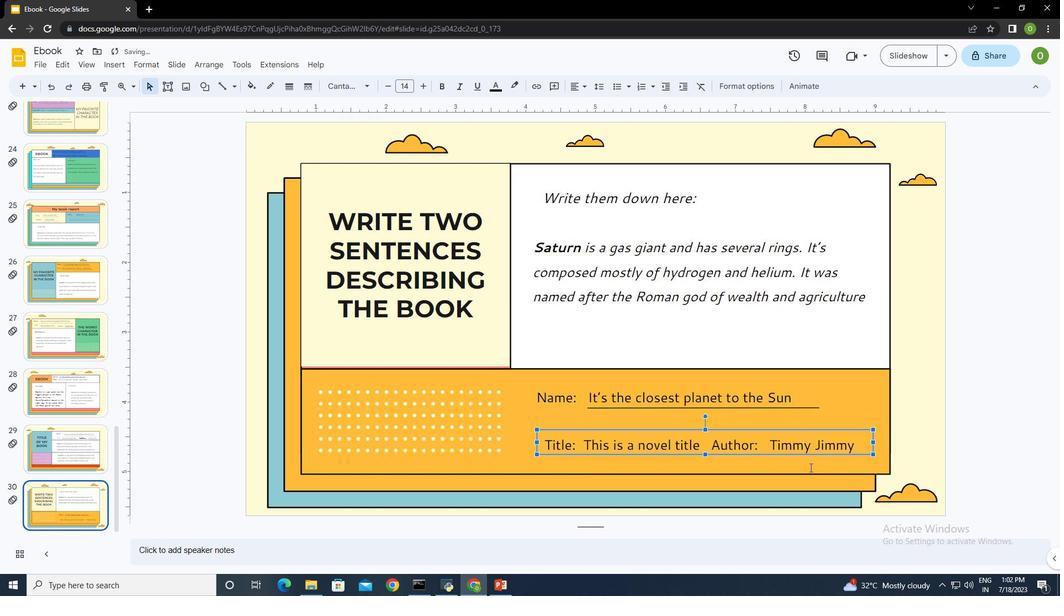 
Action: Mouse moved to (755, 445)
Screenshot: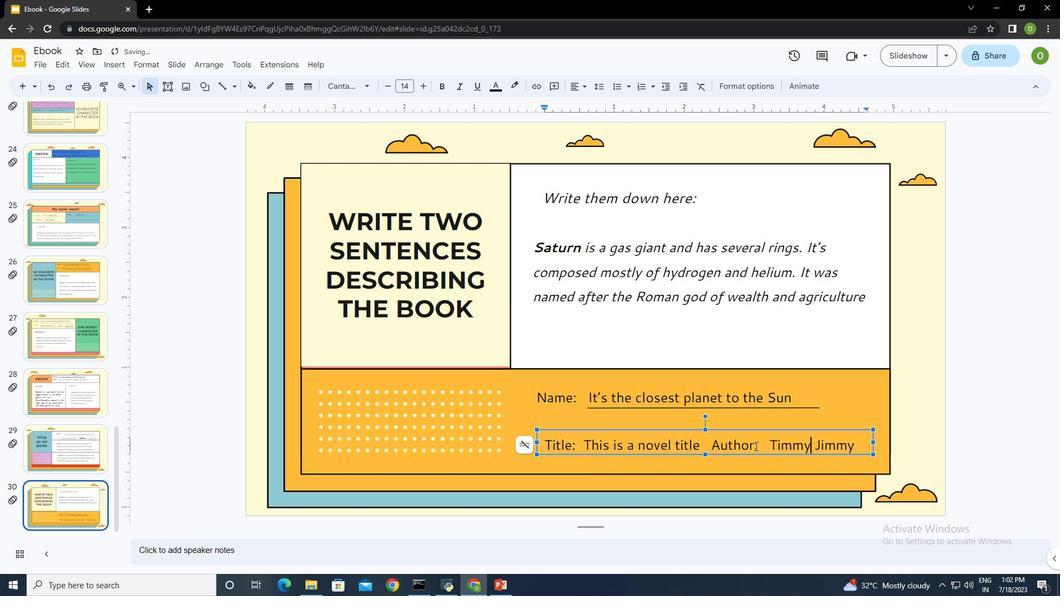 
Action: Mouse pressed left at (755, 445)
Screenshot: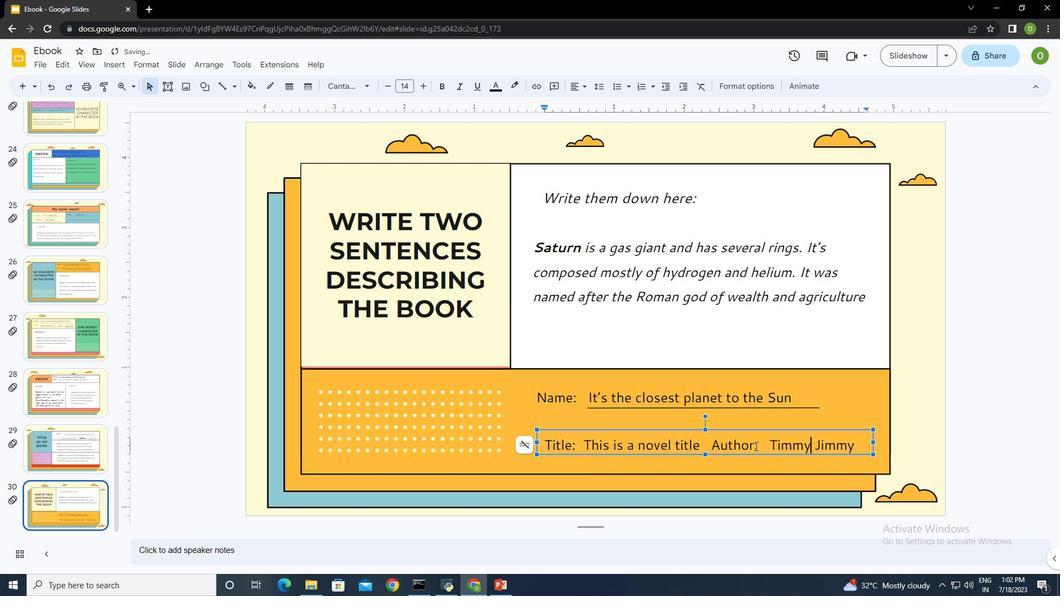 
Action: Mouse moved to (757, 446)
Screenshot: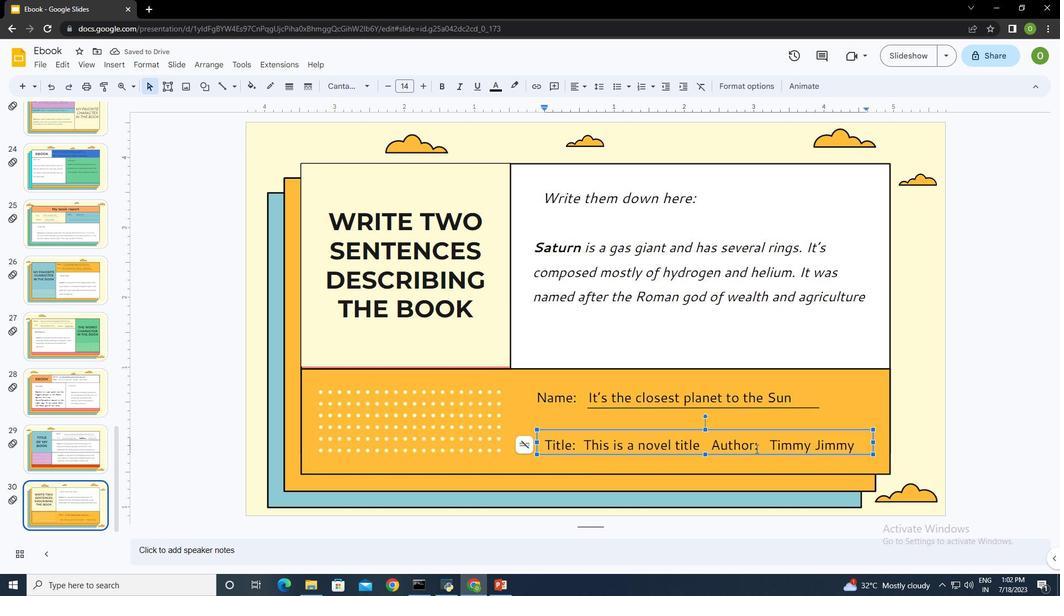 
Action: Mouse pressed left at (757, 446)
Screenshot: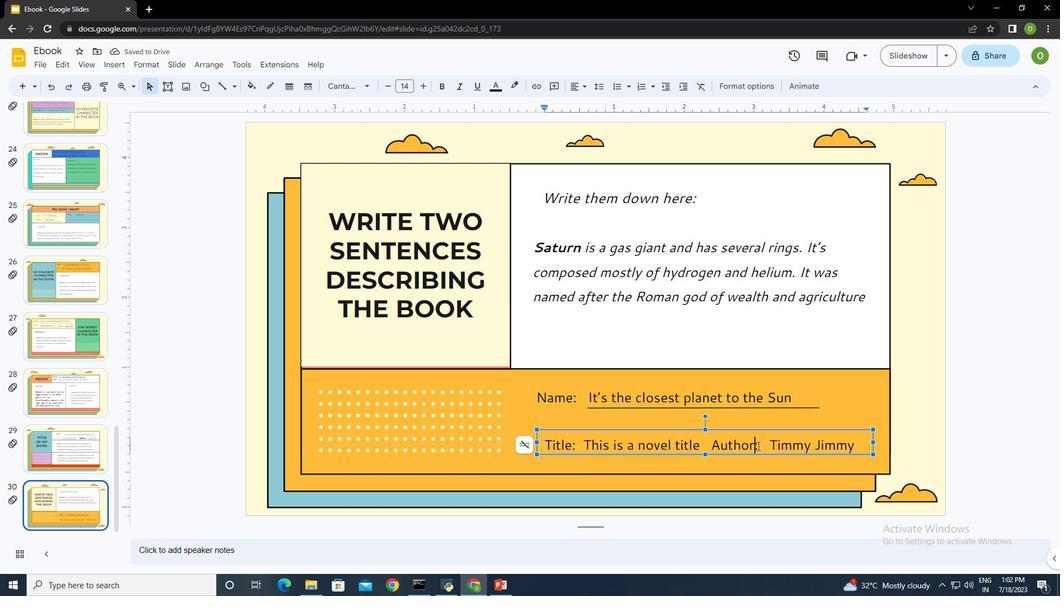 
Action: Mouse moved to (340, 84)
Screenshot: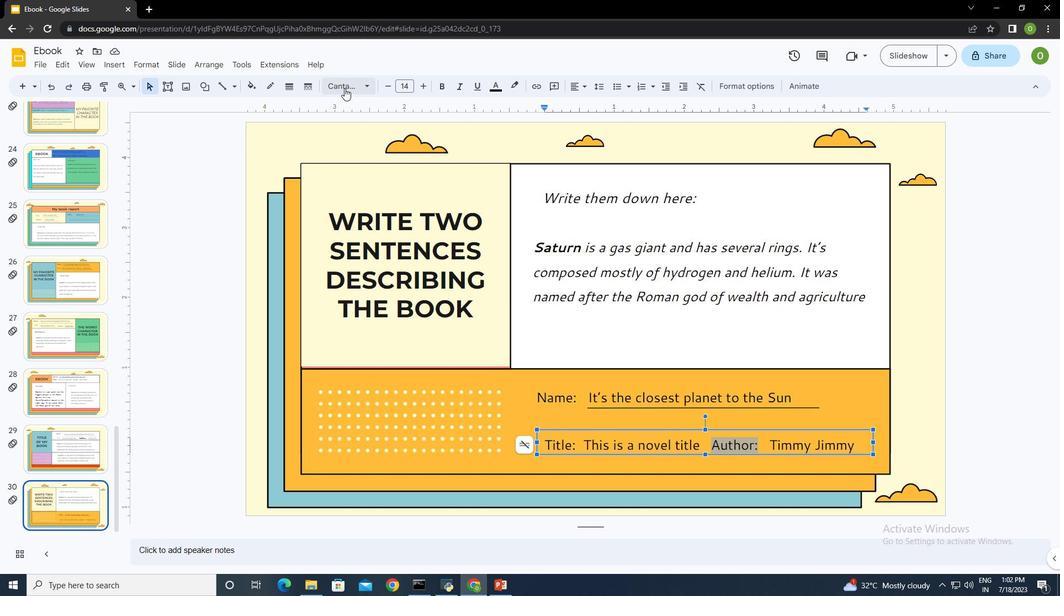 
Action: Mouse pressed left at (340, 84)
Screenshot: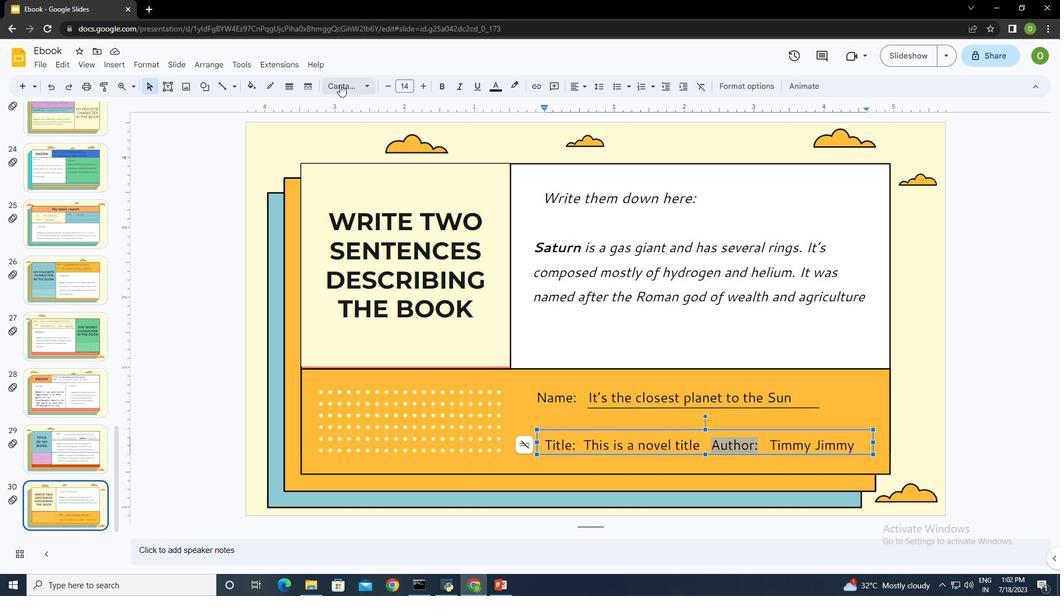 
Action: Mouse moved to (398, 248)
Screenshot: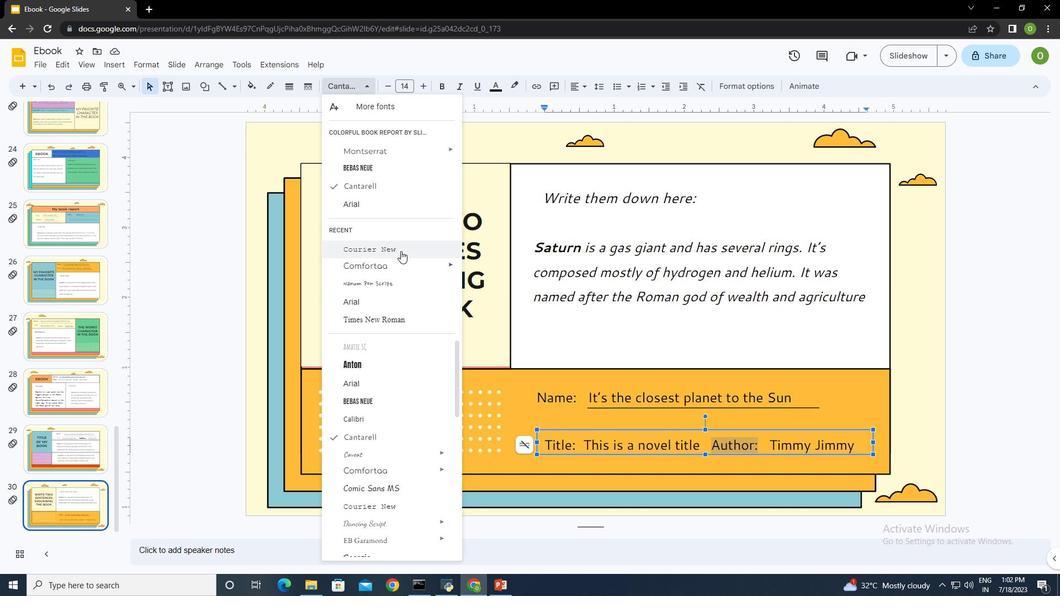 
Action: Mouse pressed left at (398, 248)
Screenshot: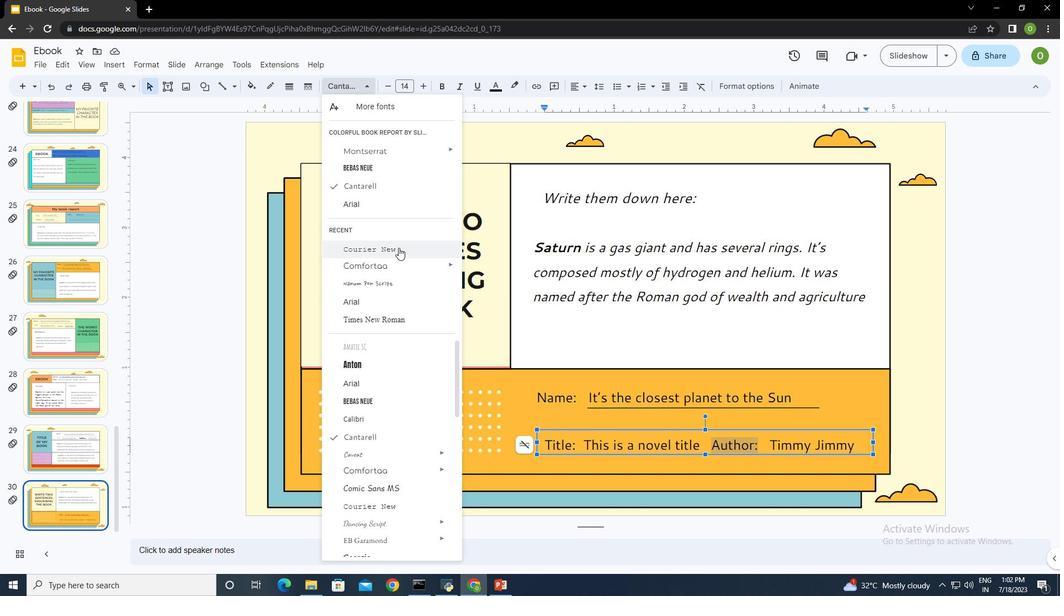 
Action: Mouse moved to (425, 88)
Screenshot: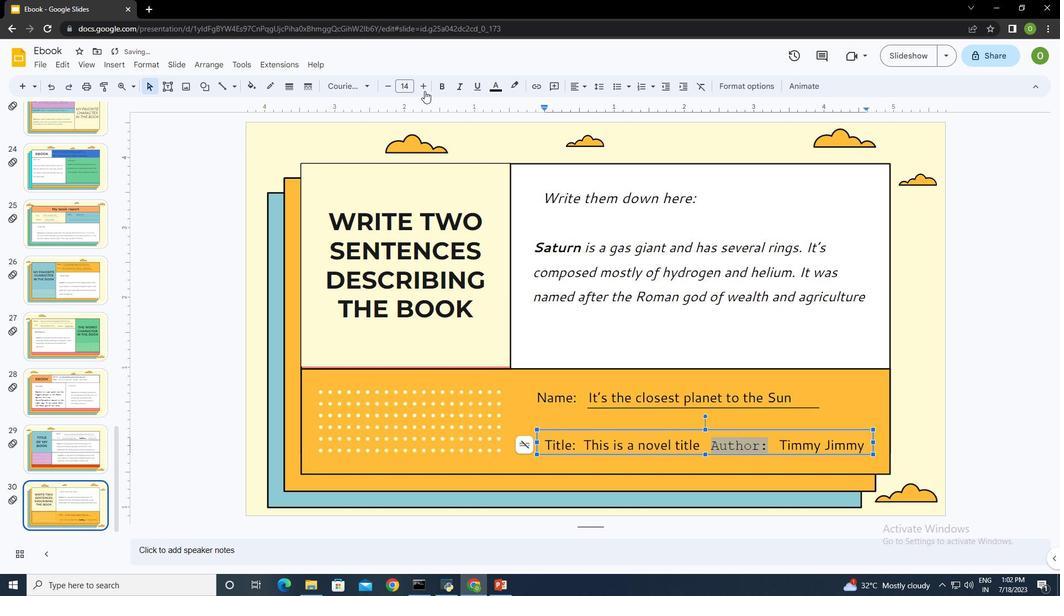 
Action: Mouse pressed left at (425, 88)
Screenshot: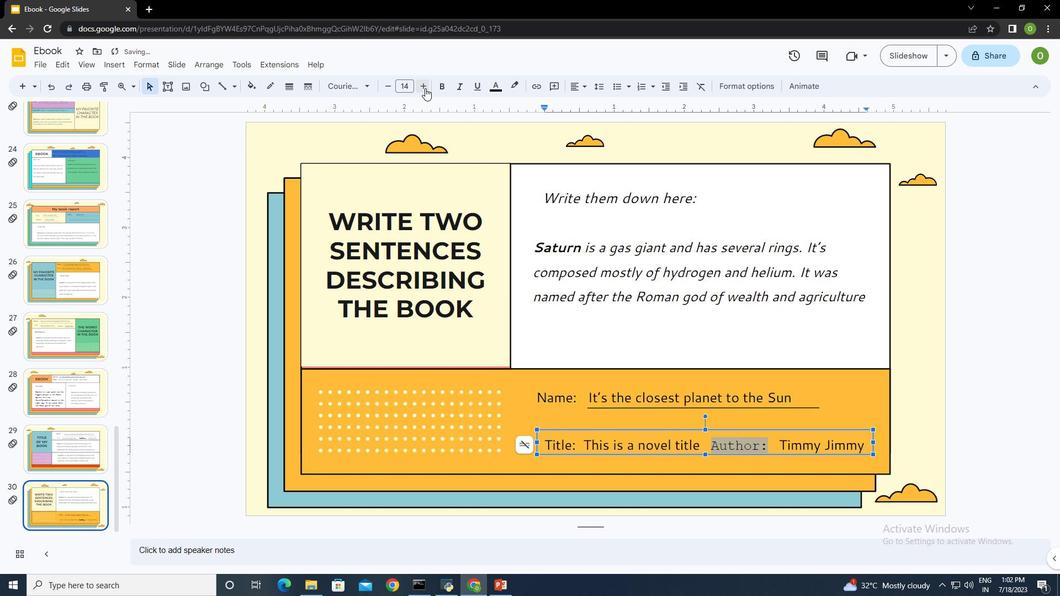 
Action: Mouse moved to (538, 442)
Screenshot: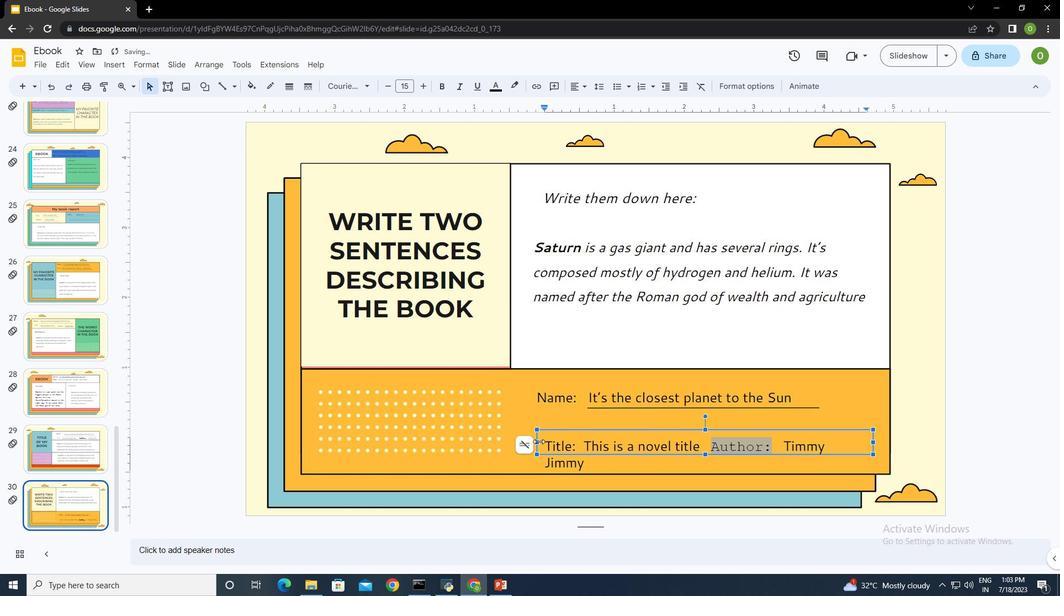 
Action: Mouse pressed left at (538, 442)
Screenshot: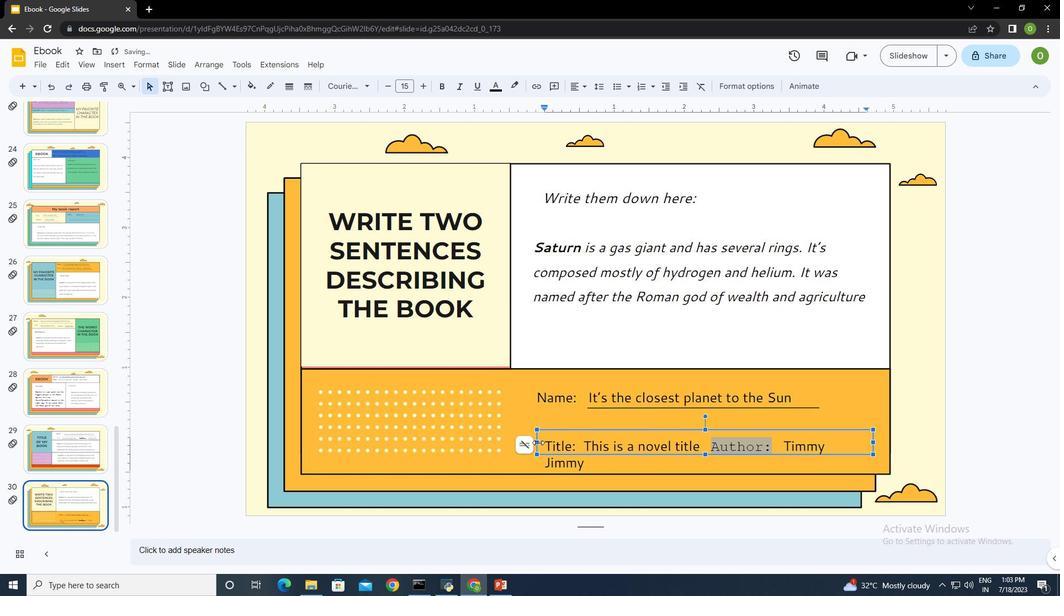 
Action: Mouse moved to (597, 447)
Screenshot: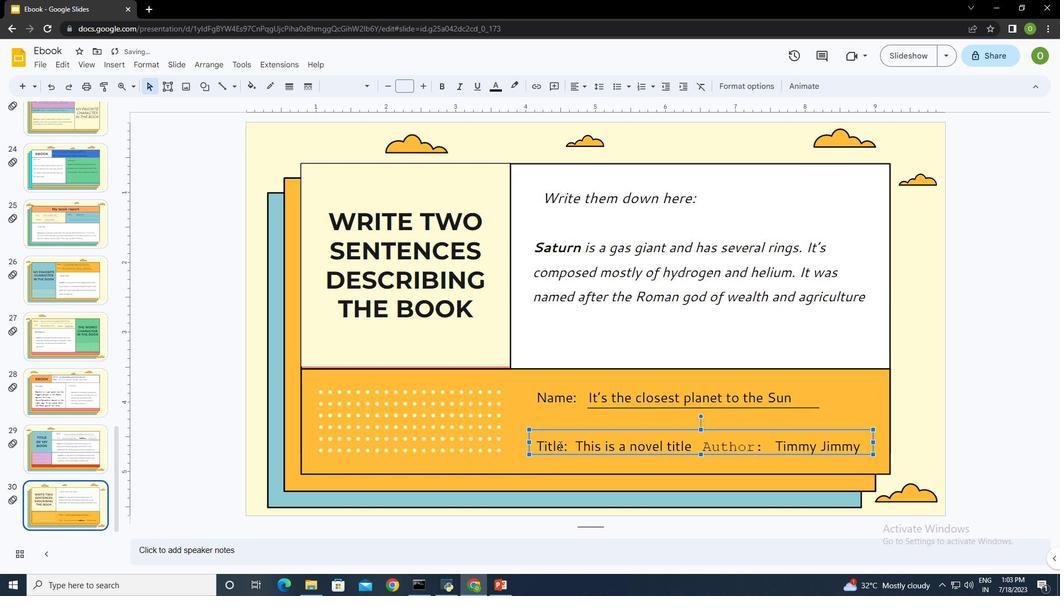 
Action: Mouse pressed left at (597, 447)
Screenshot: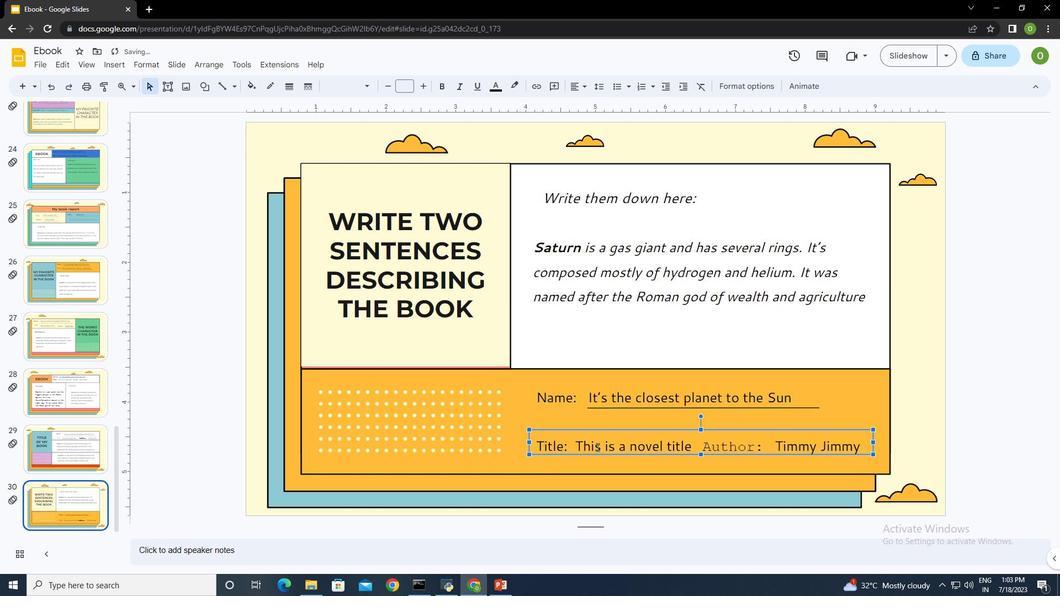 
Action: Mouse moved to (569, 446)
Screenshot: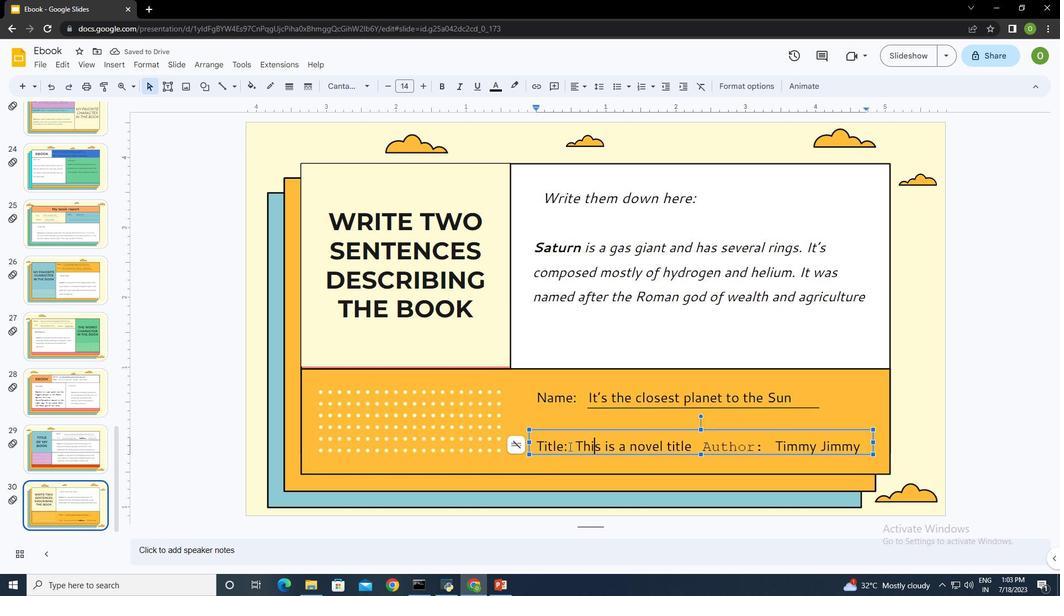 
Action: Mouse pressed left at (569, 446)
Screenshot: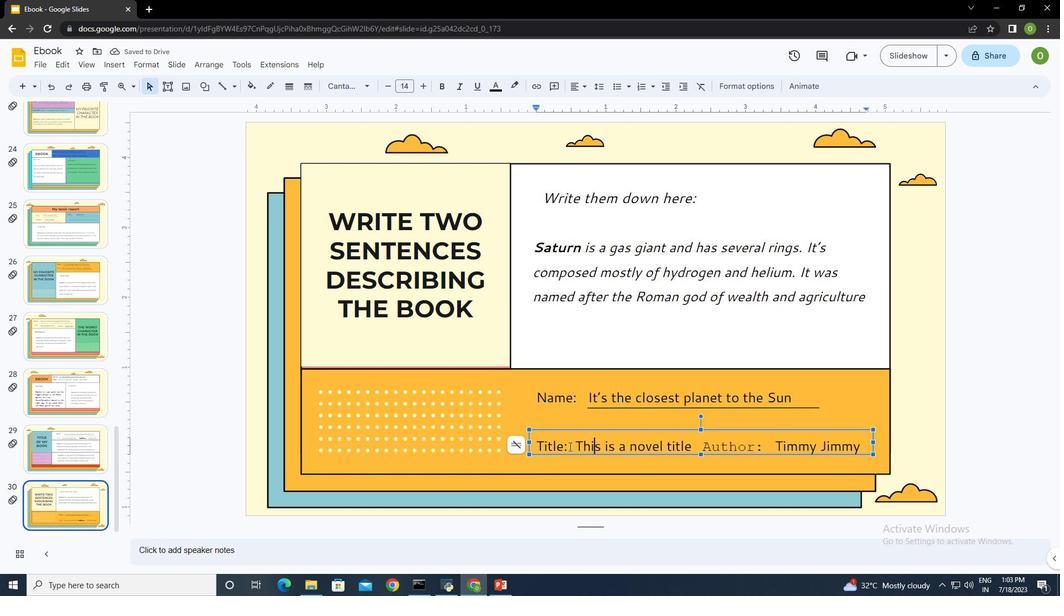 
Action: Mouse moved to (440, 87)
Screenshot: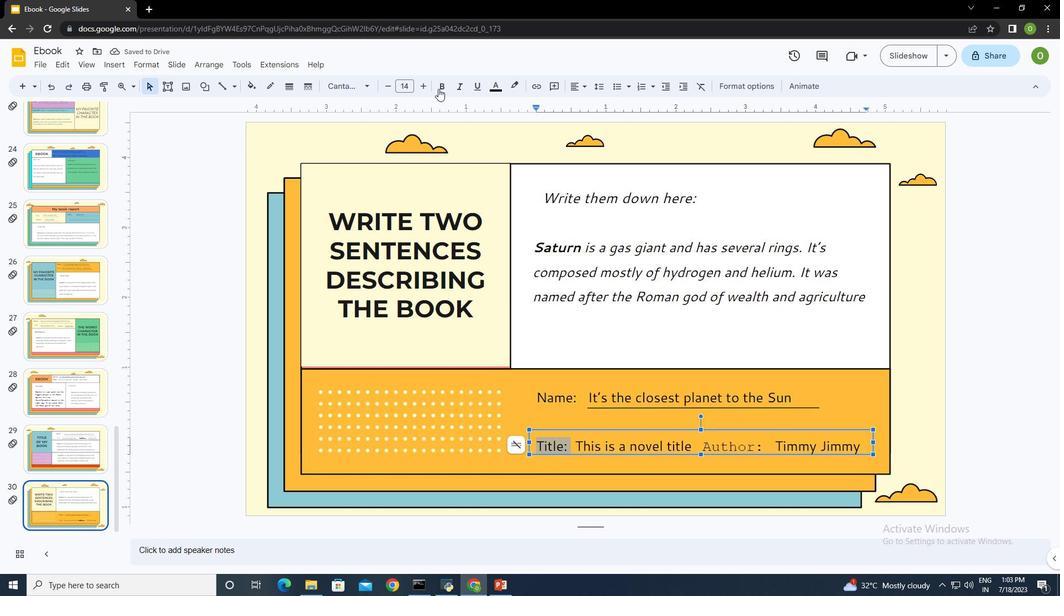 
Action: Mouse pressed left at (440, 87)
Screenshot: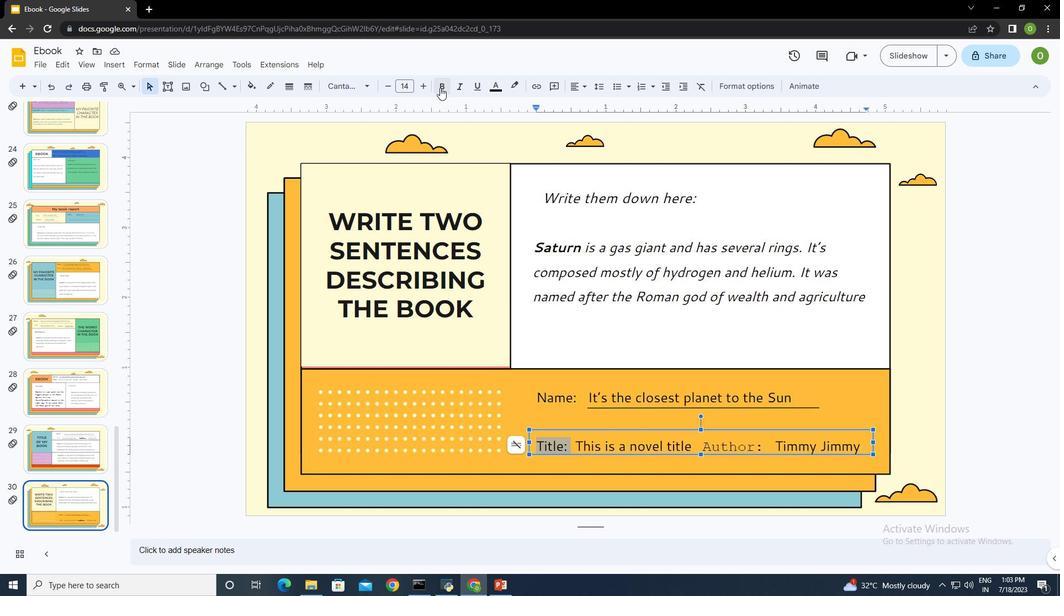 
Action: Mouse moved to (578, 392)
Screenshot: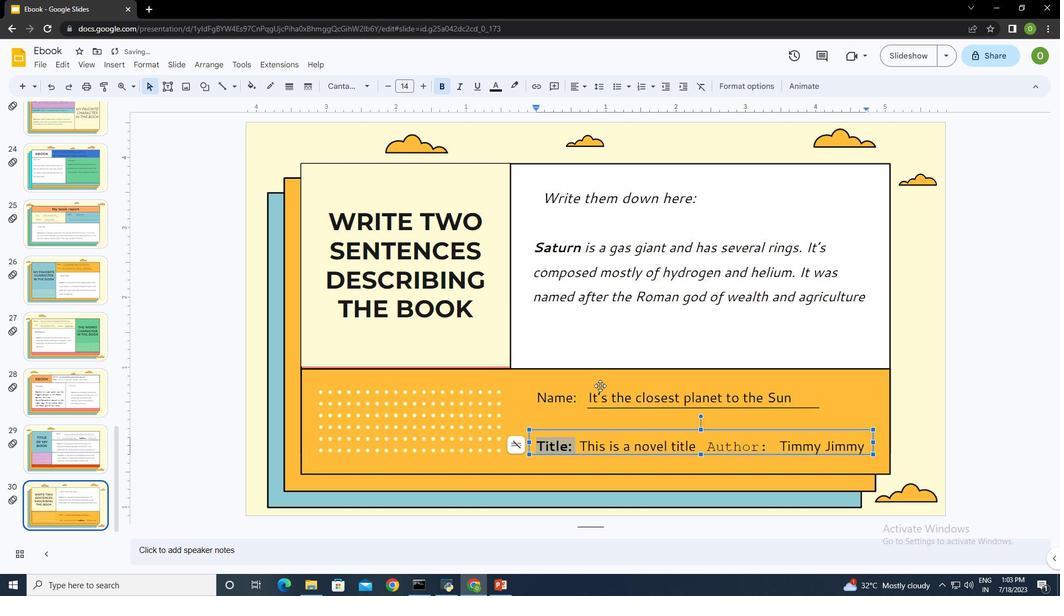 
Action: Mouse pressed left at (578, 392)
Screenshot: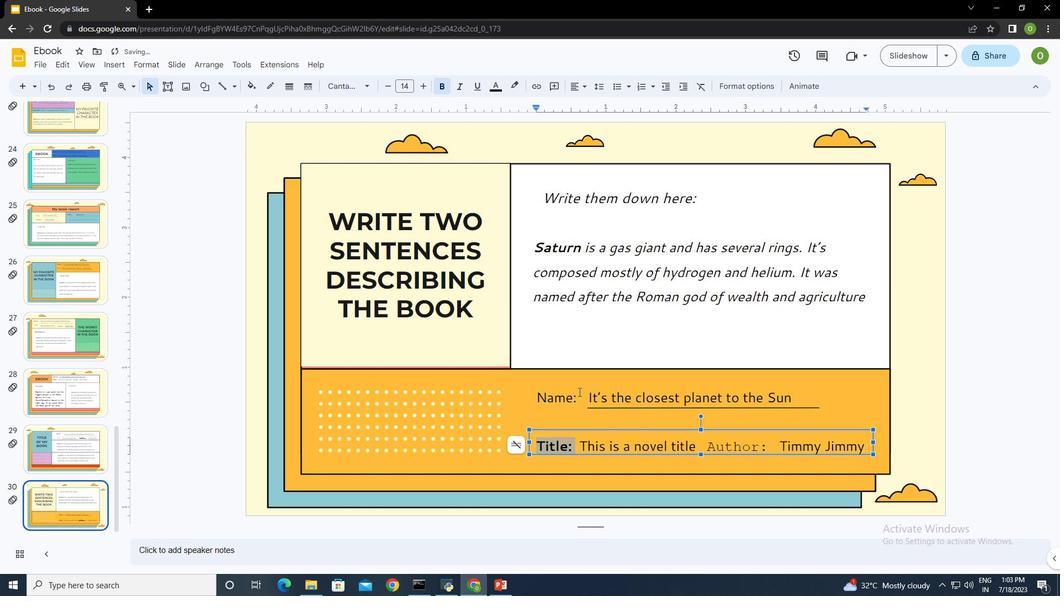 
Action: Mouse moved to (577, 398)
Screenshot: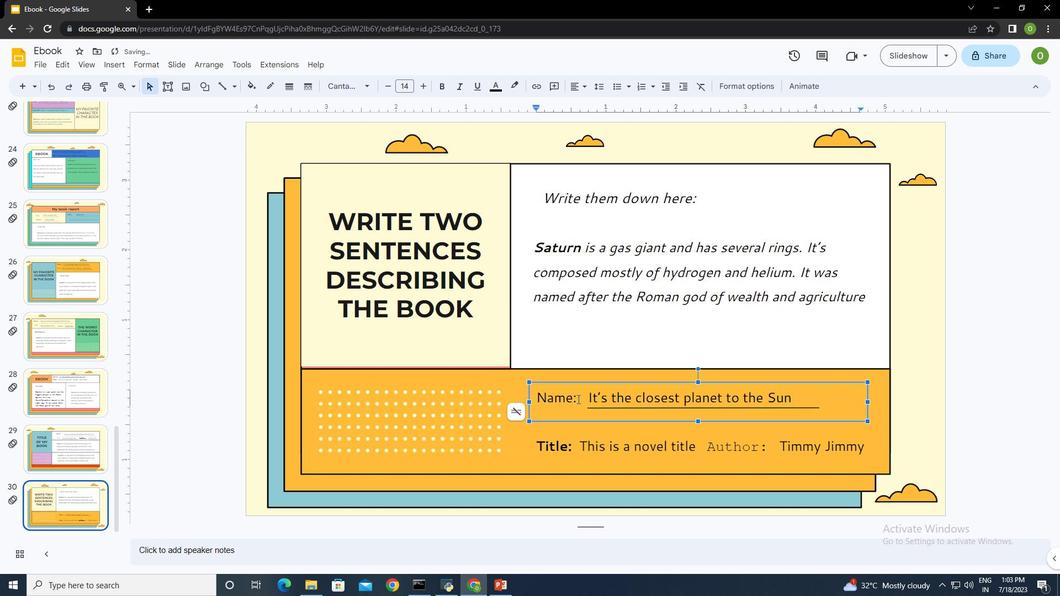 
Action: Mouse pressed left at (577, 398)
Screenshot: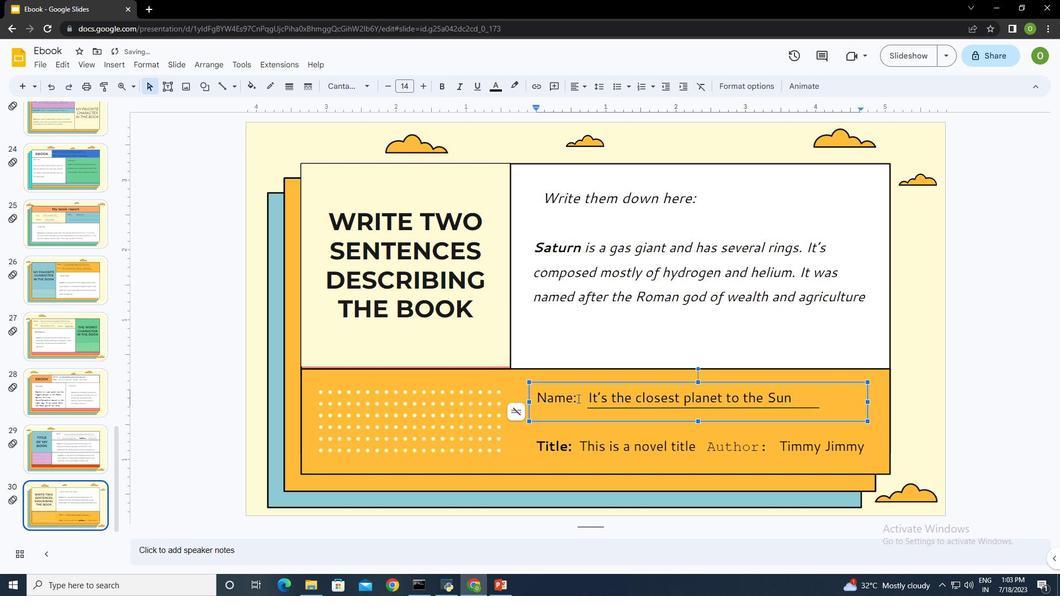 
Action: Mouse moved to (439, 87)
Screenshot: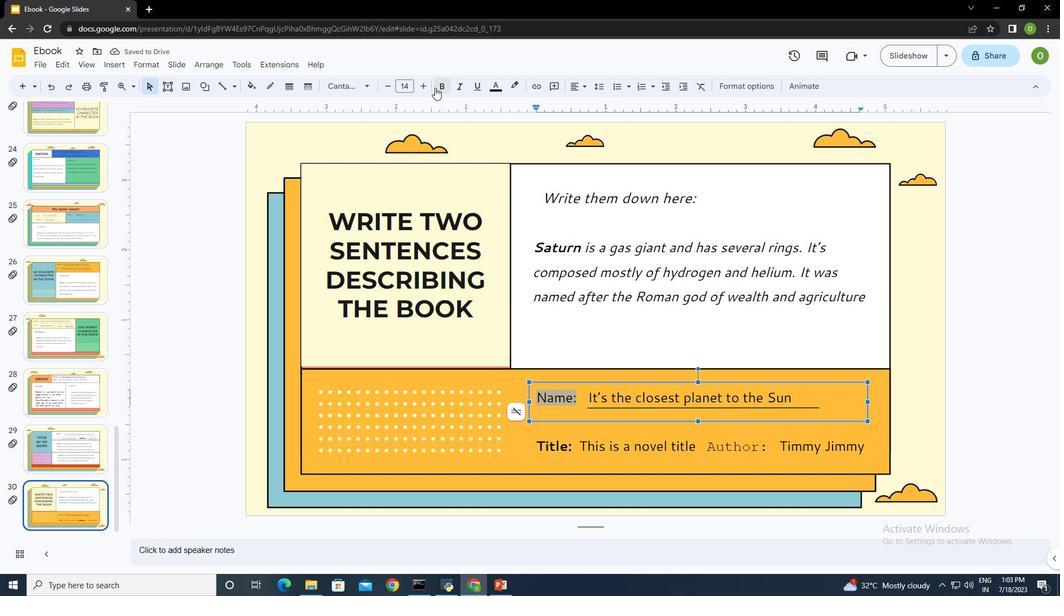 
Action: Mouse pressed left at (439, 87)
Screenshot: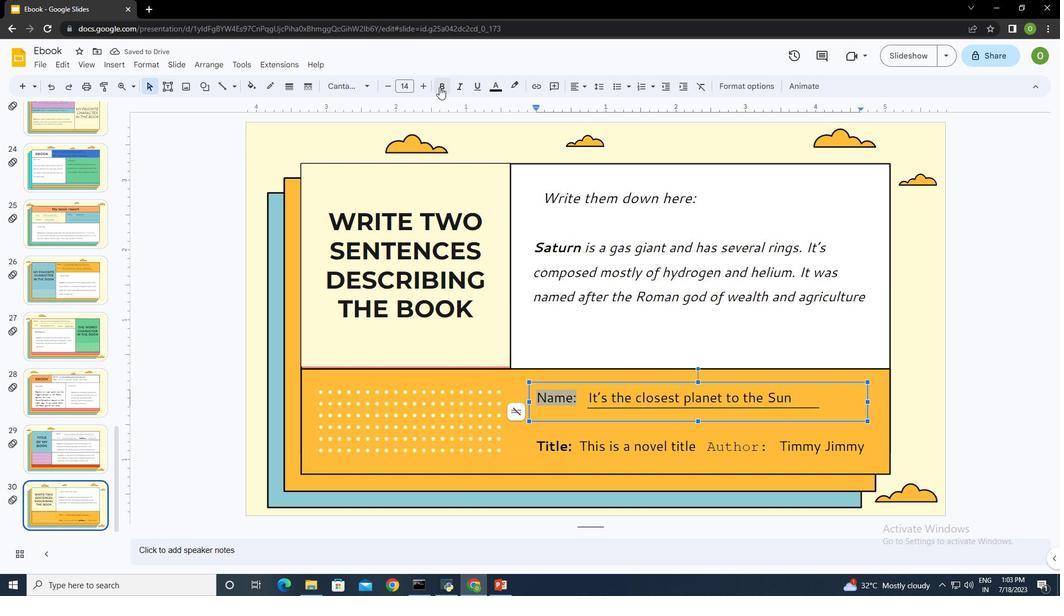 
Action: Mouse moved to (652, 414)
Screenshot: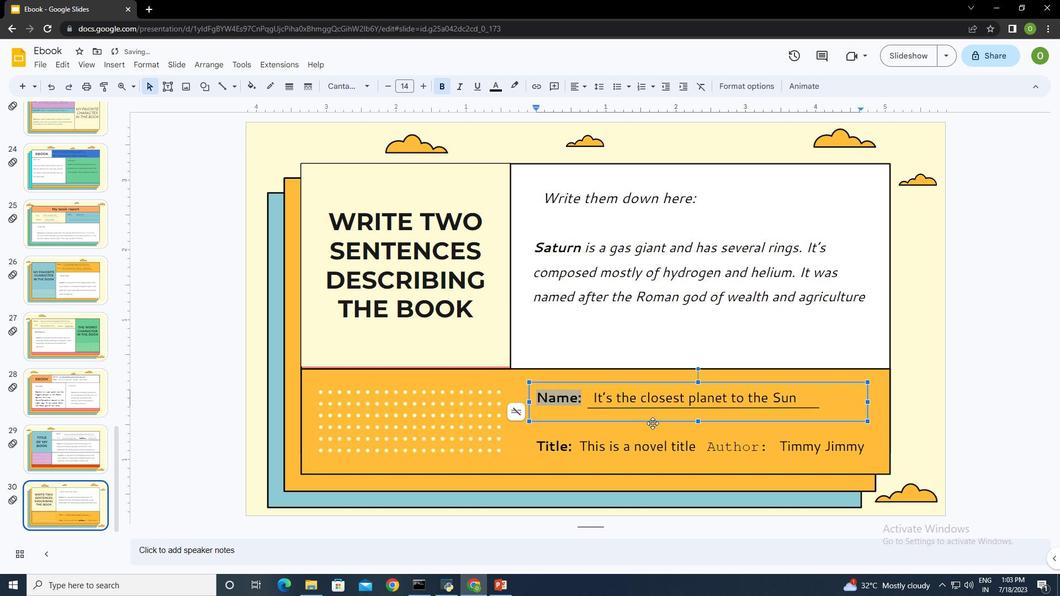 
Action: Mouse pressed left at (652, 414)
Screenshot: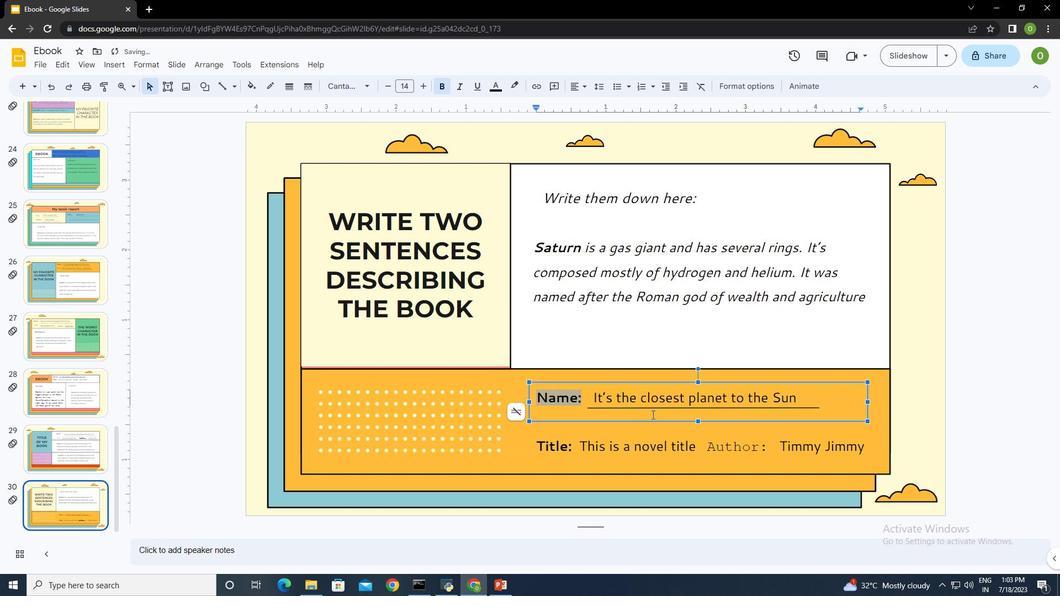 
Action: Mouse moved to (656, 466)
Screenshot: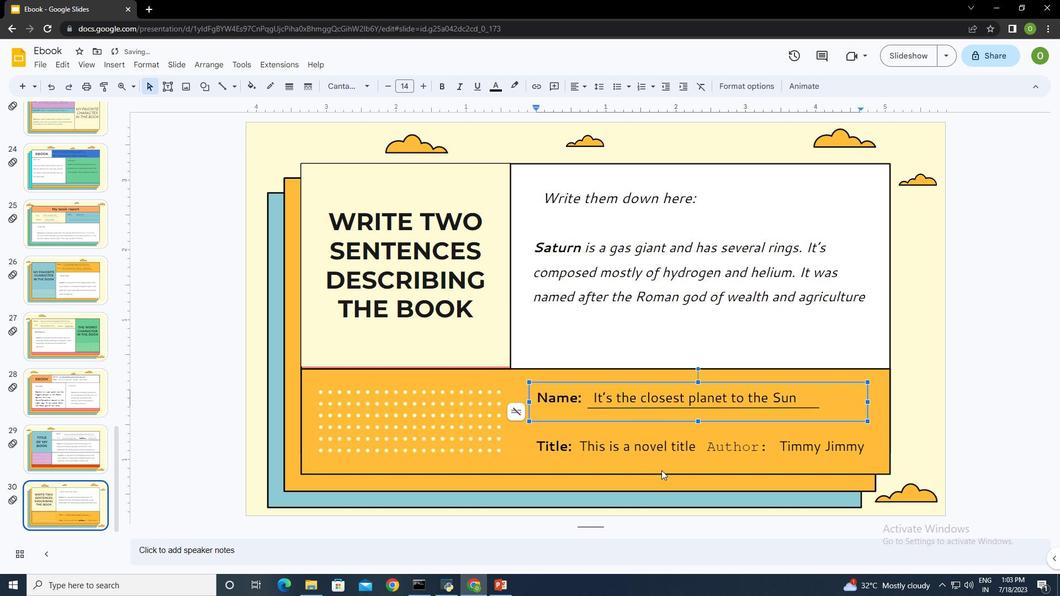 
Action: Mouse pressed left at (656, 466)
Screenshot: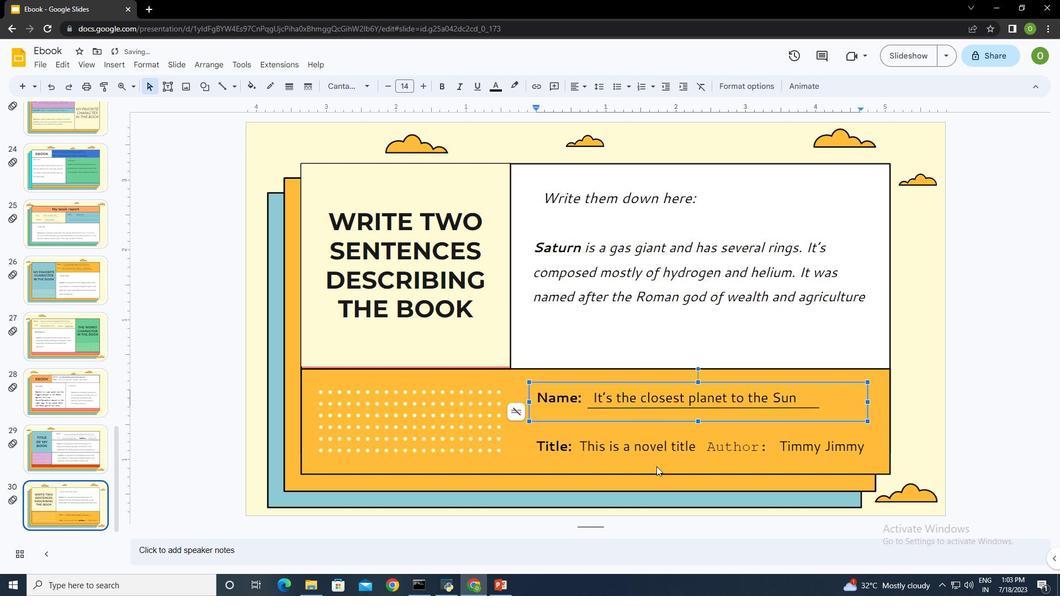 
Action: Mouse moved to (222, 86)
Screenshot: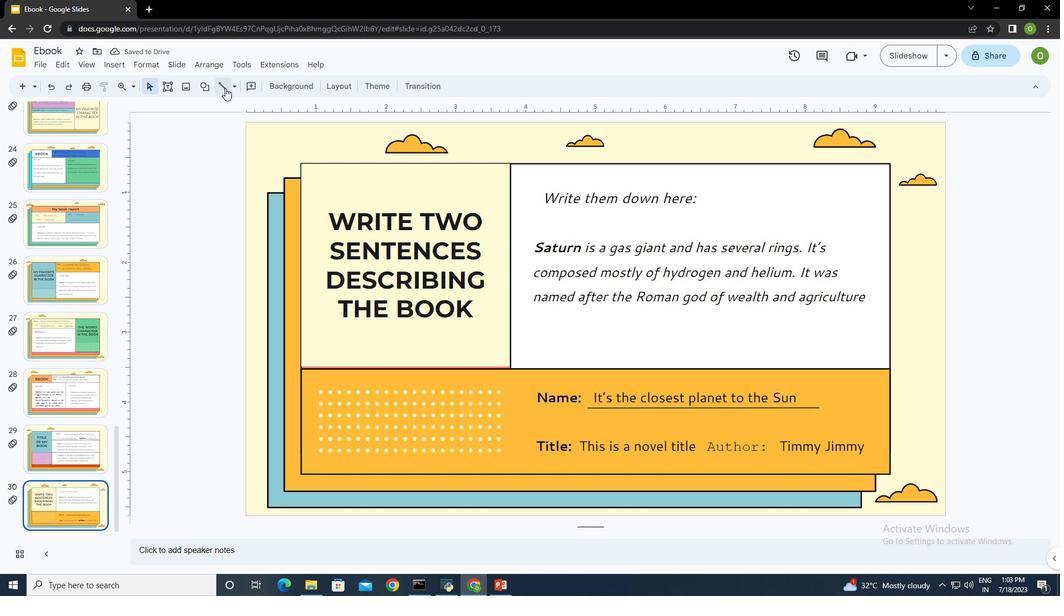 
Action: Mouse pressed left at (222, 86)
Screenshot: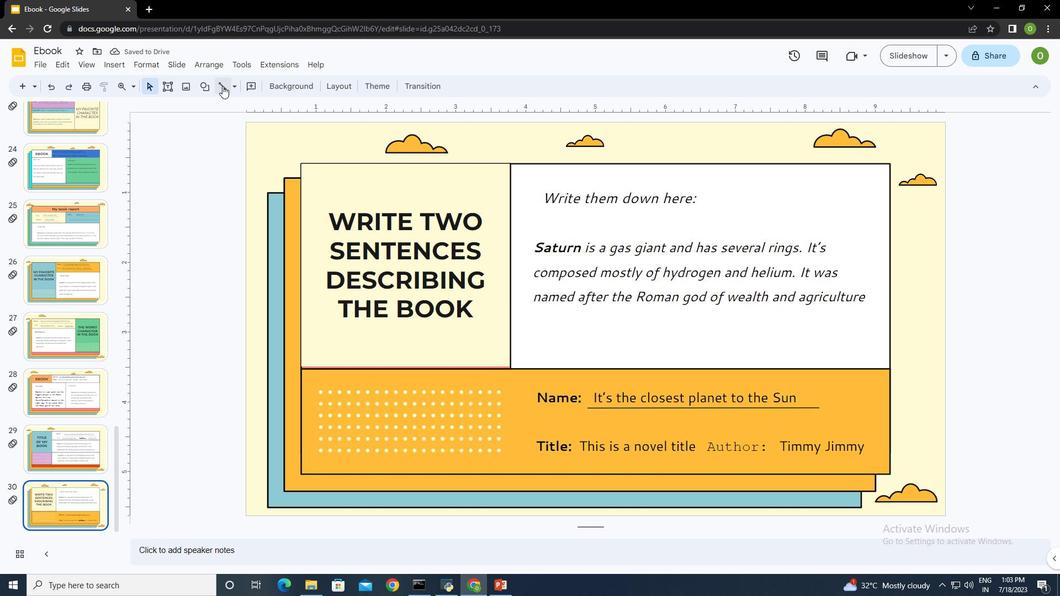
Action: Mouse moved to (779, 463)
Screenshot: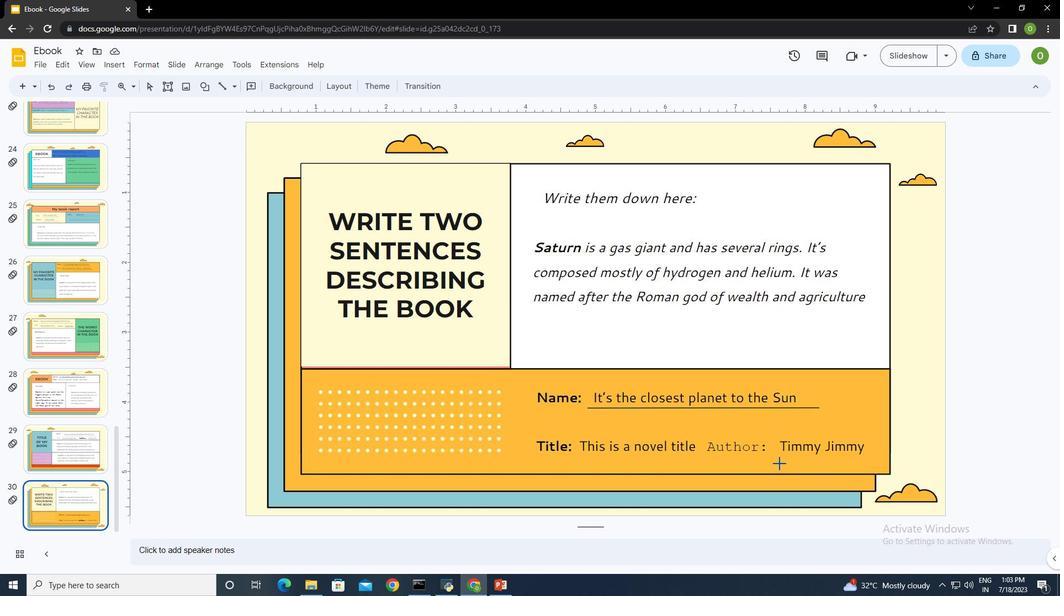
Action: Mouse pressed left at (779, 463)
Screenshot: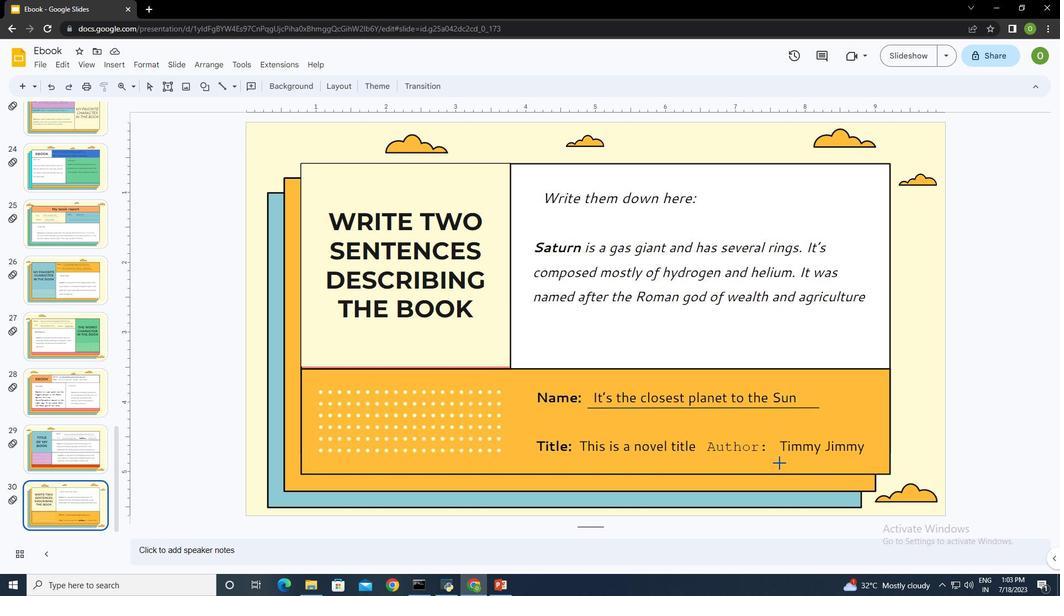 
Action: Mouse moved to (862, 472)
Screenshot: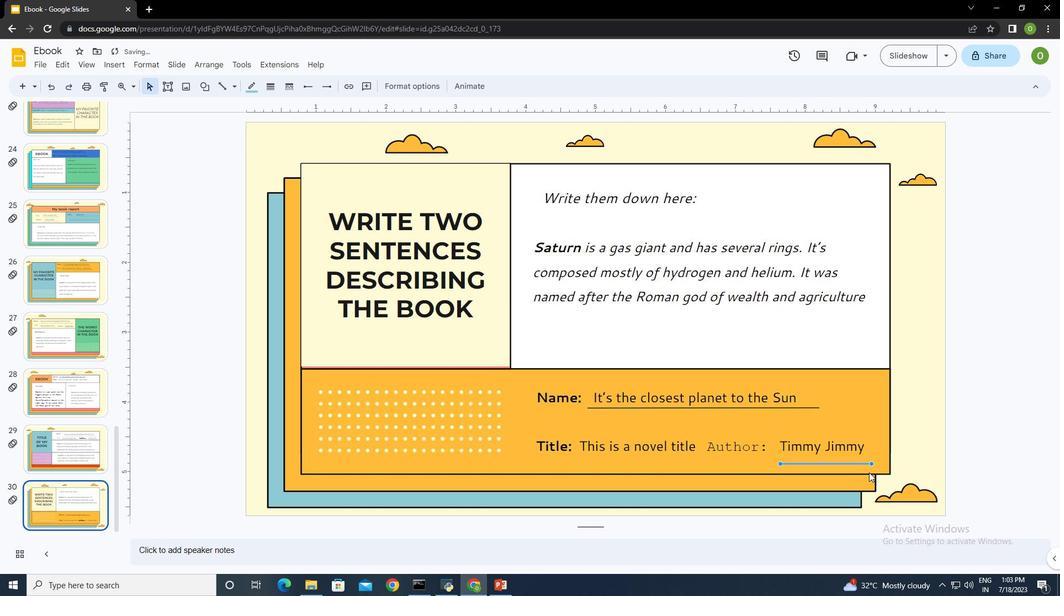 
Action: Key pressed <Key.up>
Screenshot: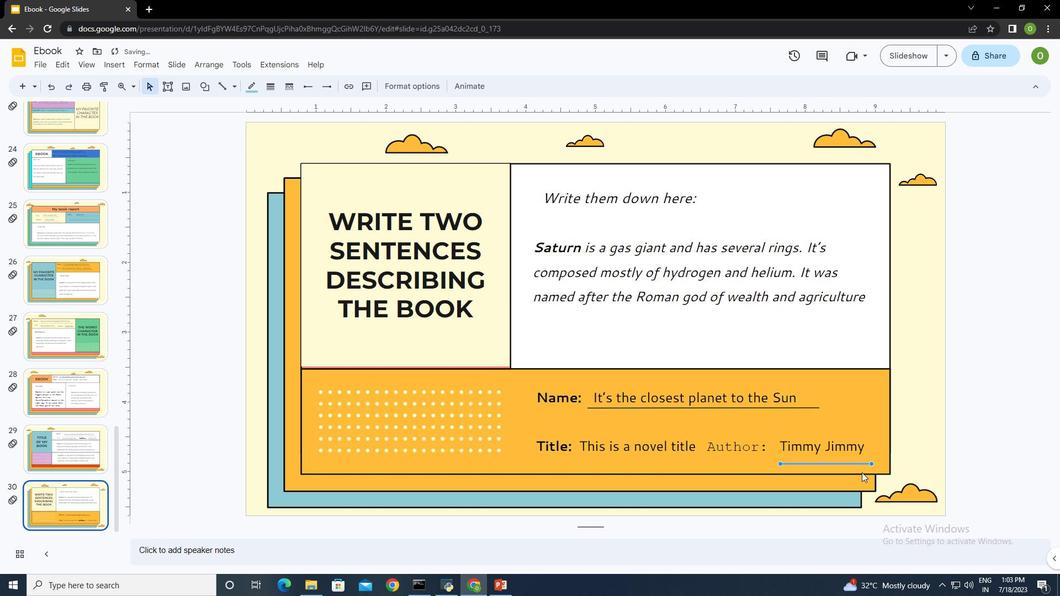 
Action: Mouse moved to (249, 86)
Screenshot: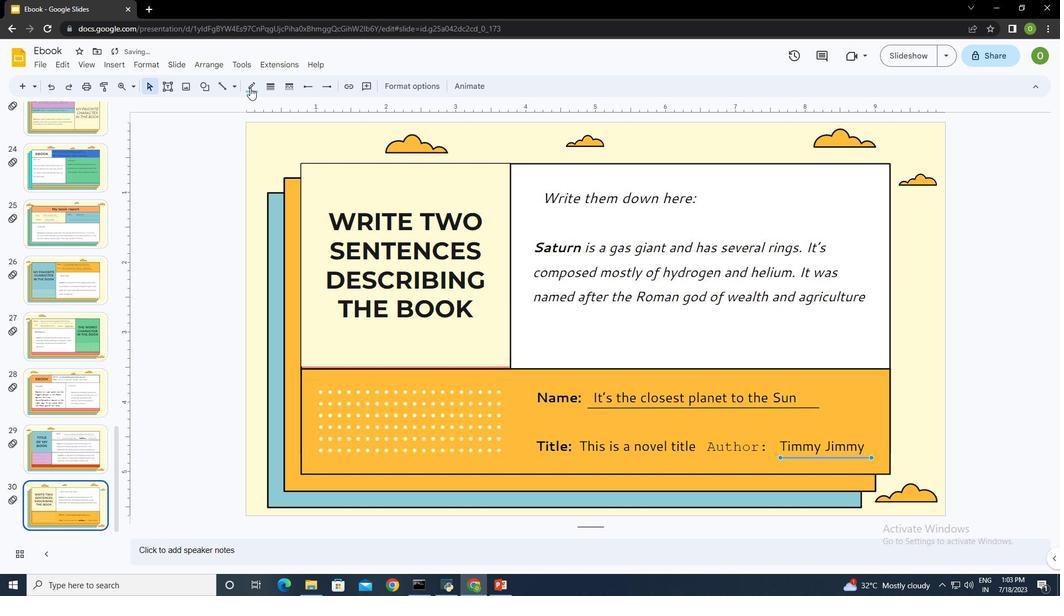 
Action: Mouse pressed left at (249, 86)
Screenshot: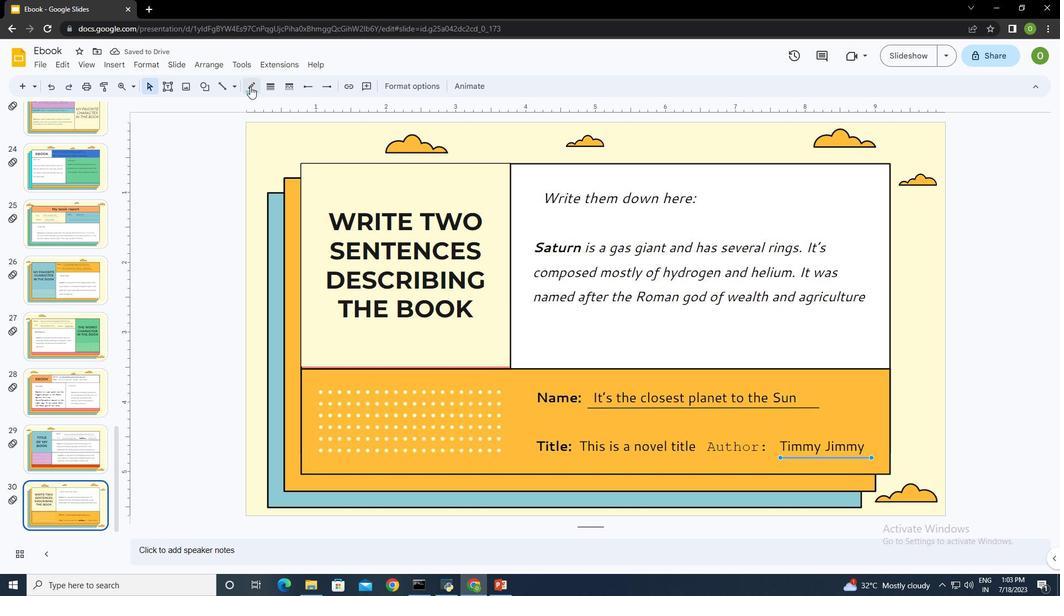 
Action: Mouse moved to (250, 120)
Screenshot: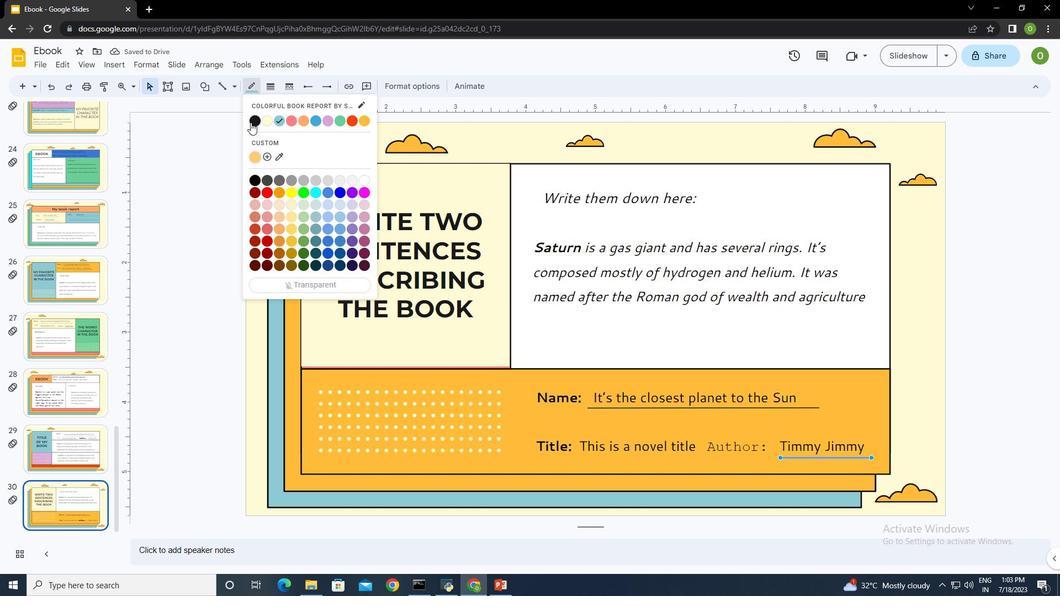 
Action: Mouse pressed left at (250, 120)
Screenshot: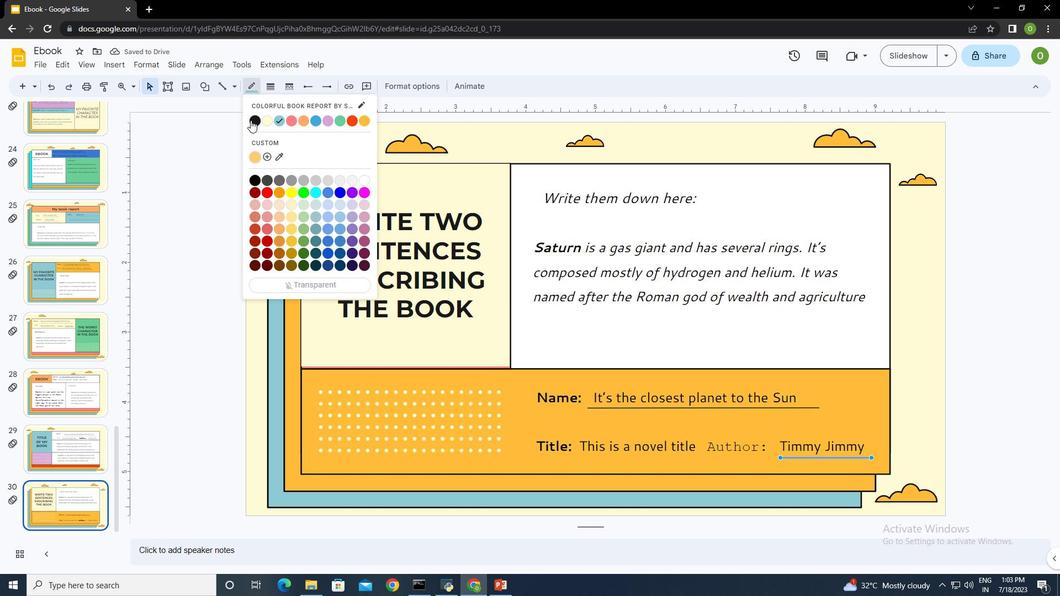 
Action: Mouse moved to (840, 374)
Screenshot: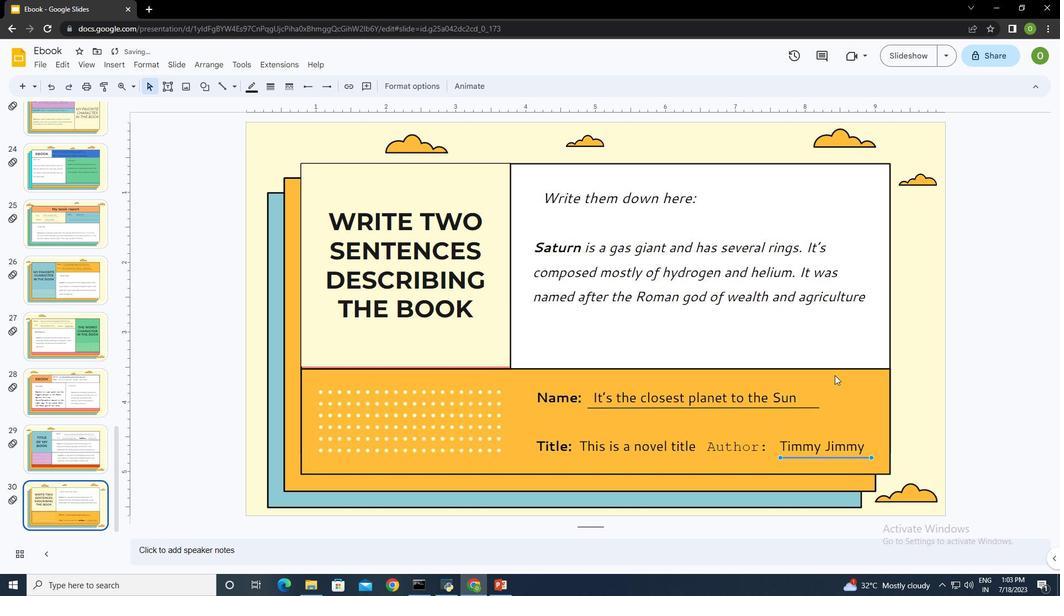 
Action: Mouse pressed left at (840, 374)
Screenshot: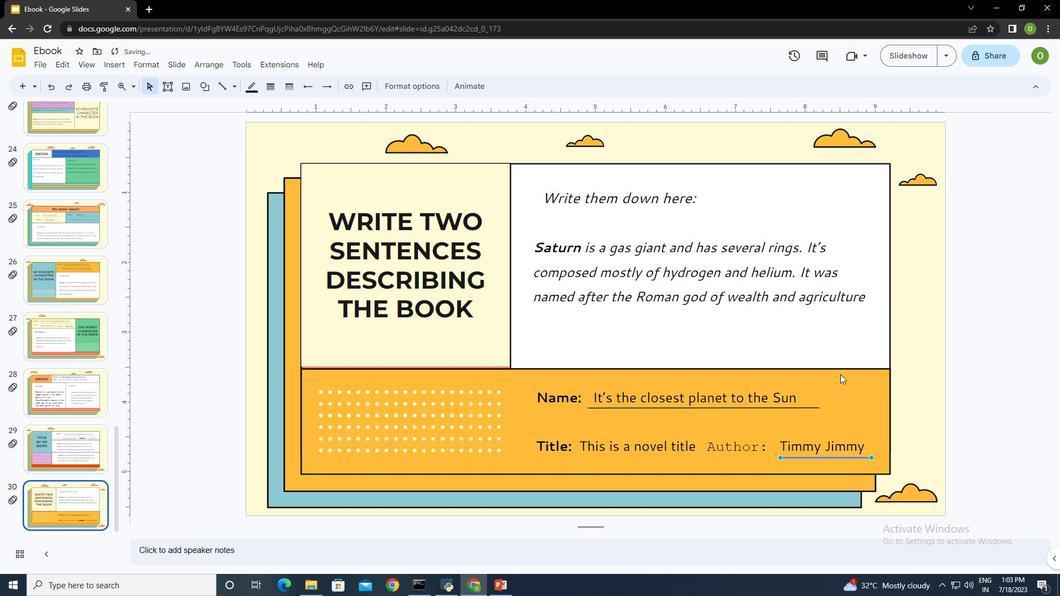 
Action: Mouse moved to (628, 314)
Screenshot: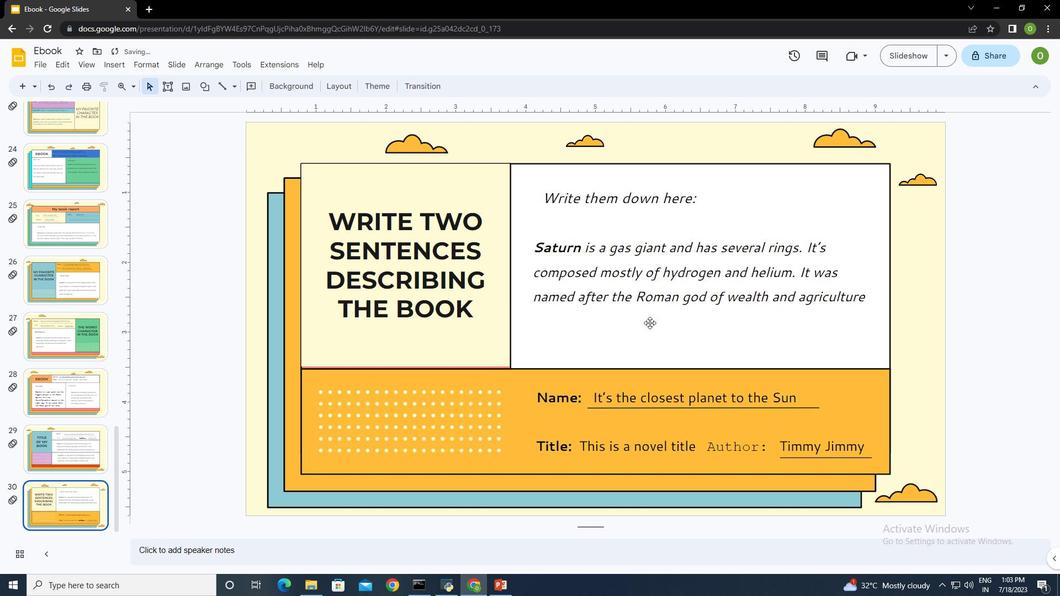 
Action: Mouse pressed left at (628, 314)
Screenshot: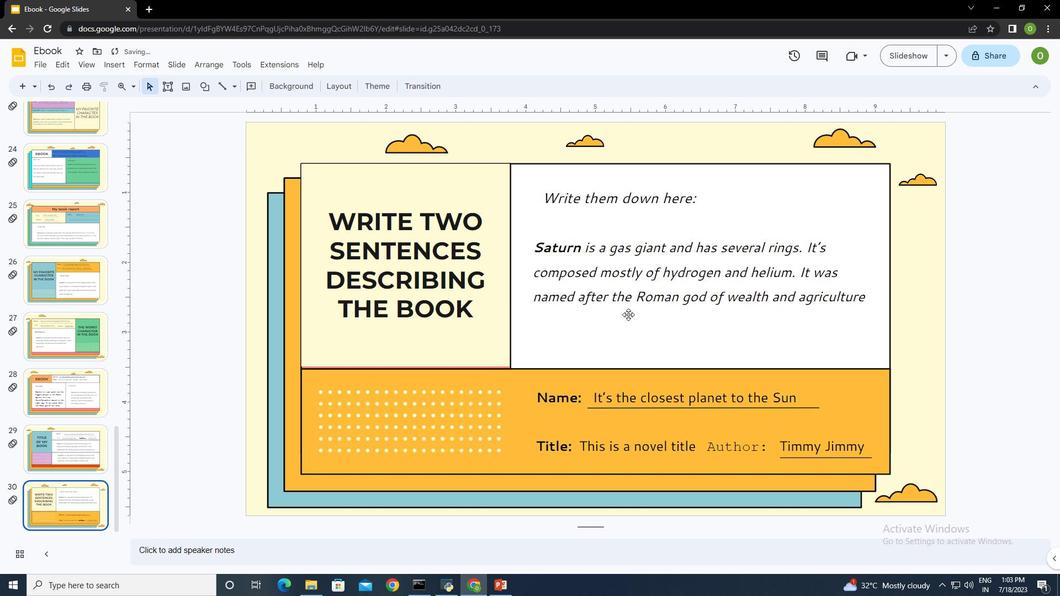 
Action: Mouse moved to (618, 197)
Screenshot: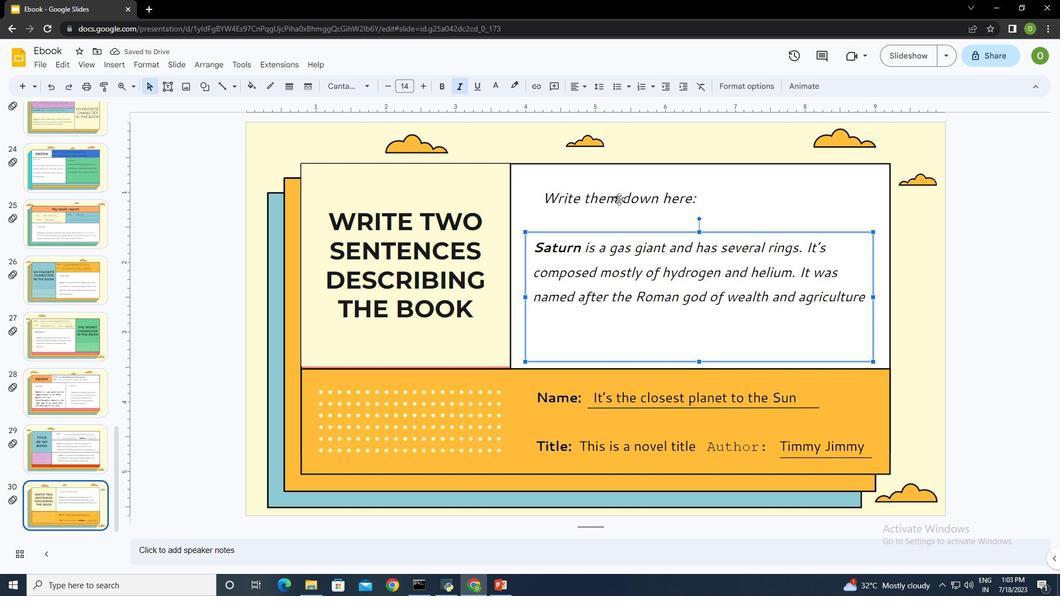 
Action: Mouse pressed left at (618, 197)
Screenshot: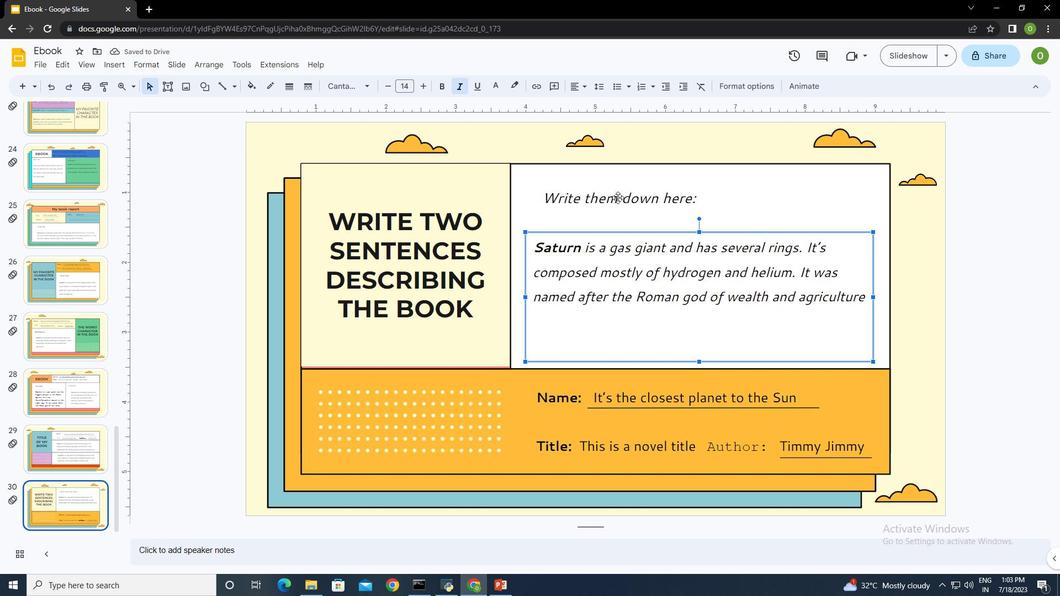 
Action: Mouse moved to (782, 84)
Screenshot: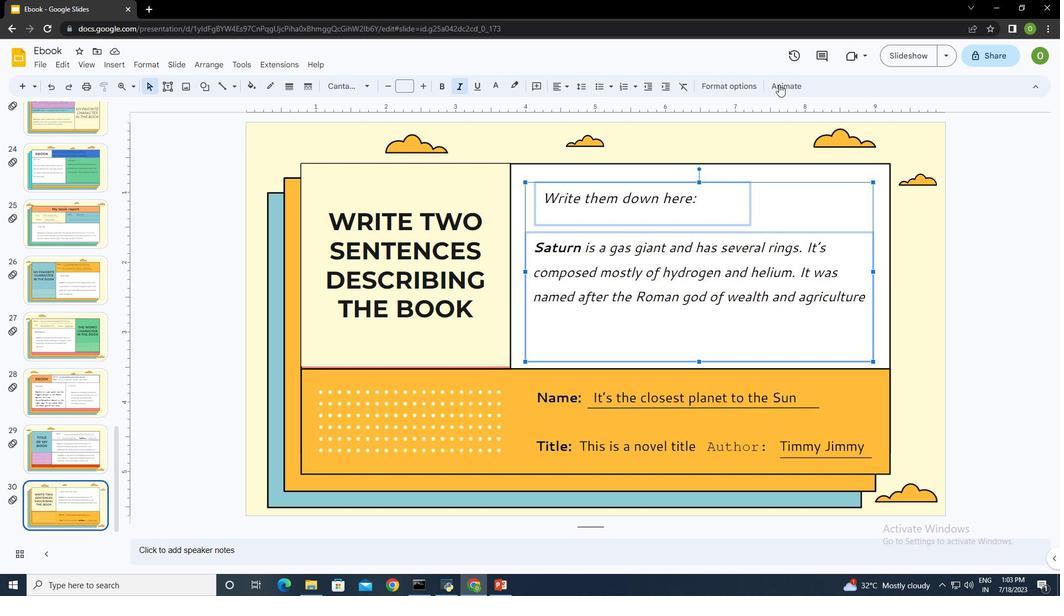 
Action: Mouse pressed left at (782, 84)
Screenshot: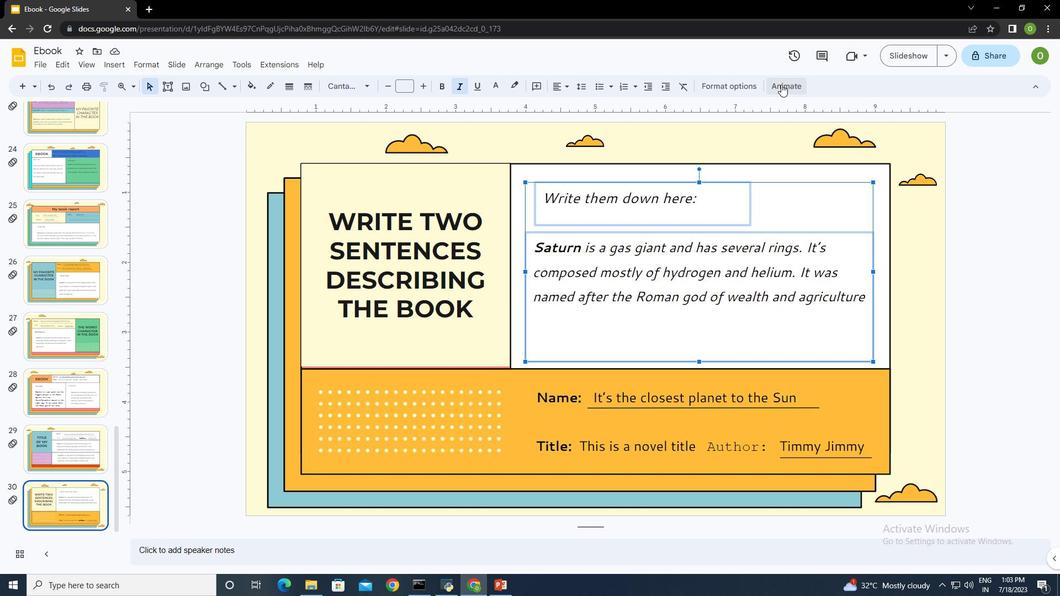 
Action: Mouse moved to (918, 217)
Screenshot: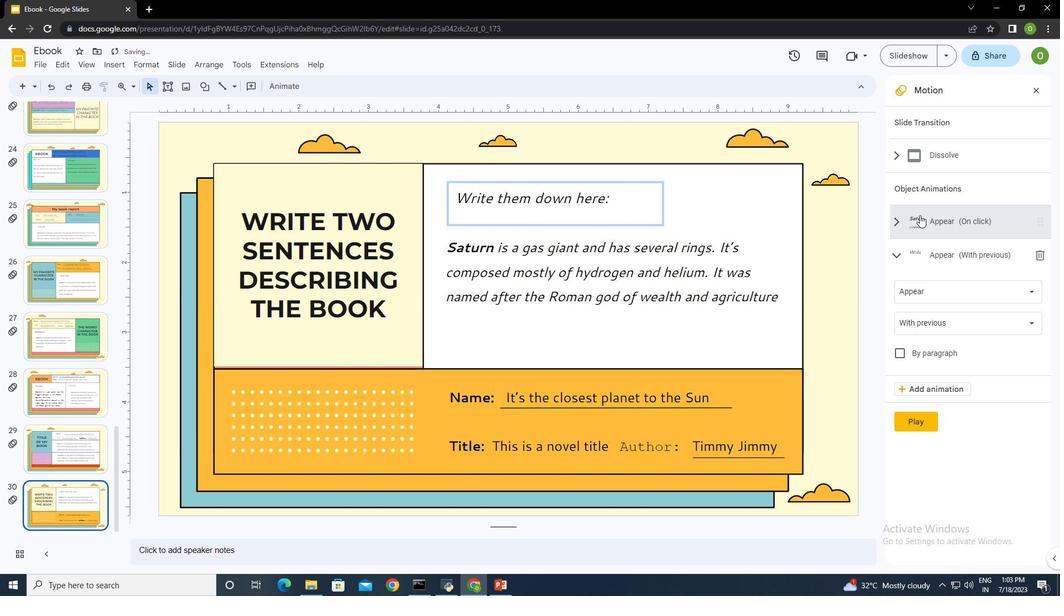 
Action: Mouse pressed left at (918, 217)
Screenshot: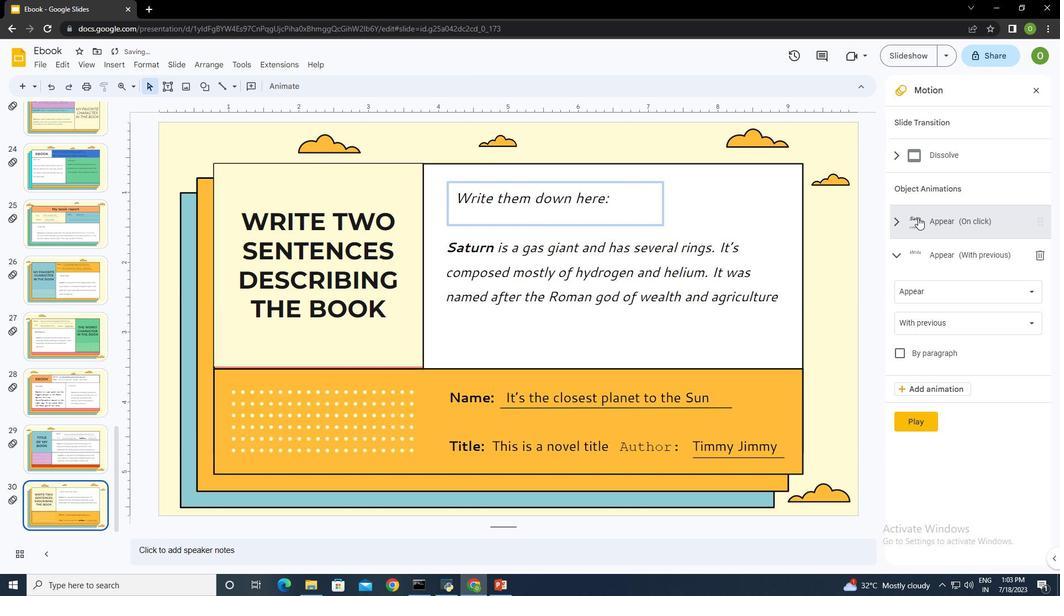 
Action: Mouse moved to (937, 250)
Screenshot: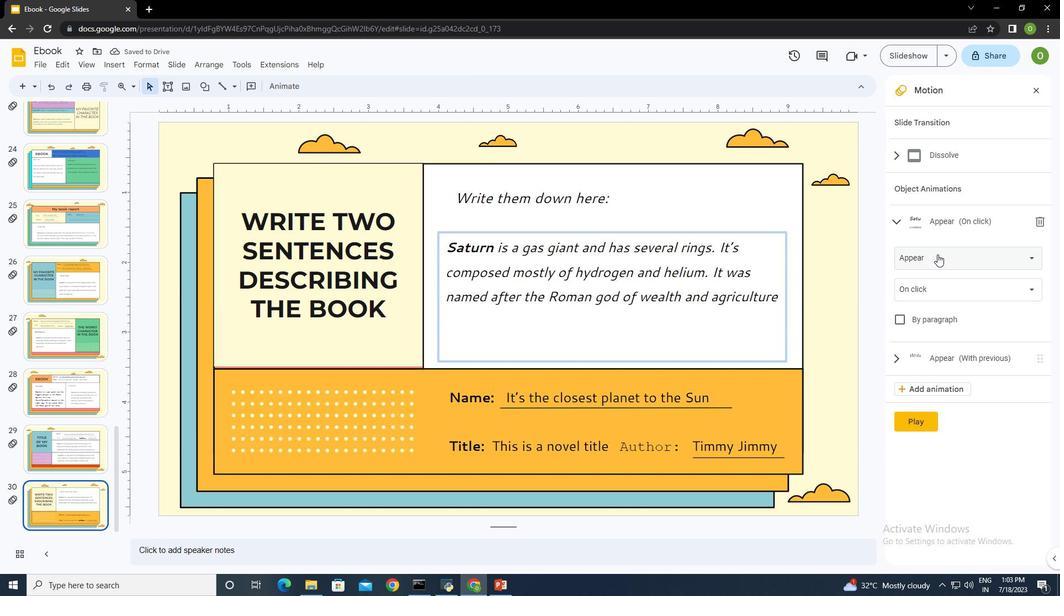 
Action: Mouse pressed left at (937, 250)
Screenshot: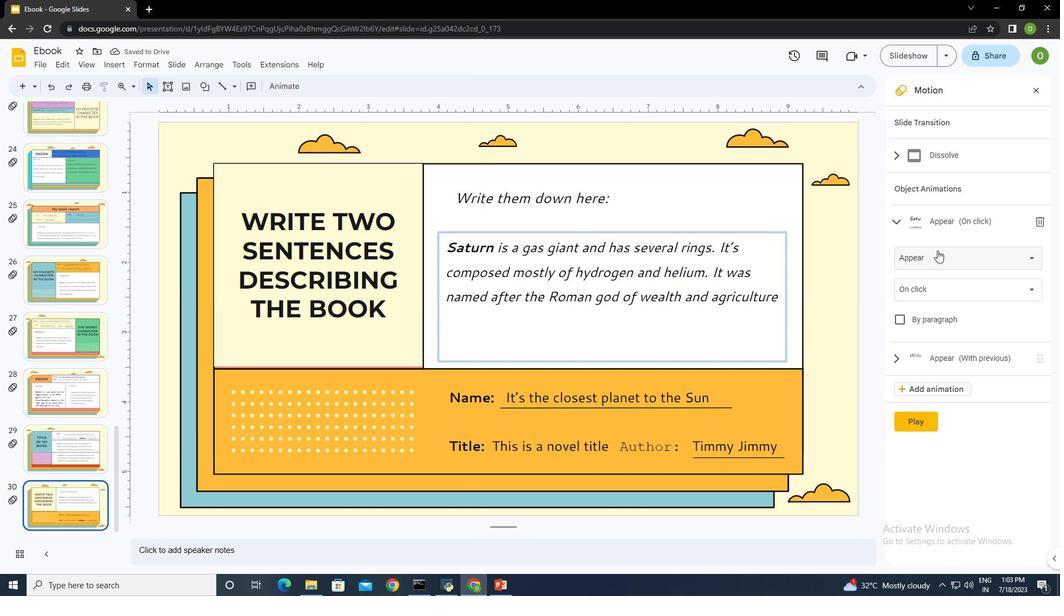 
Action: Mouse moved to (952, 387)
Screenshot: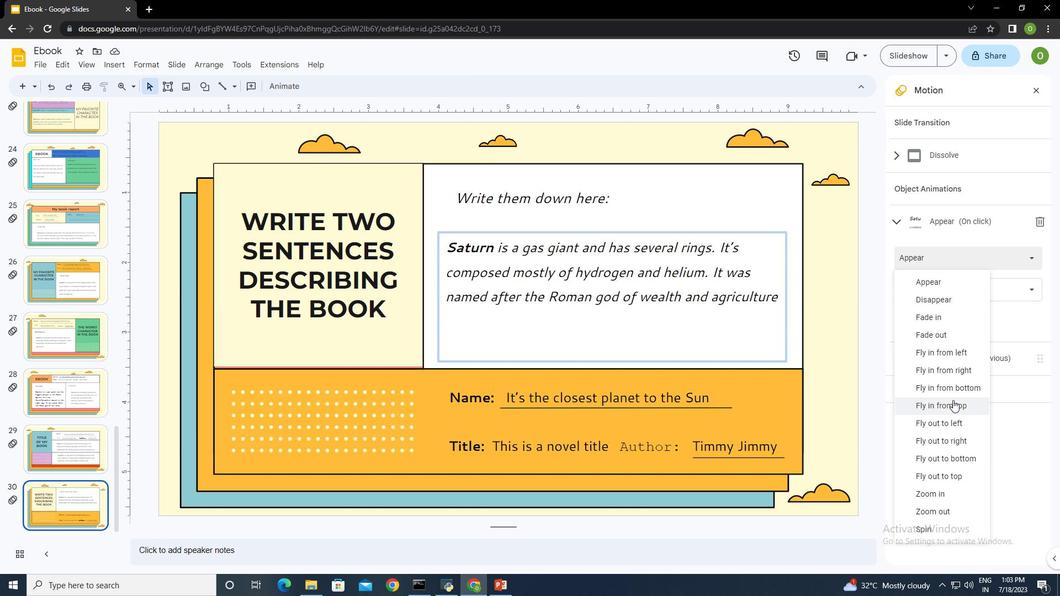 
Action: Mouse pressed left at (952, 387)
Screenshot: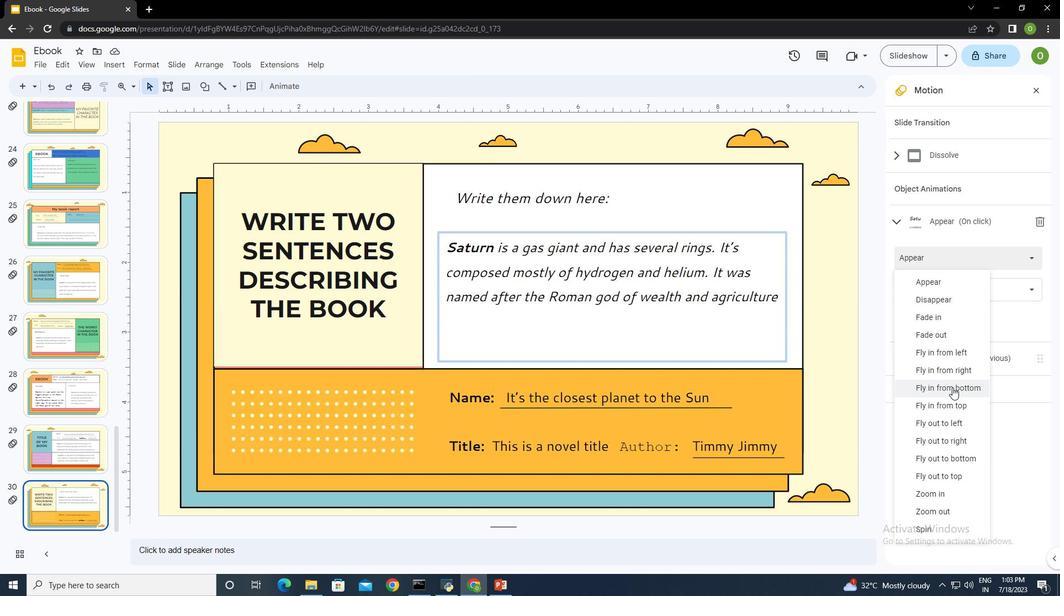 
Action: Mouse moved to (942, 290)
Screenshot: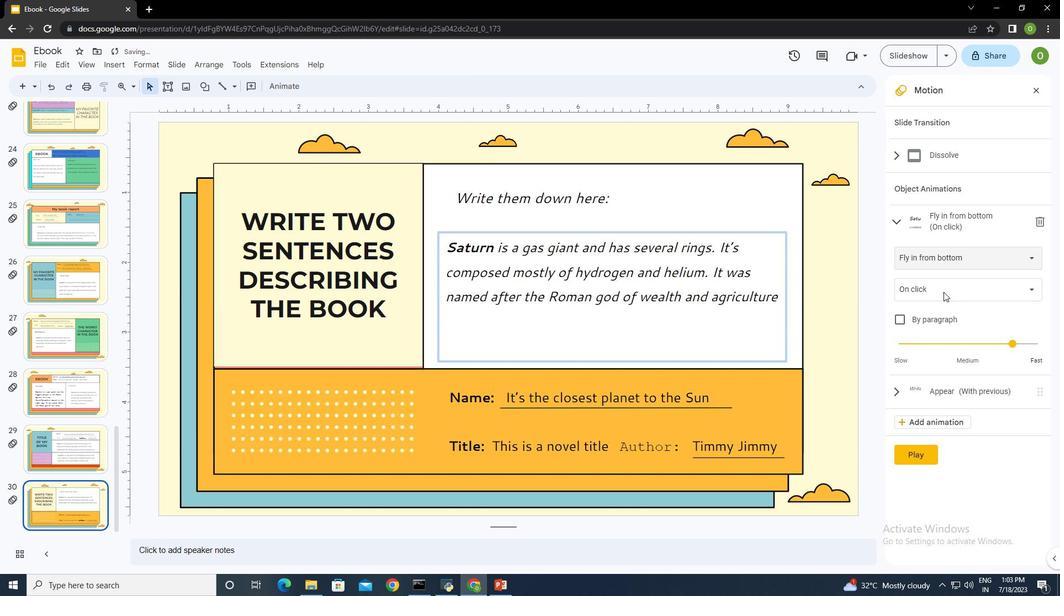 
Action: Mouse pressed left at (942, 290)
Screenshot: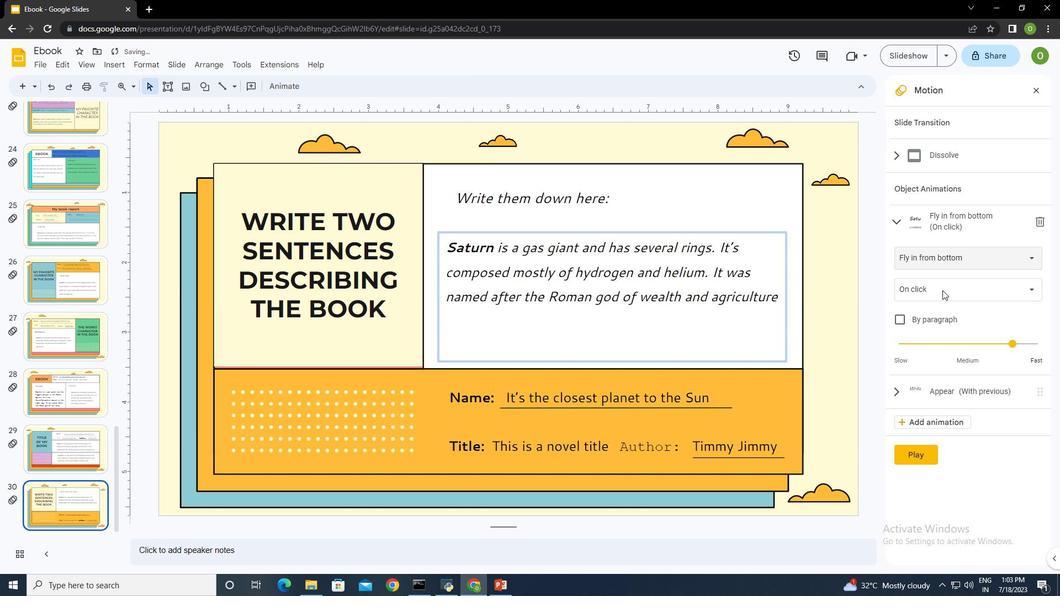 
Action: Mouse moved to (938, 288)
Screenshot: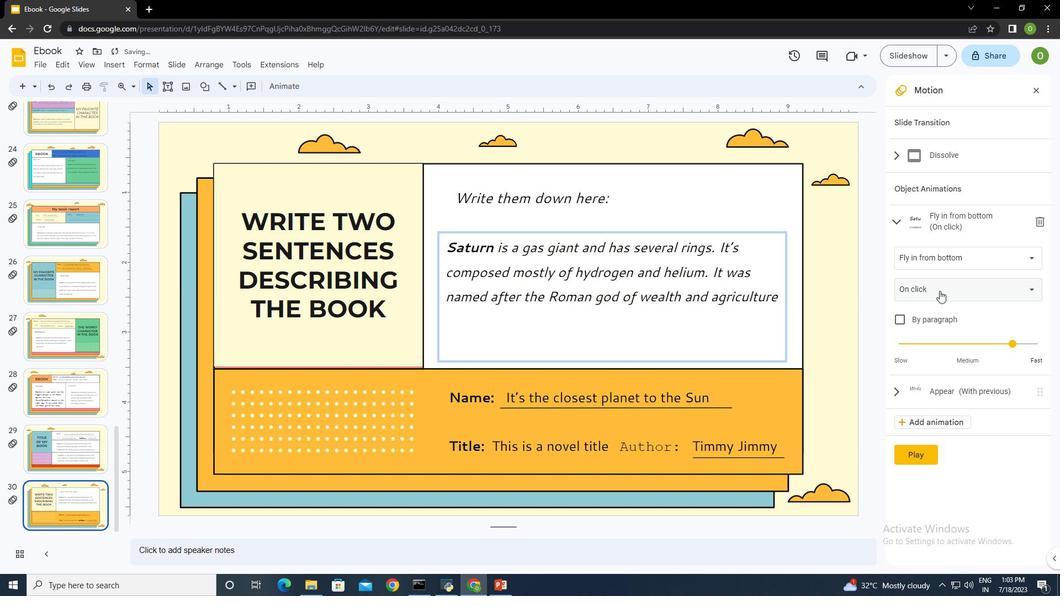 
Action: Mouse pressed left at (938, 288)
Screenshot: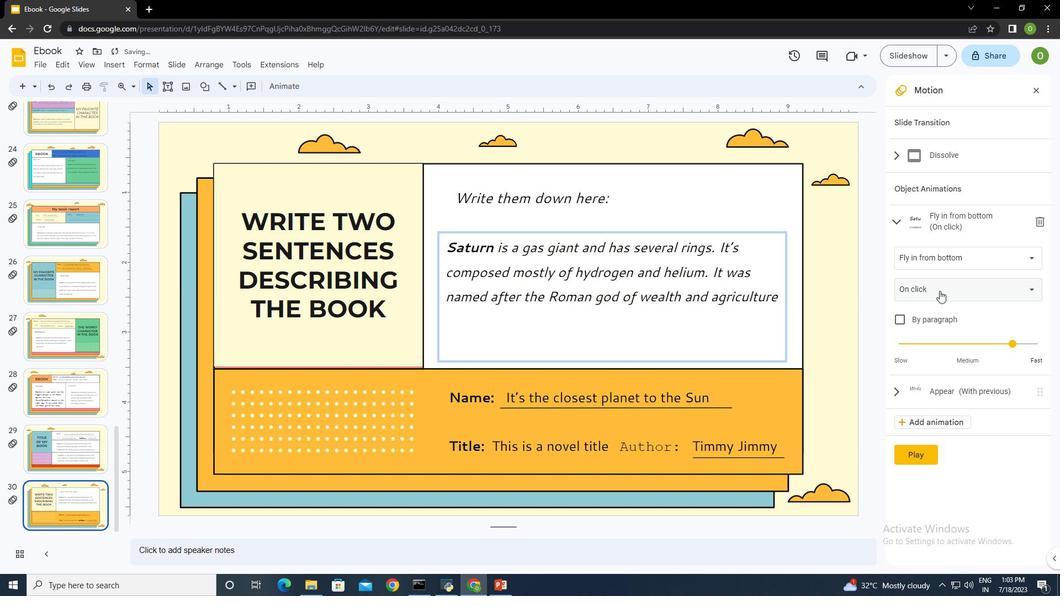
Action: Mouse moved to (934, 331)
Screenshot: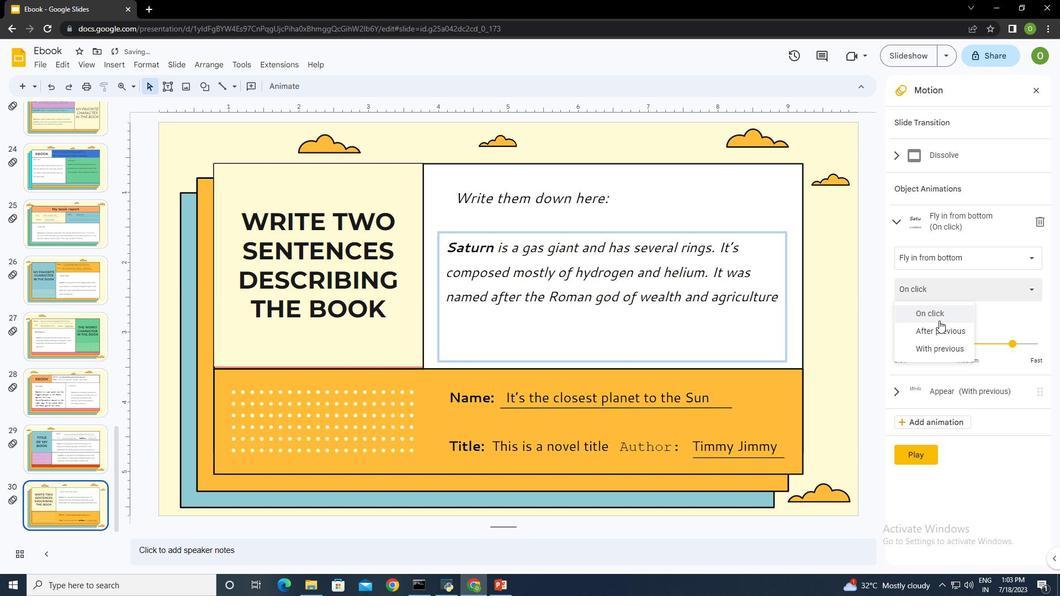 
Action: Mouse pressed left at (934, 331)
Screenshot: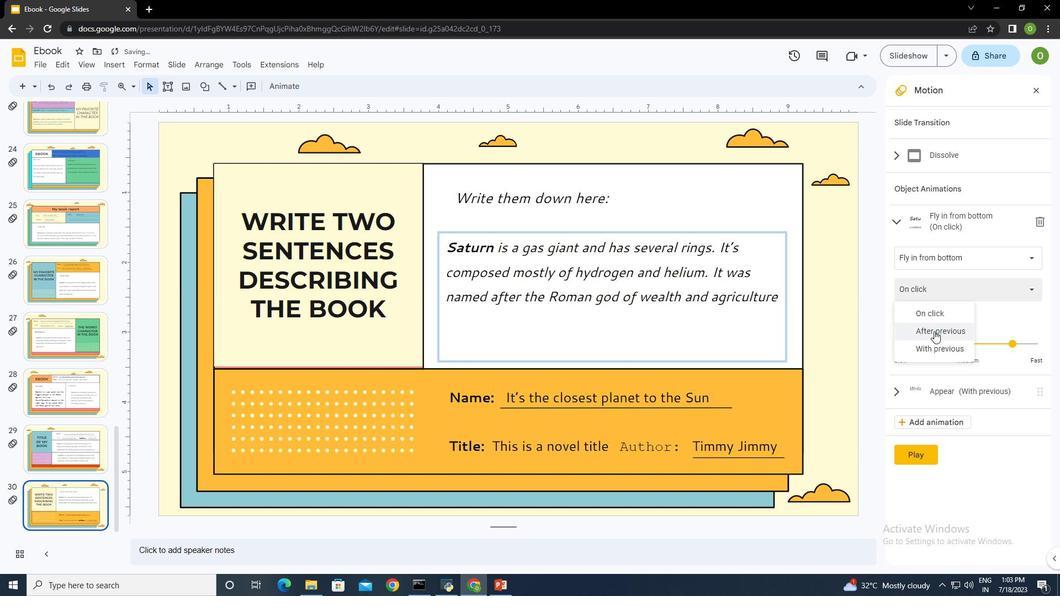 
Action: Mouse moved to (975, 344)
Screenshot: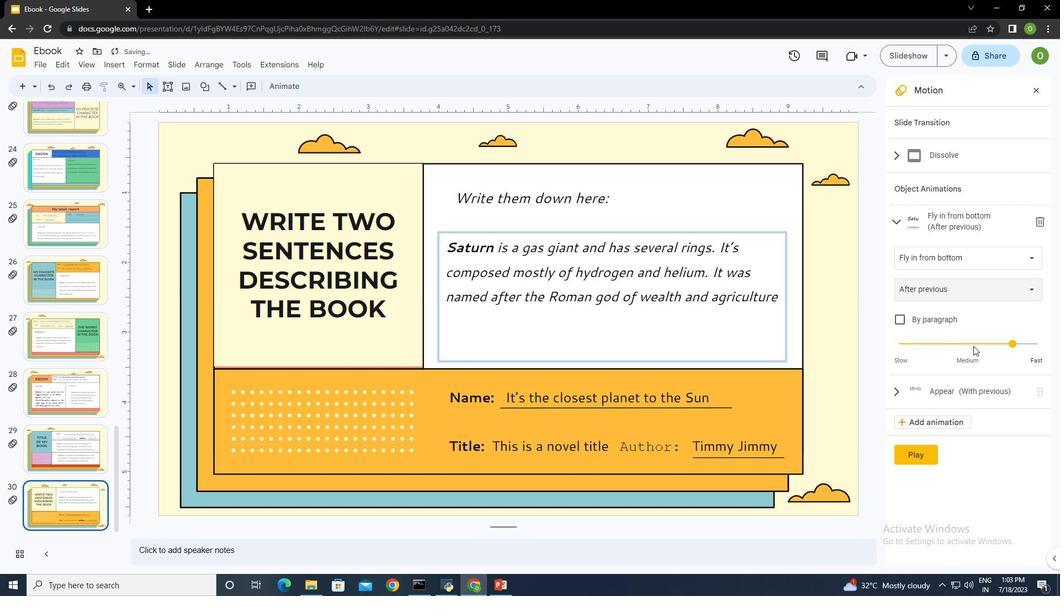 
Action: Mouse pressed left at (975, 344)
Screenshot: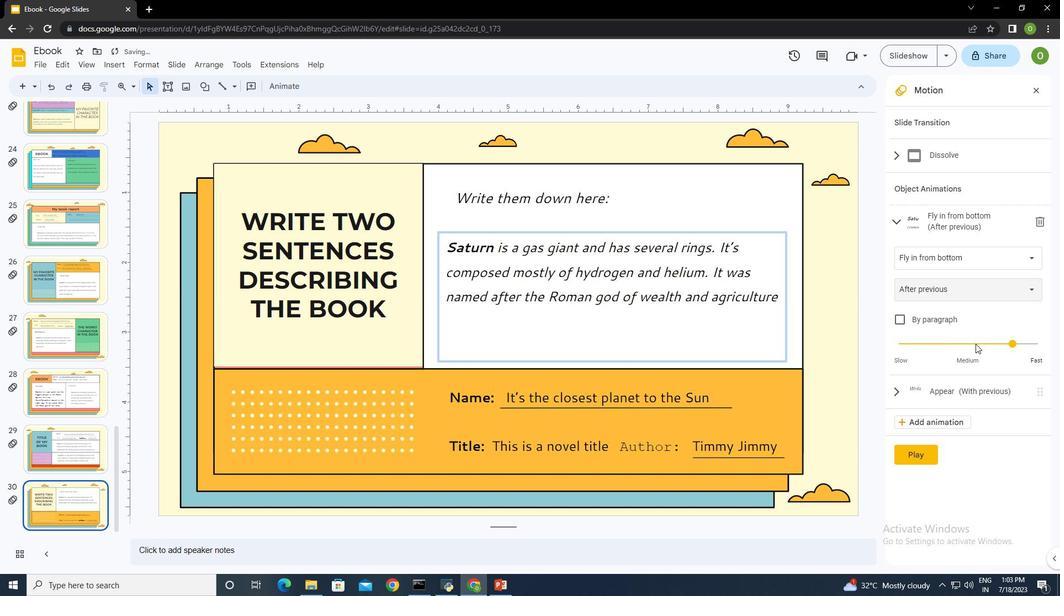 
Action: Mouse pressed left at (975, 344)
Screenshot: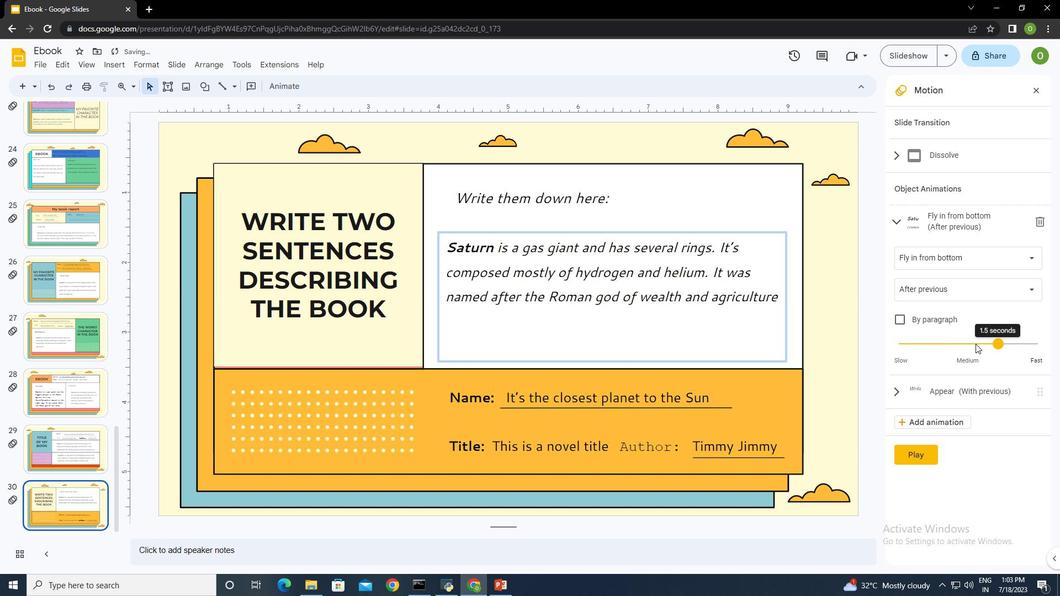 
Action: Mouse moved to (950, 391)
Screenshot: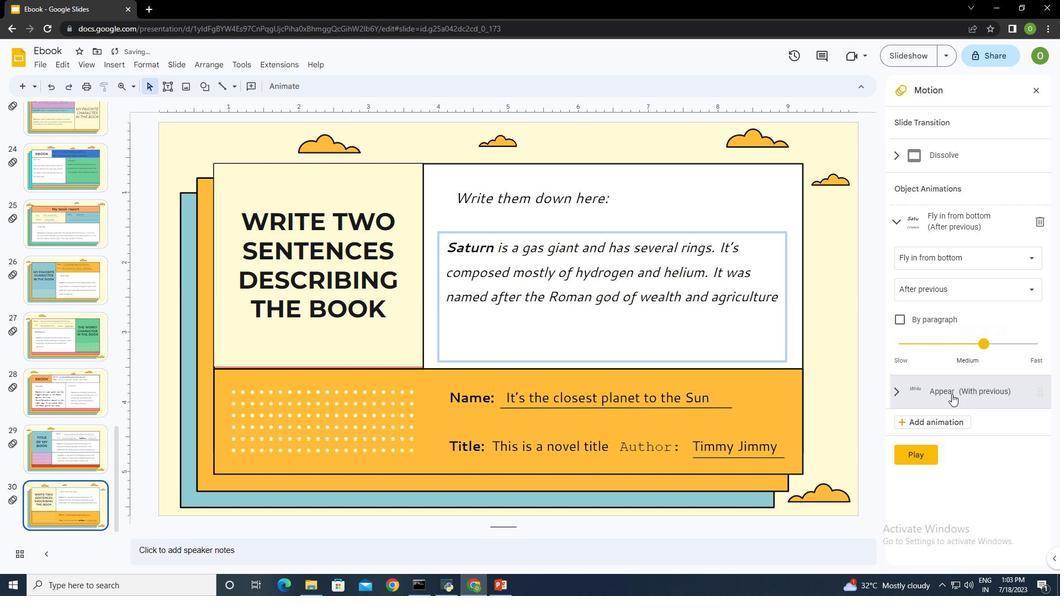 
Action: Mouse pressed left at (950, 391)
Screenshot: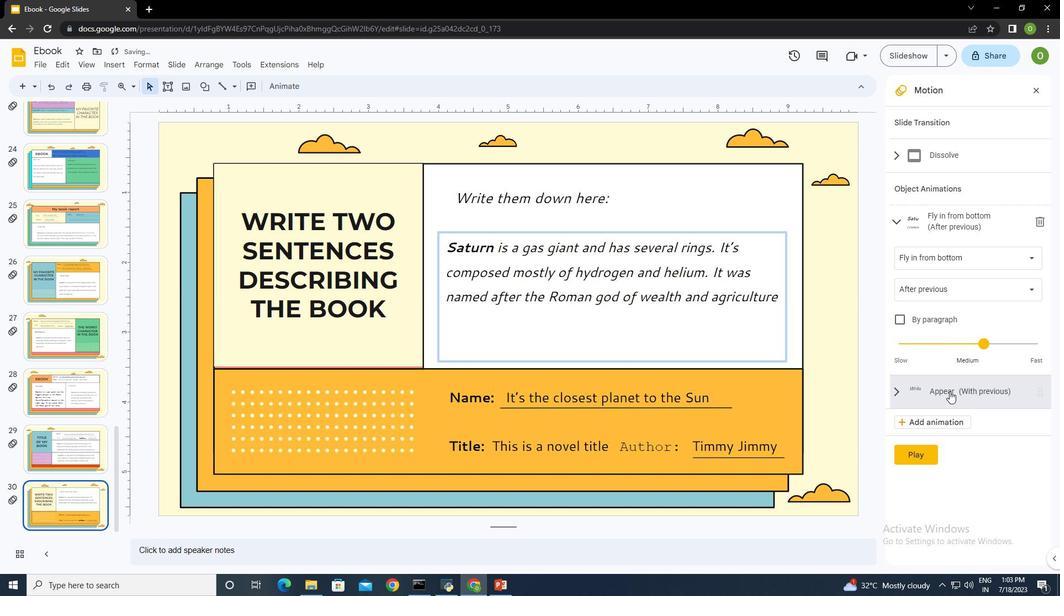 
Action: Mouse moved to (932, 292)
Screenshot: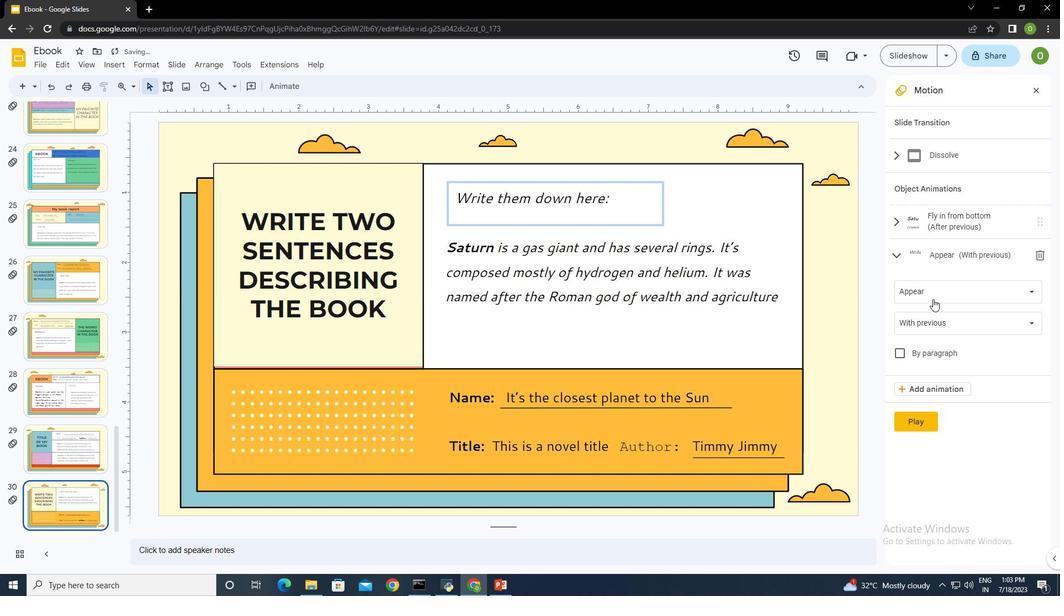 
Action: Mouse pressed left at (932, 292)
Screenshot: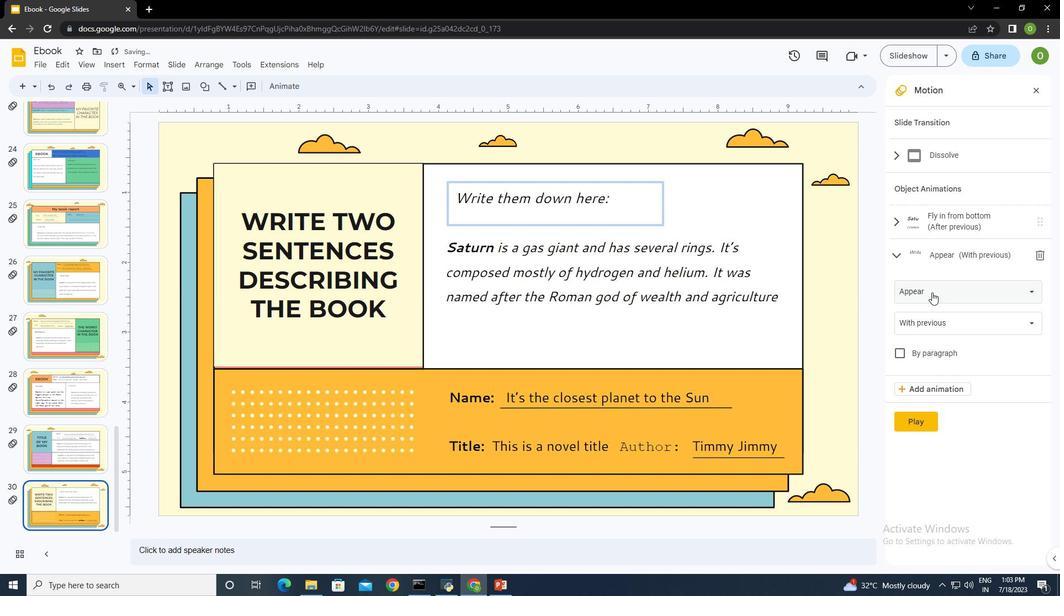 
Action: Mouse moved to (962, 437)
Screenshot: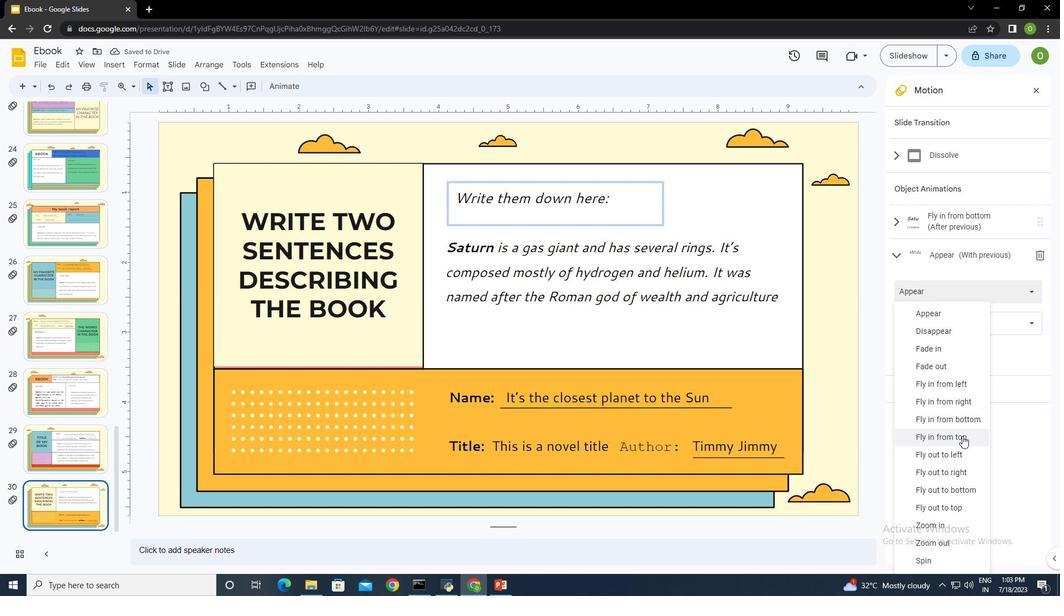 
Action: Mouse pressed left at (962, 437)
Screenshot: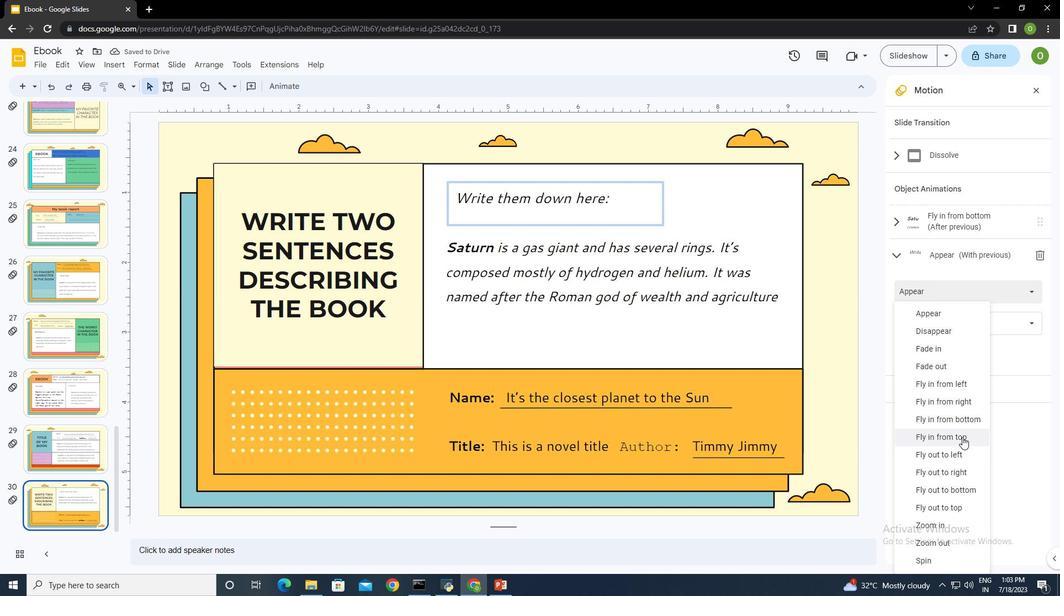 
Action: Mouse moved to (971, 376)
Screenshot: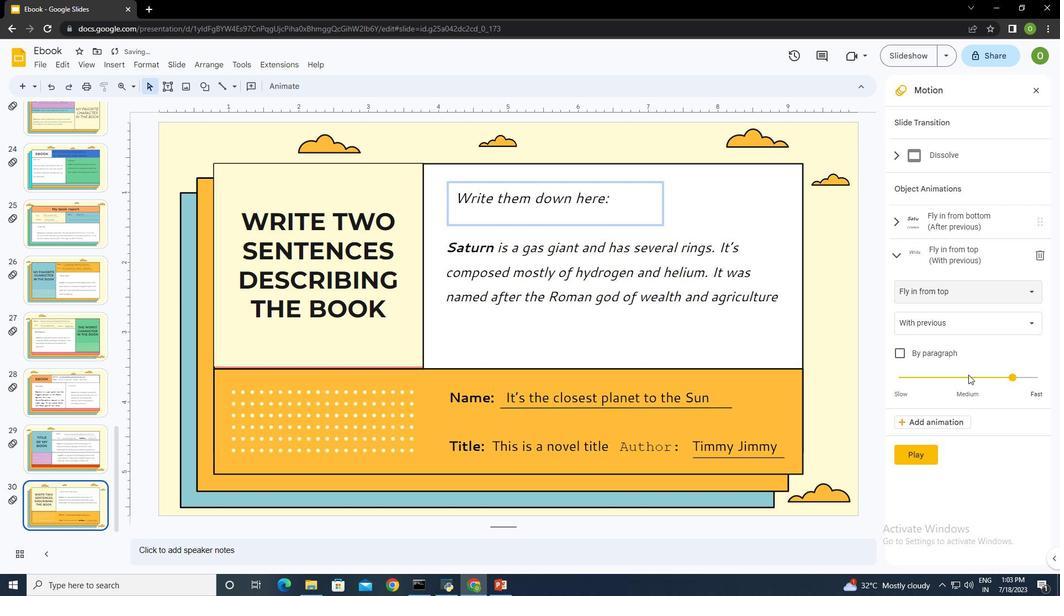 
Action: Mouse pressed left at (971, 376)
Screenshot: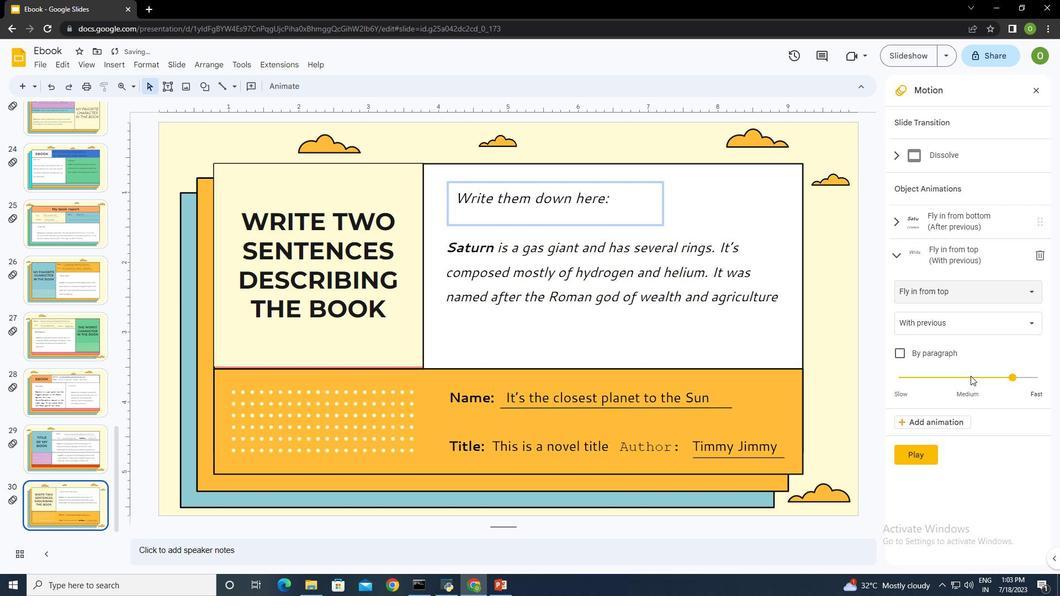 
Action: Mouse pressed left at (971, 376)
Screenshot: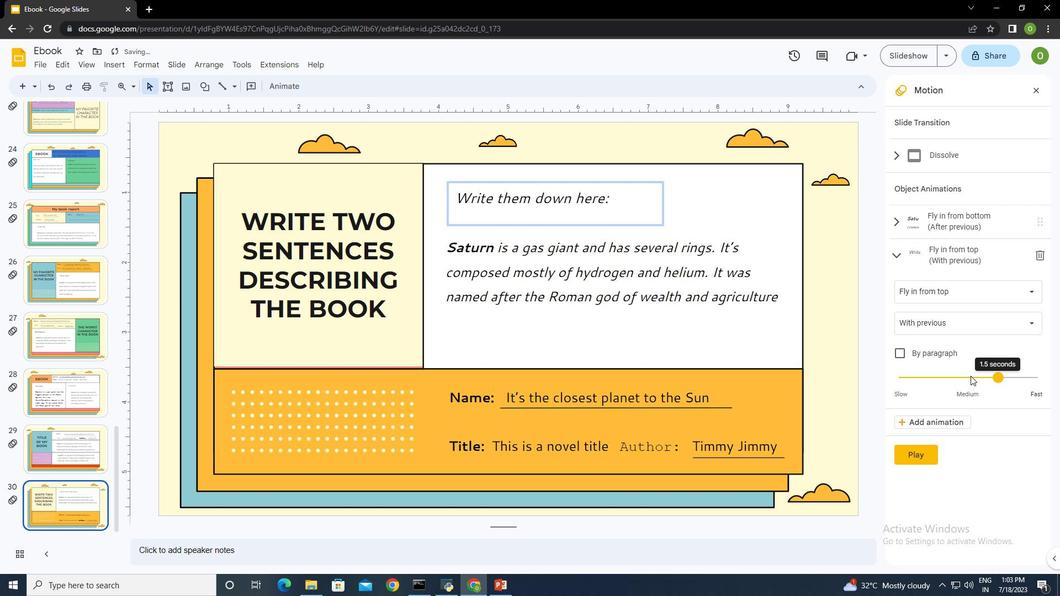 
Action: Mouse moved to (919, 447)
Screenshot: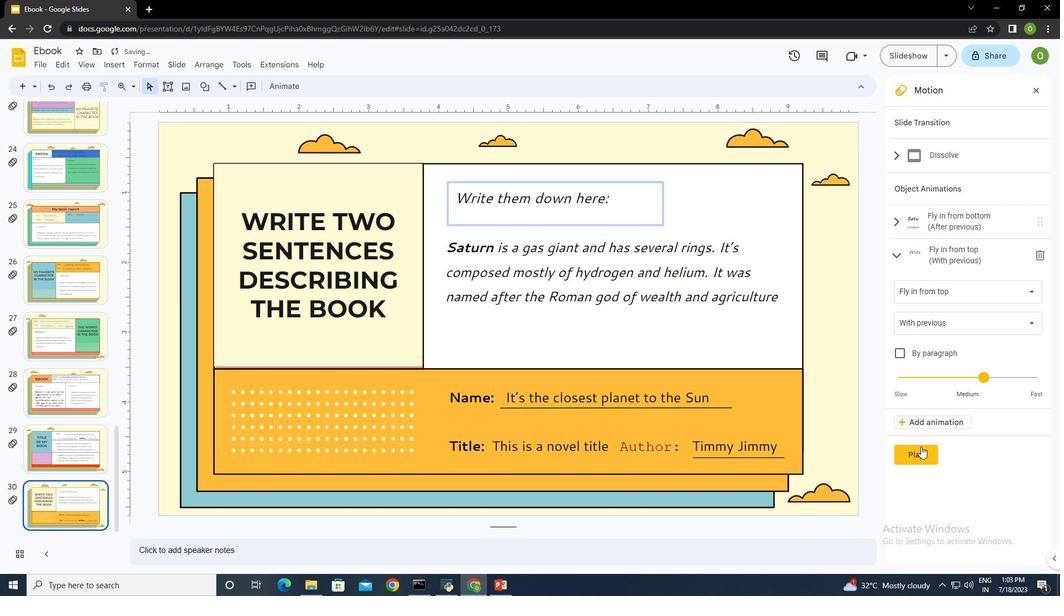 
Action: Mouse pressed left at (919, 447)
Screenshot: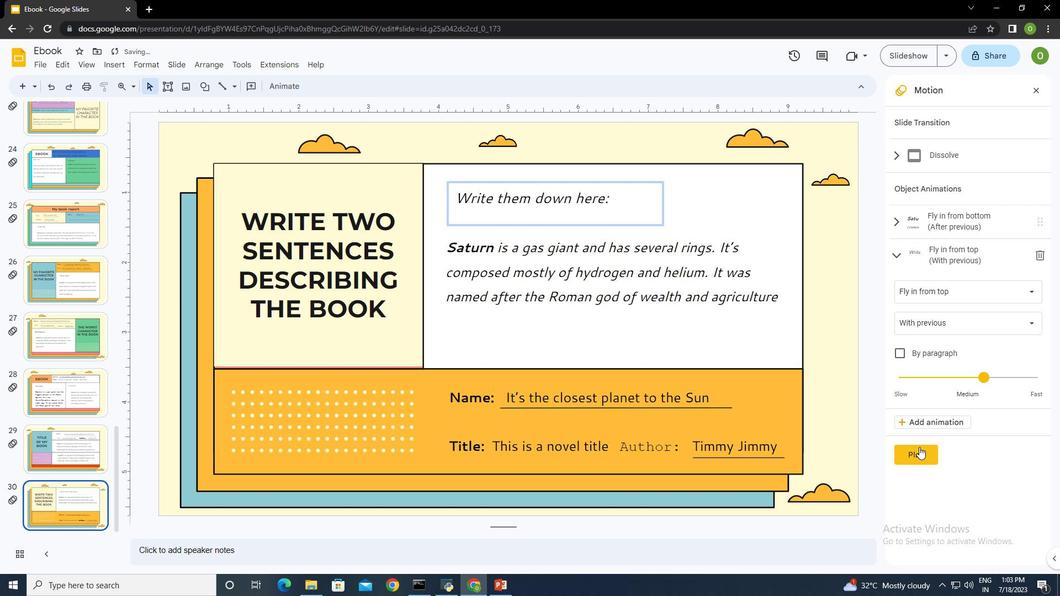 
Action: Mouse moved to (919, 454)
Screenshot: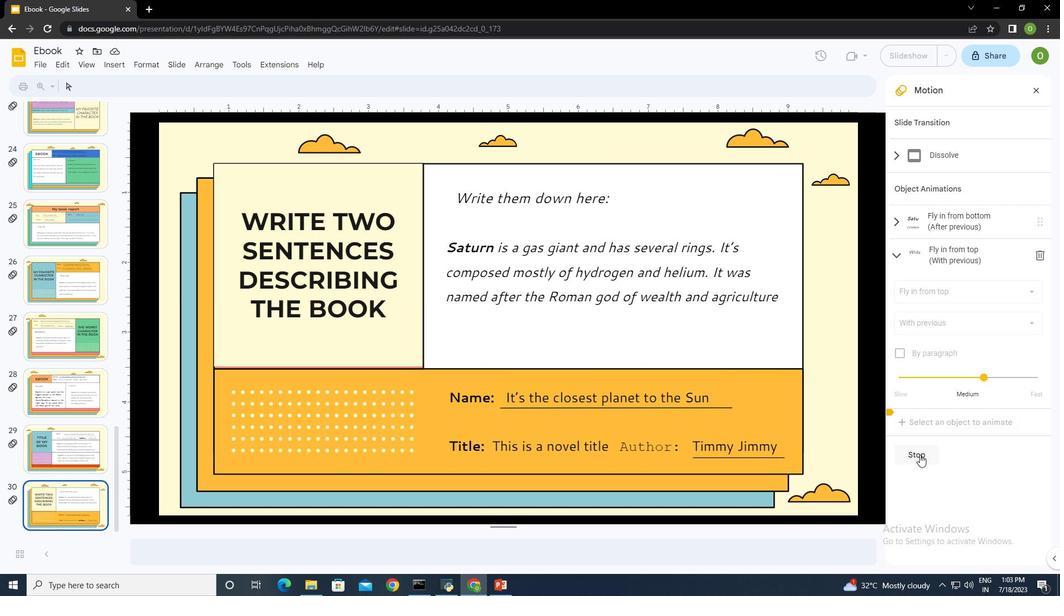 
Action: Mouse pressed left at (919, 454)
Screenshot: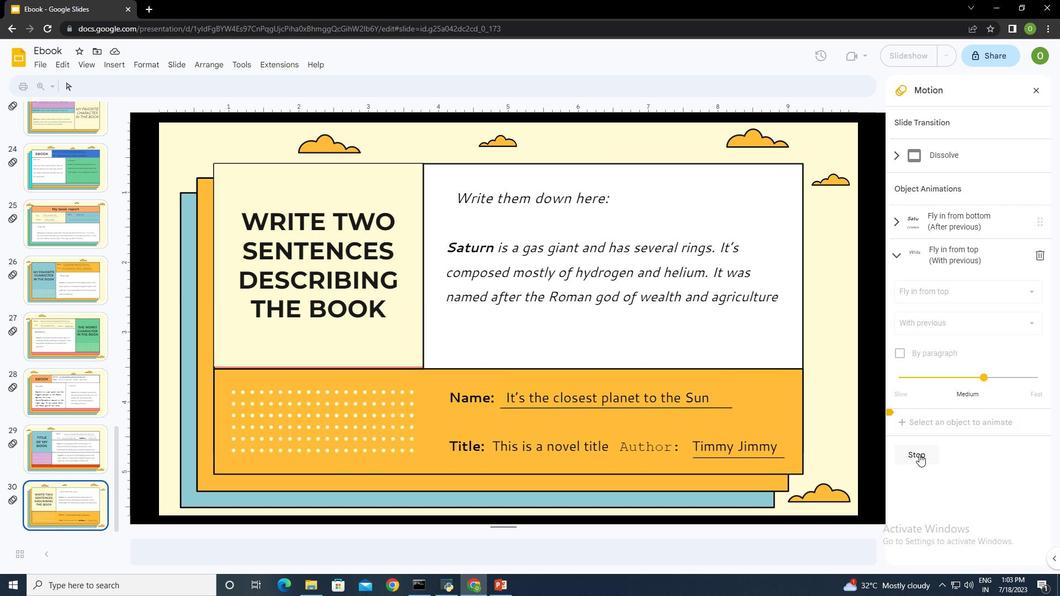 
Action: Mouse moved to (1042, 89)
Screenshot: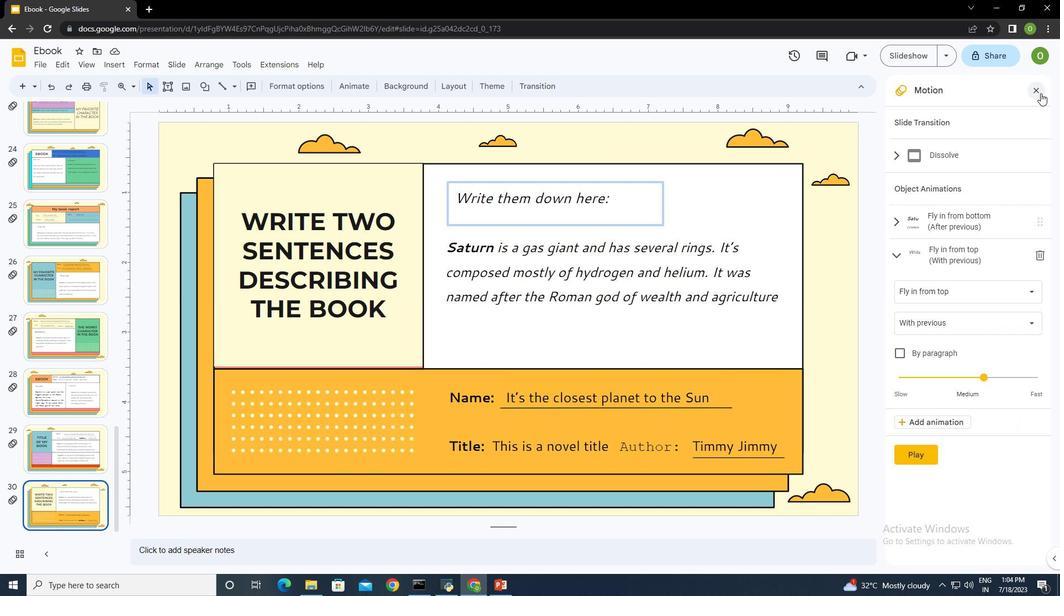 
Action: Mouse pressed left at (1042, 89)
Screenshot: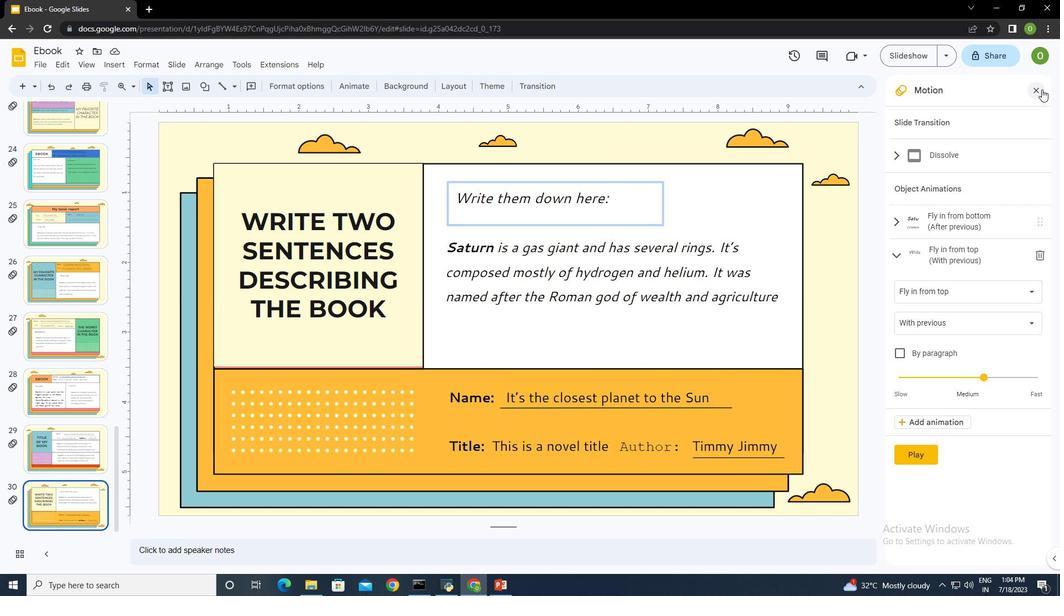 
Action: Mouse moved to (1040, 90)
Screenshot: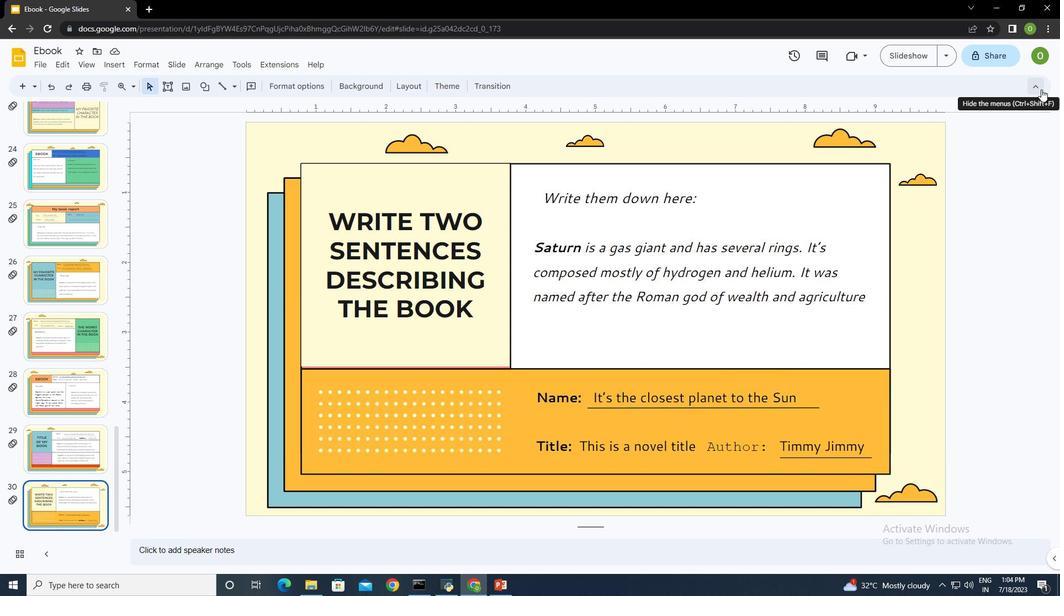 
